 Task: Add an event with the title Second Team Building Event: Bowling Tournament, date ''2023/10/17'', time 8:30 AM to 10:30 AMand add a description: Analyzing the intended target audience and evaluating how well the campaign resonated with them. This includes assessing the campaign''s relevance, messaging, and communication channels used to reach the target audience.Select event color  Banana . Add location for the event as: Frankfurt, Germany, logged in from the account softage.8@softage.netand send the event invitation to softage.3@softage.net and softage.4@softage.net. Set a reminder for the event Doesn''t repeat
Action: Mouse moved to (54, 109)
Screenshot: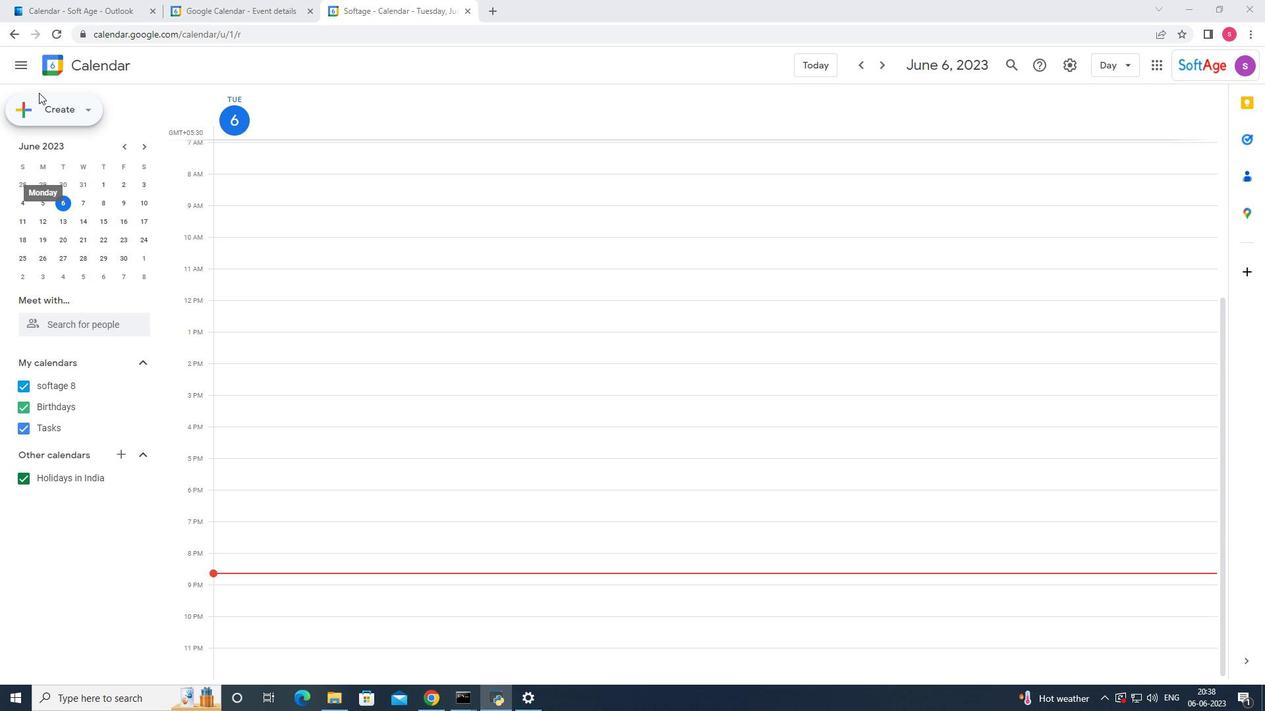 
Action: Mouse pressed left at (54, 109)
Screenshot: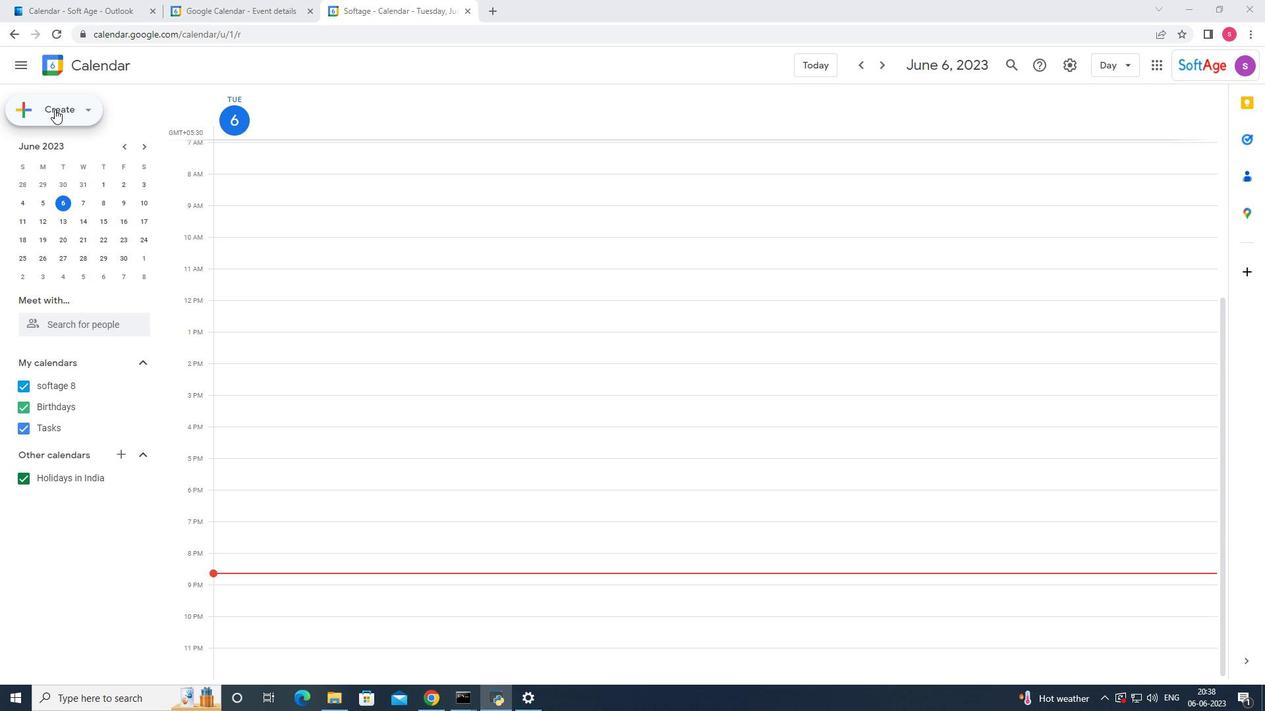 
Action: Mouse moved to (69, 142)
Screenshot: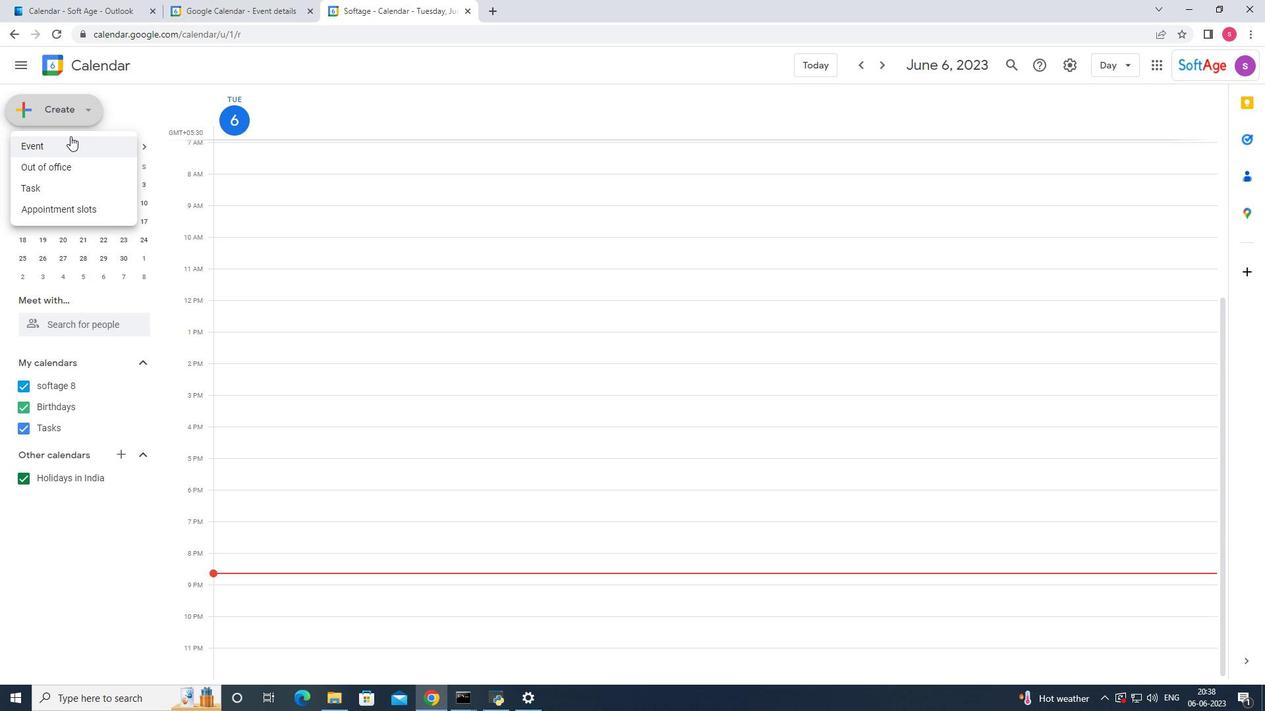
Action: Mouse pressed left at (69, 142)
Screenshot: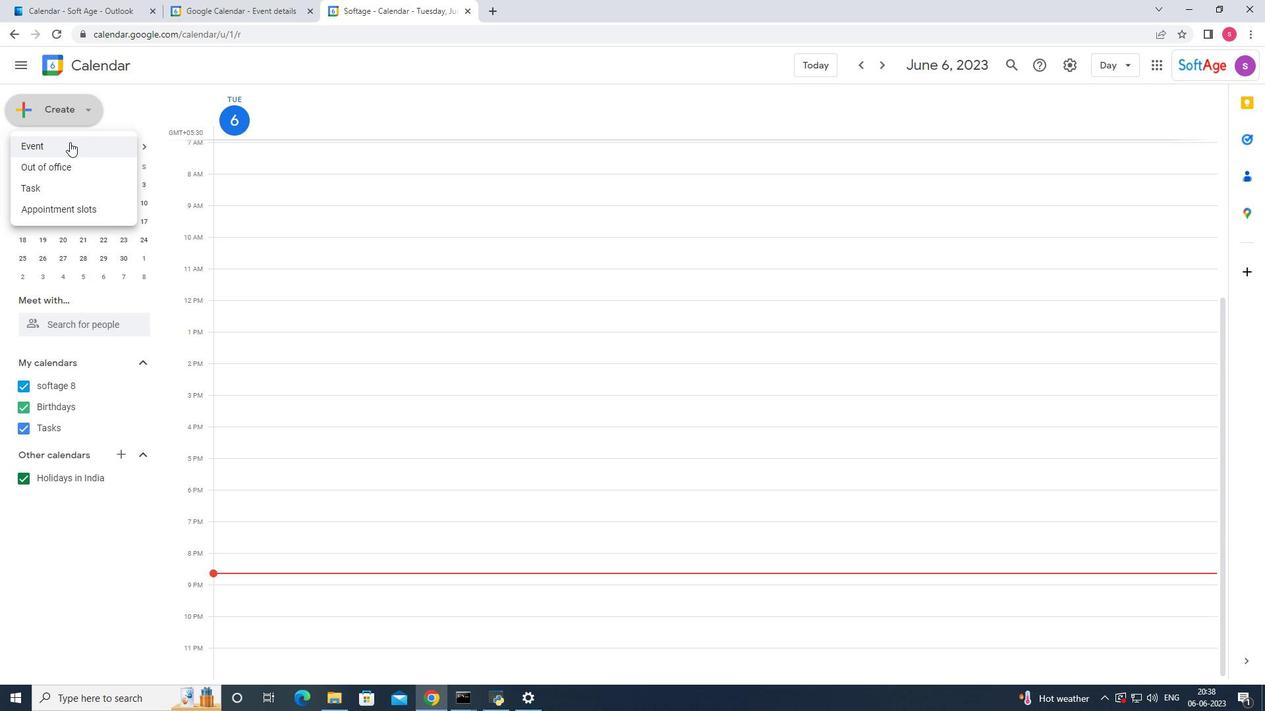 
Action: Mouse moved to (739, 566)
Screenshot: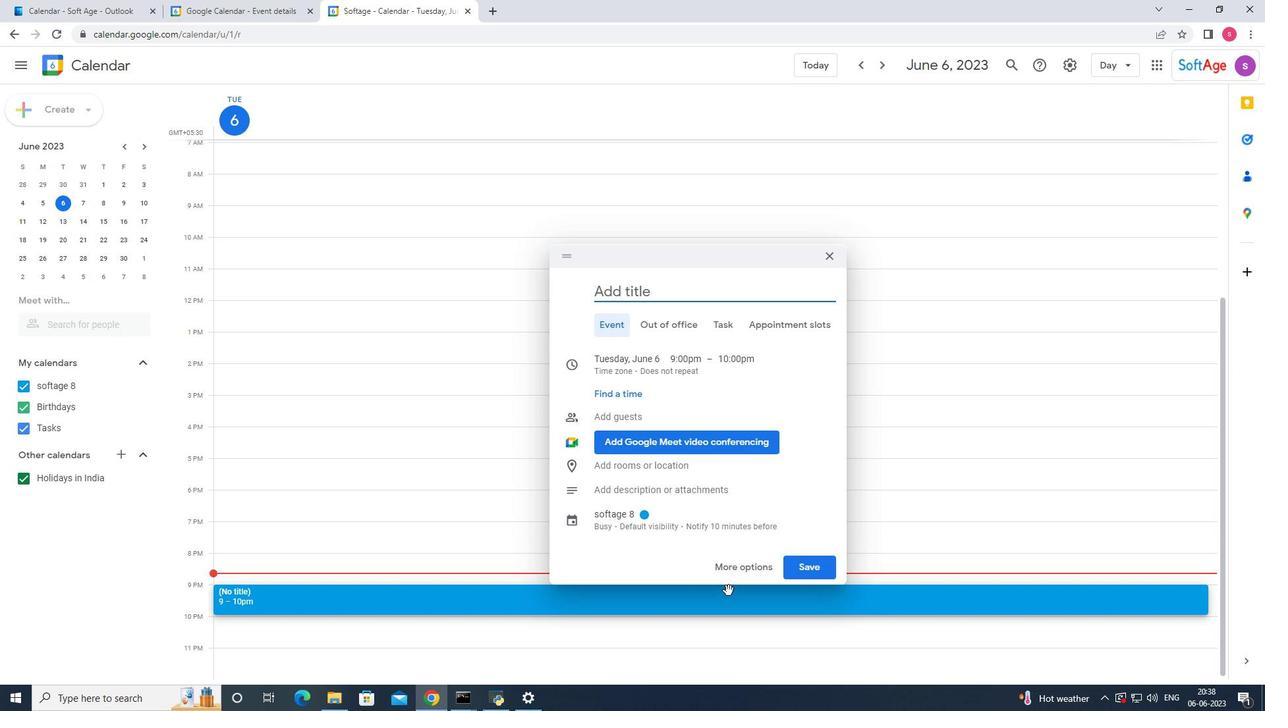 
Action: Mouse pressed left at (739, 566)
Screenshot: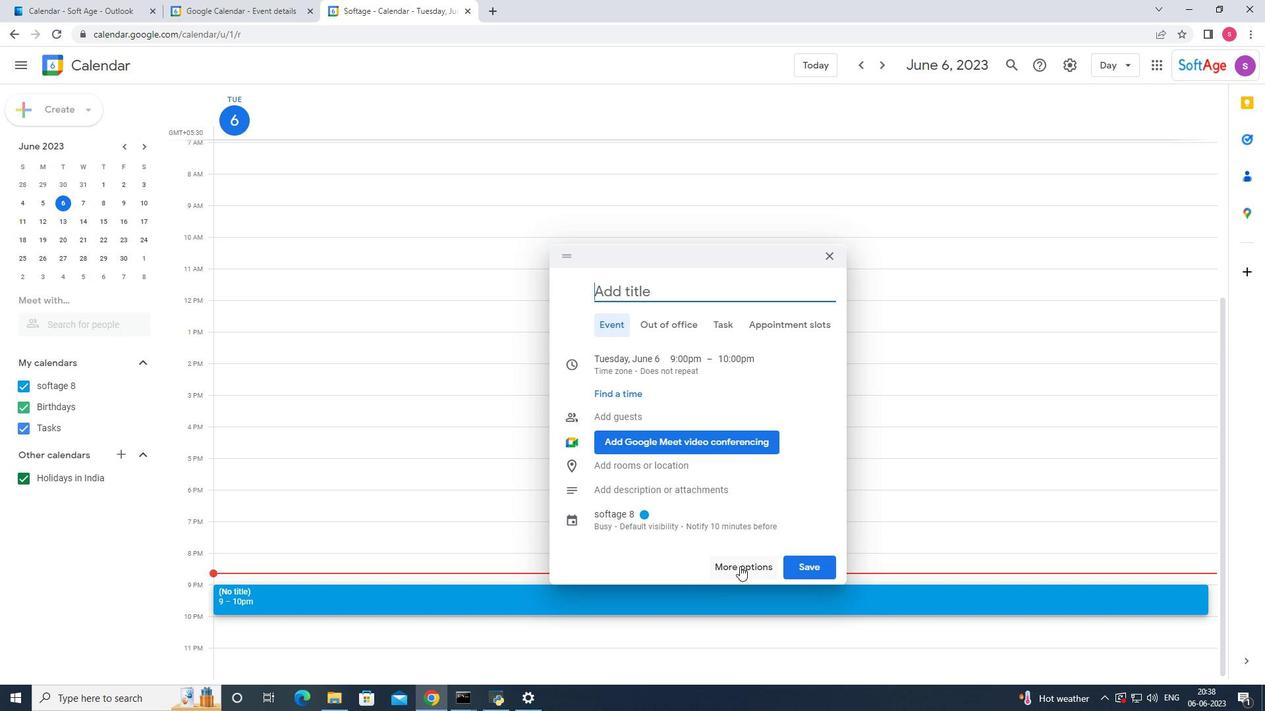 
Action: Mouse moved to (83, 75)
Screenshot: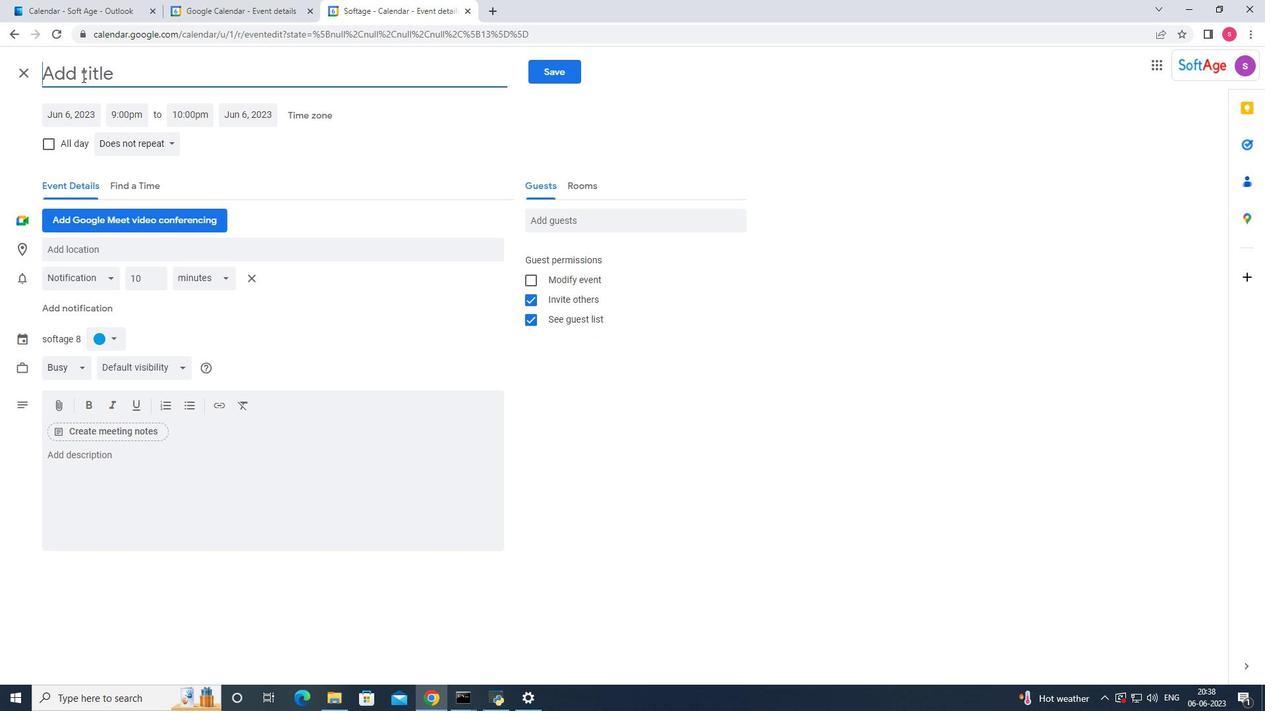 
Action: Mouse pressed left at (83, 75)
Screenshot: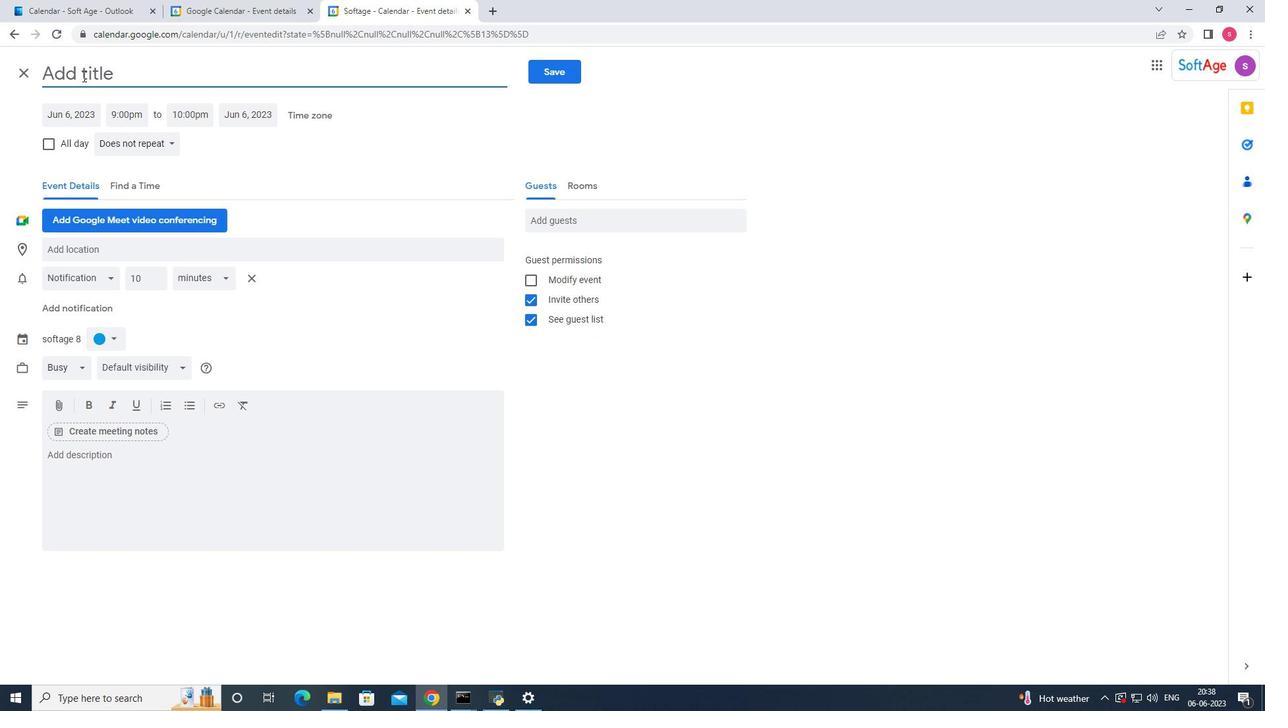 
Action: Key pressed <Key.shift_r>Second<Key.space><Key.shift_r>Team<Key.space><Key.shift>Building<Key.space><Key.shift_r>Eveng<Key.space><Key.backspace><Key.backspace>t<Key.space><Key.backspace><Key.shift>:<Key.space><Key.shift_r>Bowing<Key.space><Key.shift_r>T<Key.backspace><Key.backspace><Key.backspace><Key.backspace>l<Key.backspace><Key.backspace>ling<Key.space><Key.shift_r>Tournament<Key.space>
Screenshot: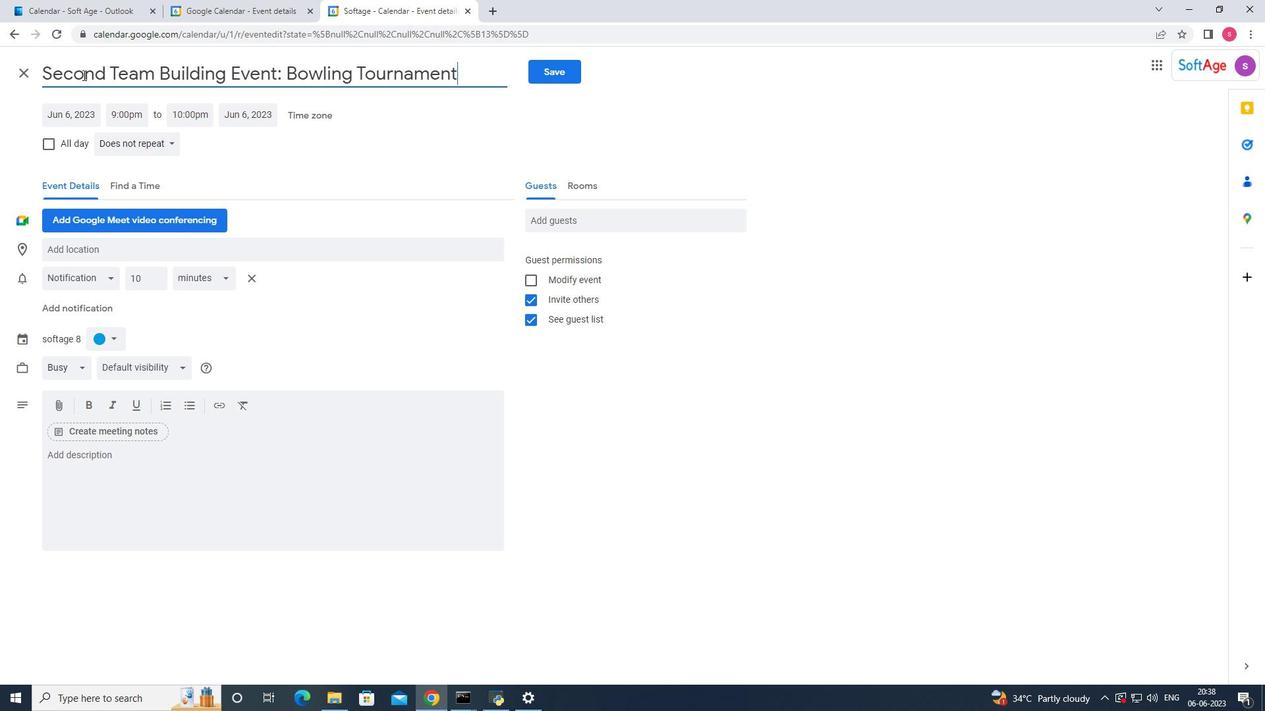 
Action: Mouse moved to (79, 115)
Screenshot: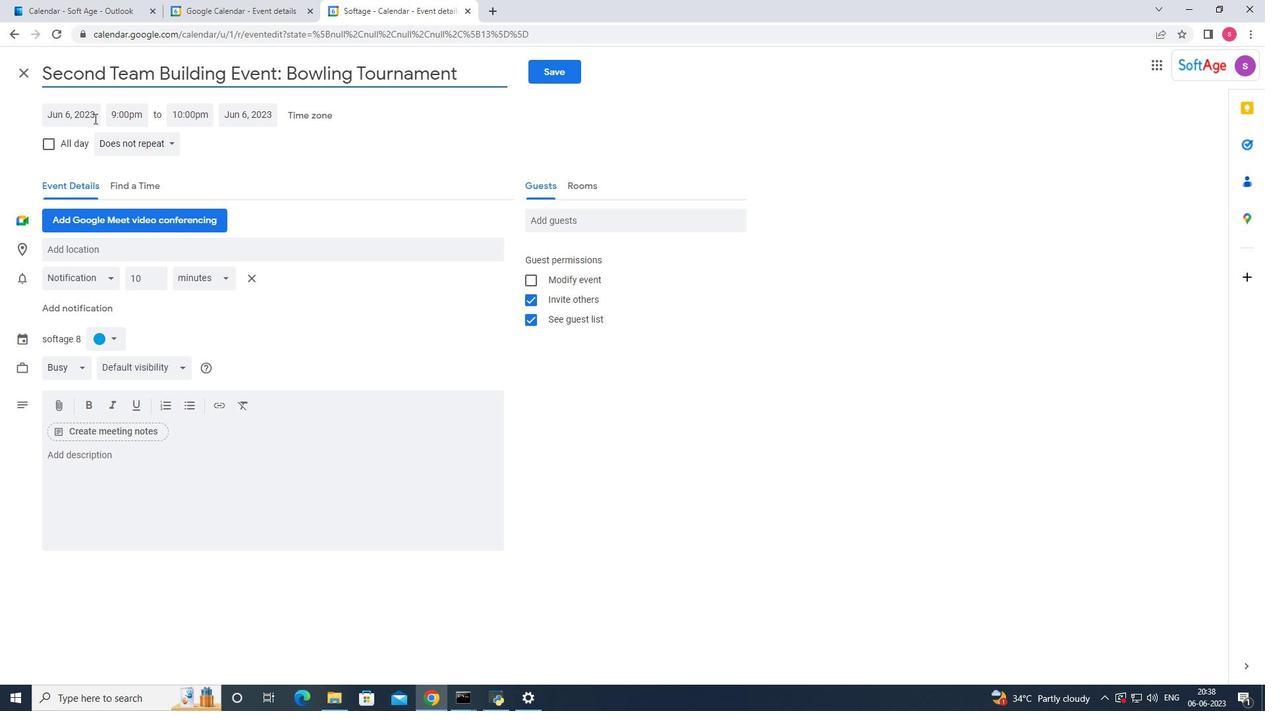 
Action: Mouse pressed left at (79, 115)
Screenshot: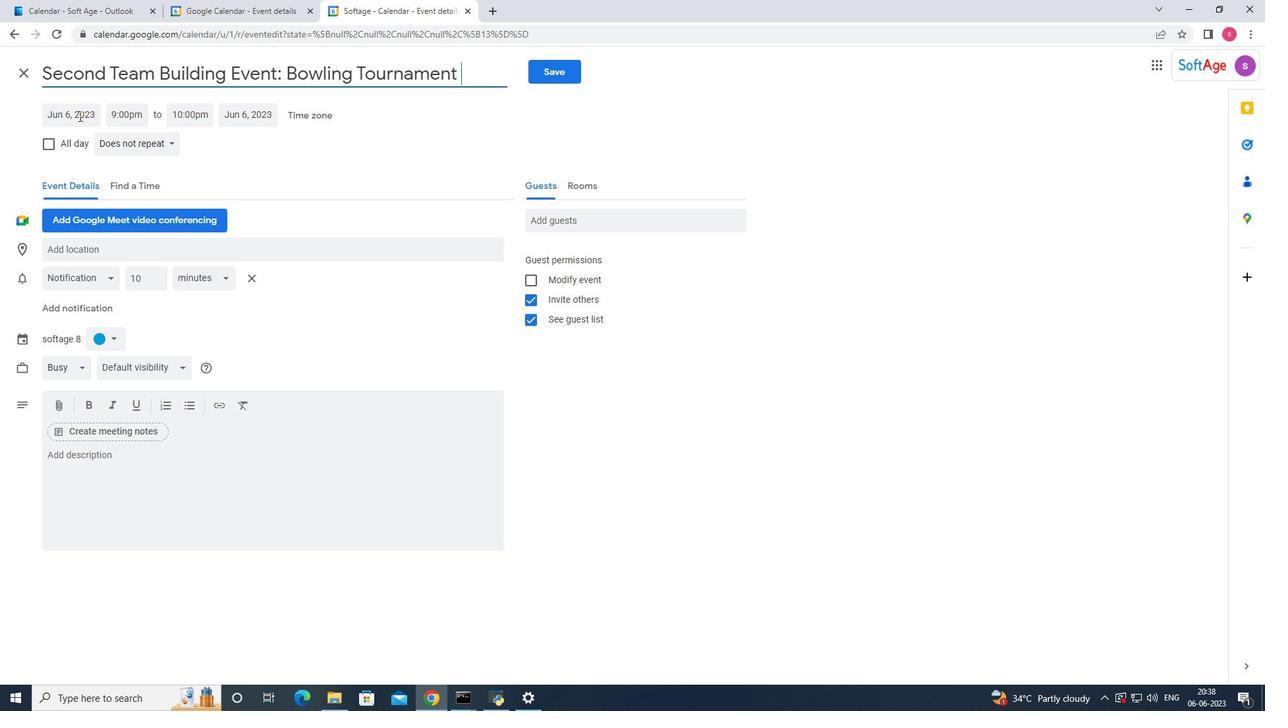 
Action: Mouse moved to (204, 146)
Screenshot: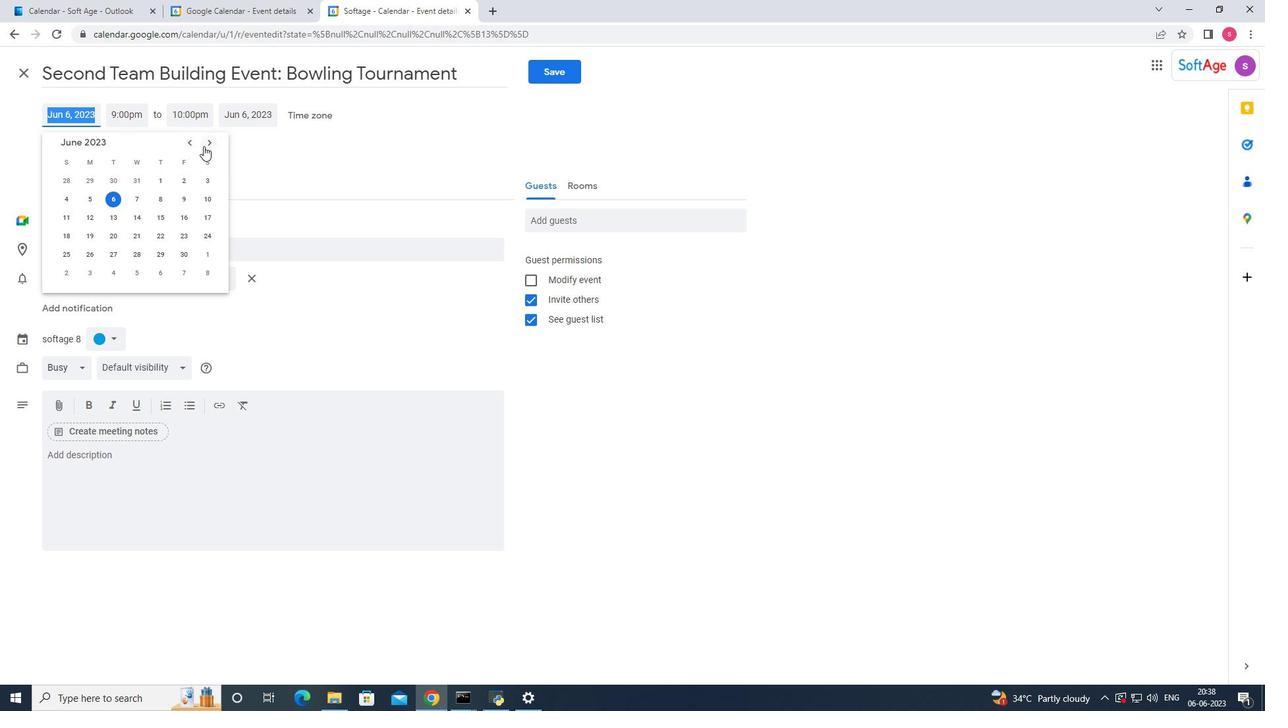 
Action: Mouse pressed left at (204, 146)
Screenshot: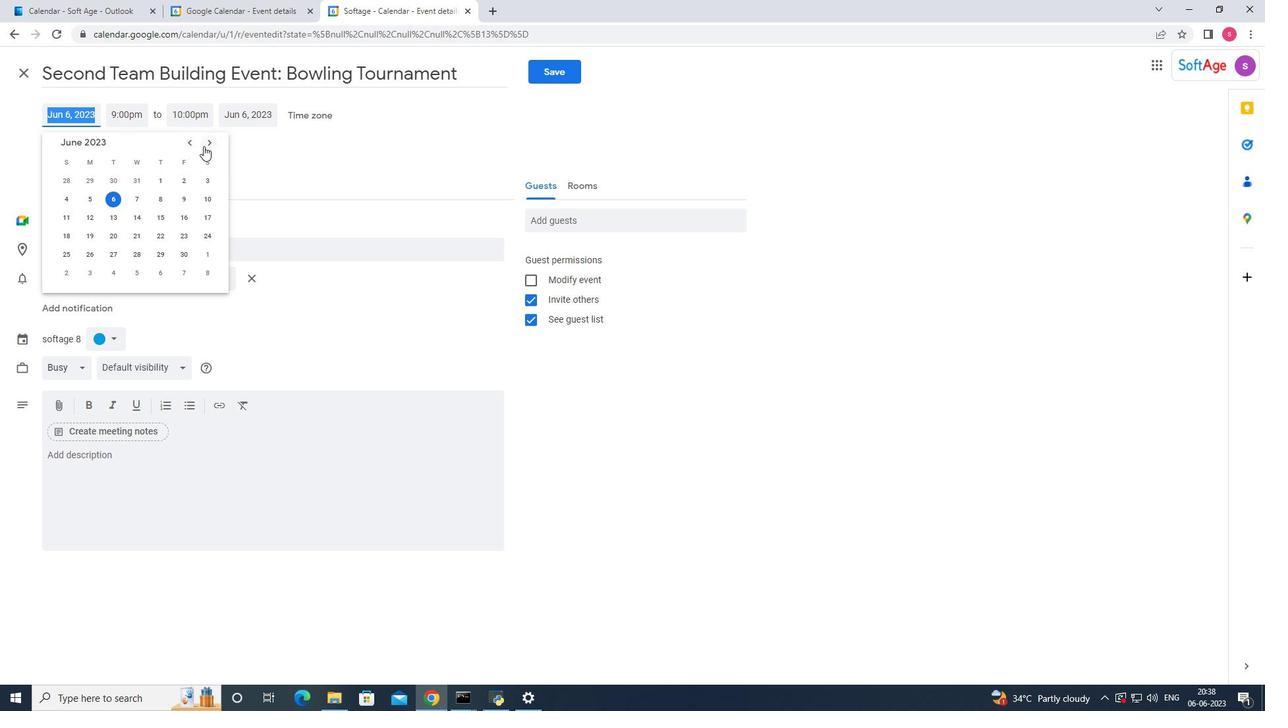 
Action: Mouse pressed left at (204, 146)
Screenshot: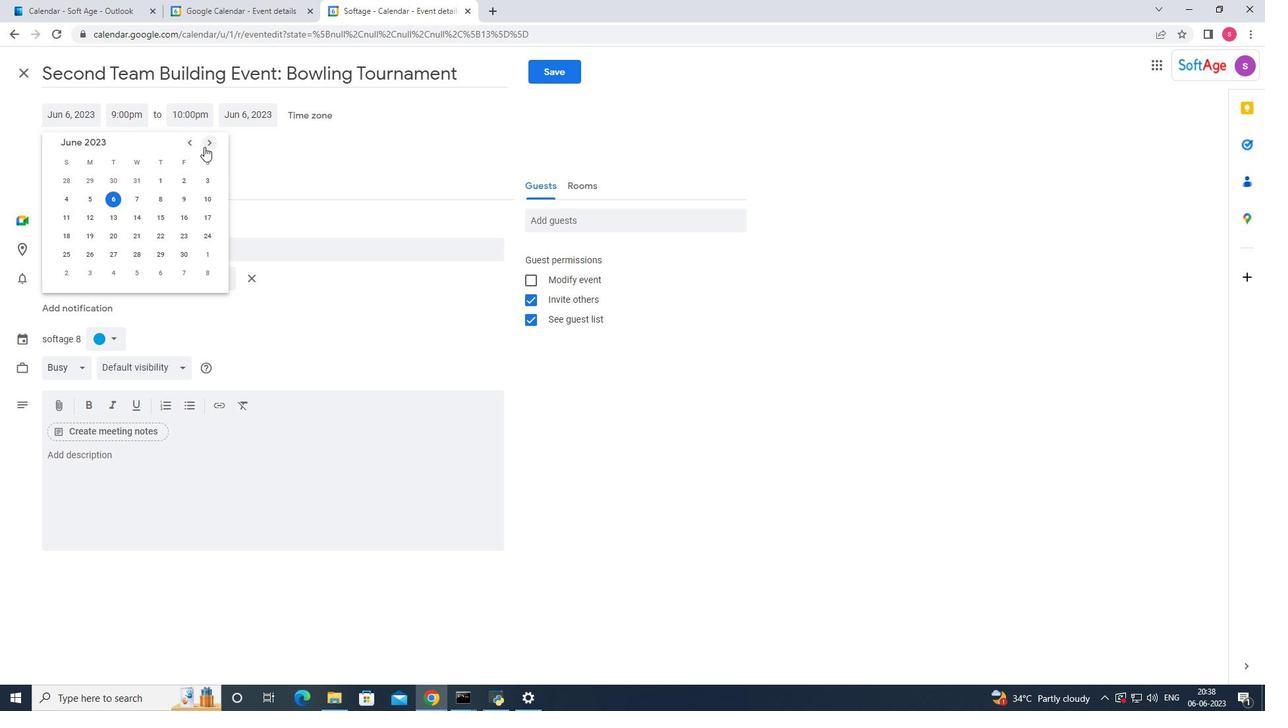 
Action: Mouse pressed left at (204, 146)
Screenshot: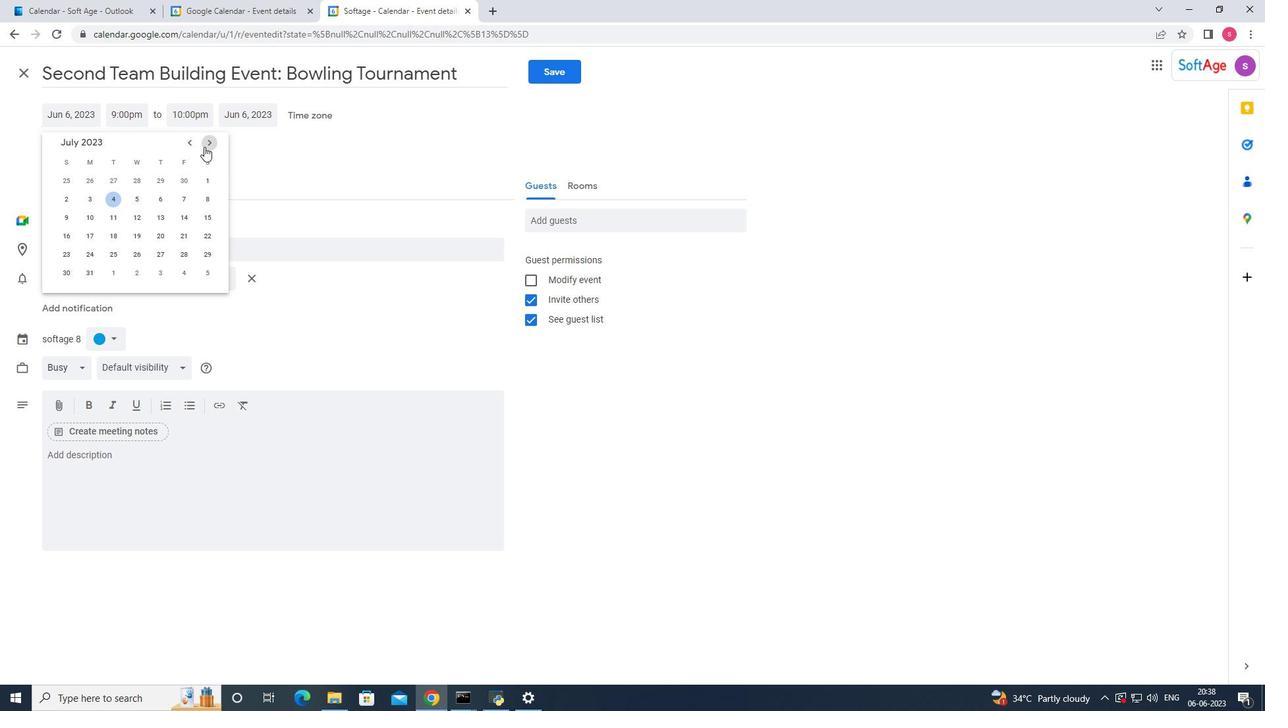 
Action: Mouse pressed left at (204, 146)
Screenshot: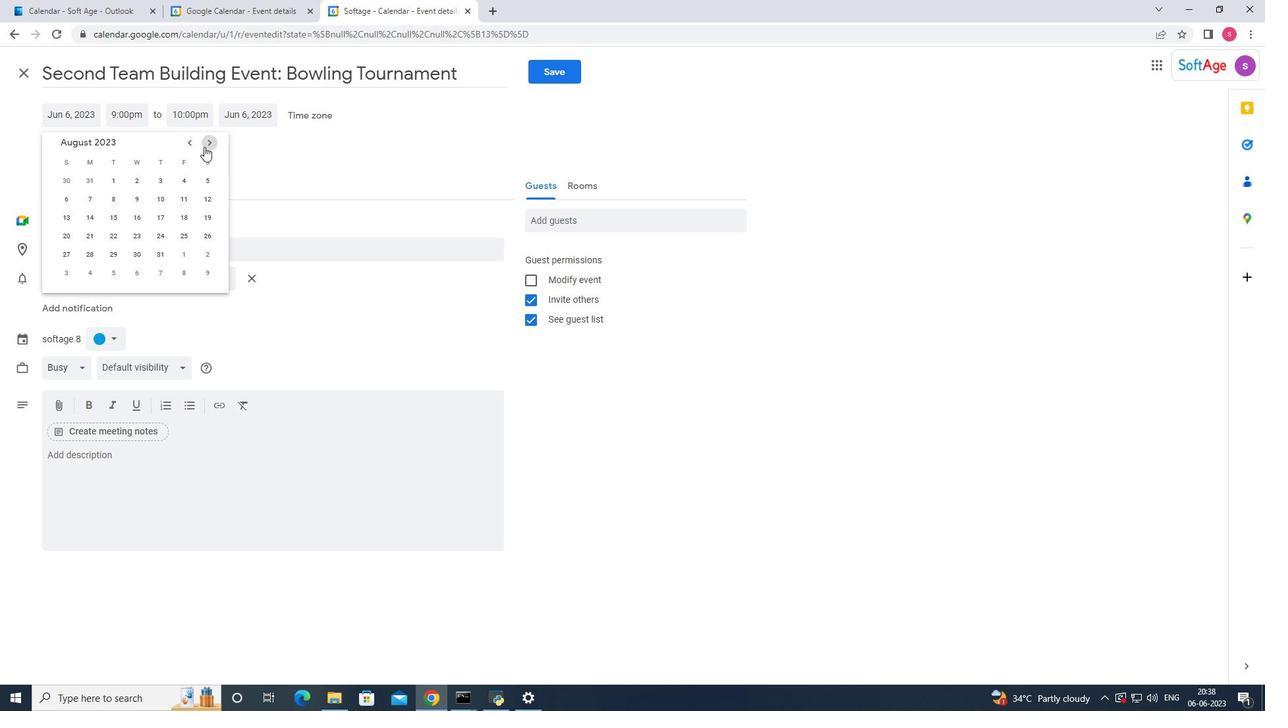 
Action: Mouse pressed left at (204, 146)
Screenshot: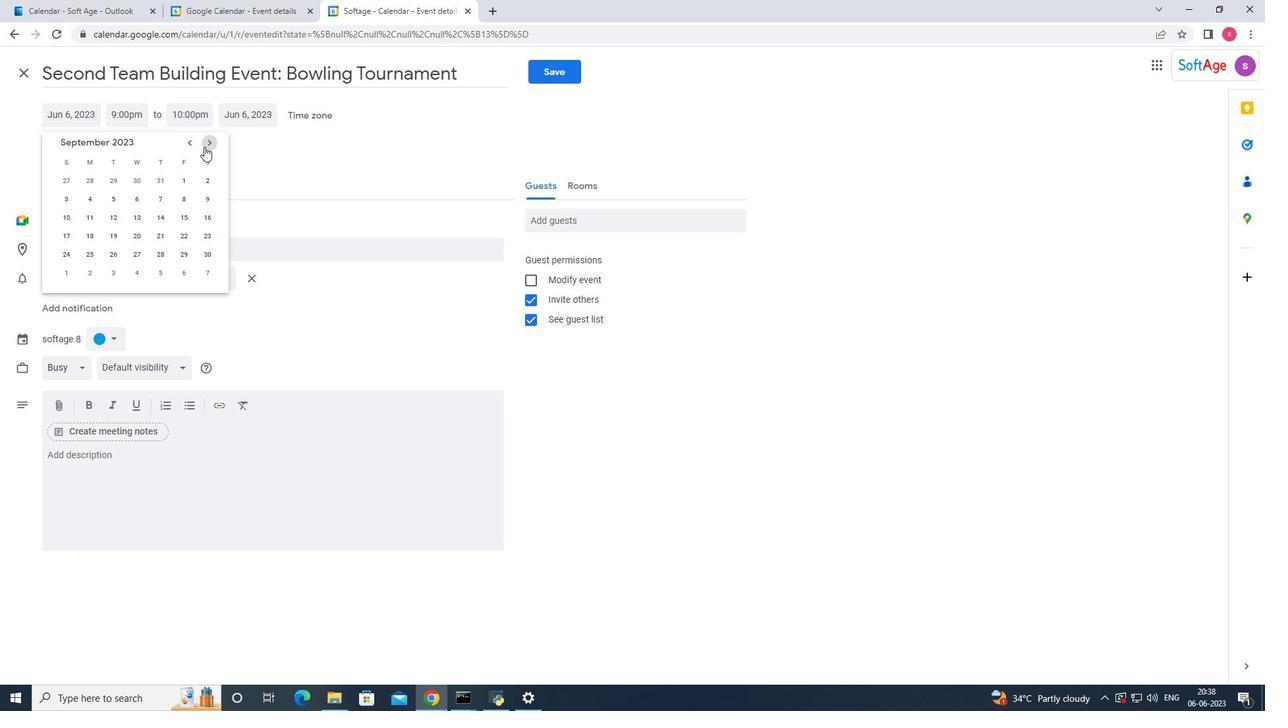 
Action: Mouse moved to (187, 146)
Screenshot: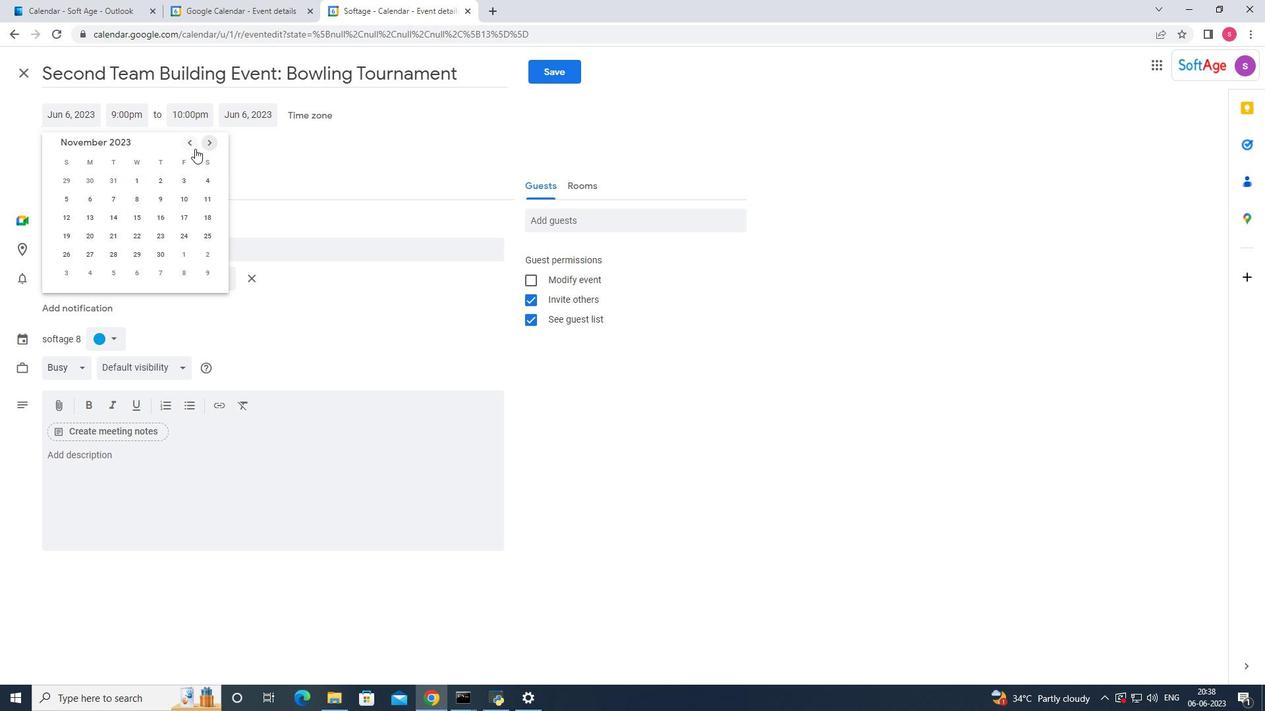 
Action: Mouse pressed left at (187, 146)
Screenshot: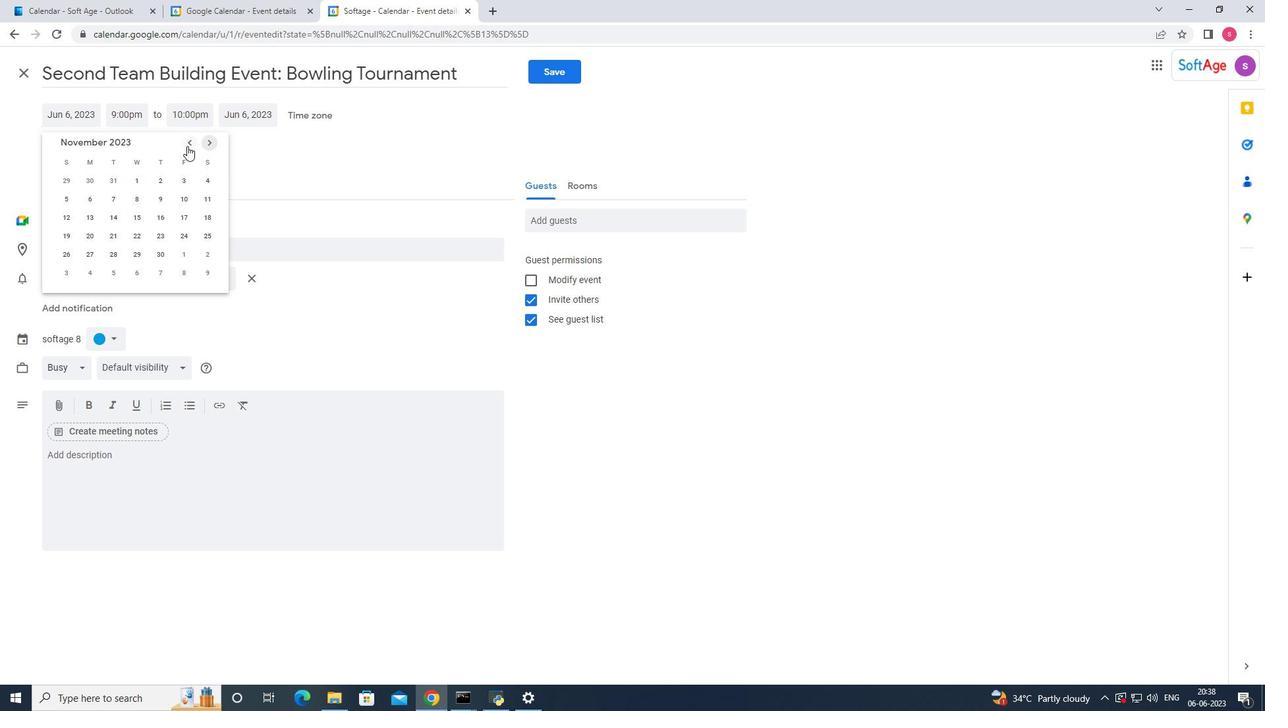 
Action: Mouse moved to (110, 214)
Screenshot: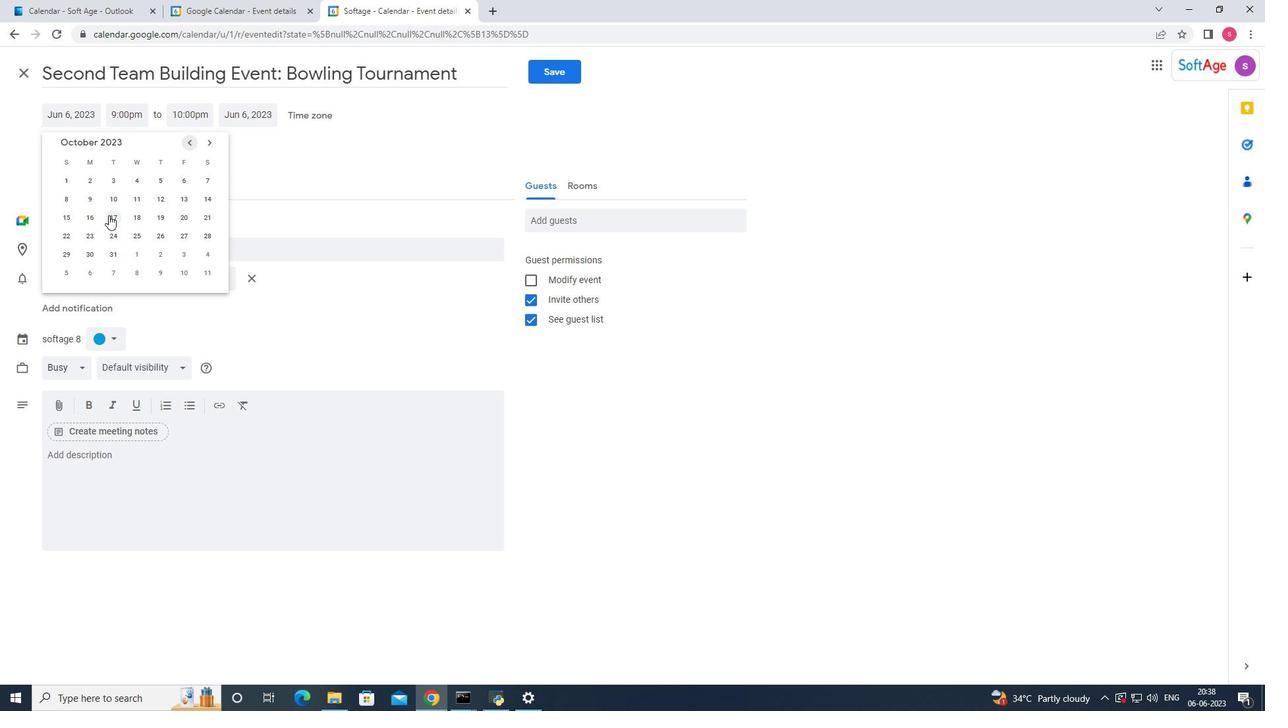 
Action: Mouse pressed left at (110, 214)
Screenshot: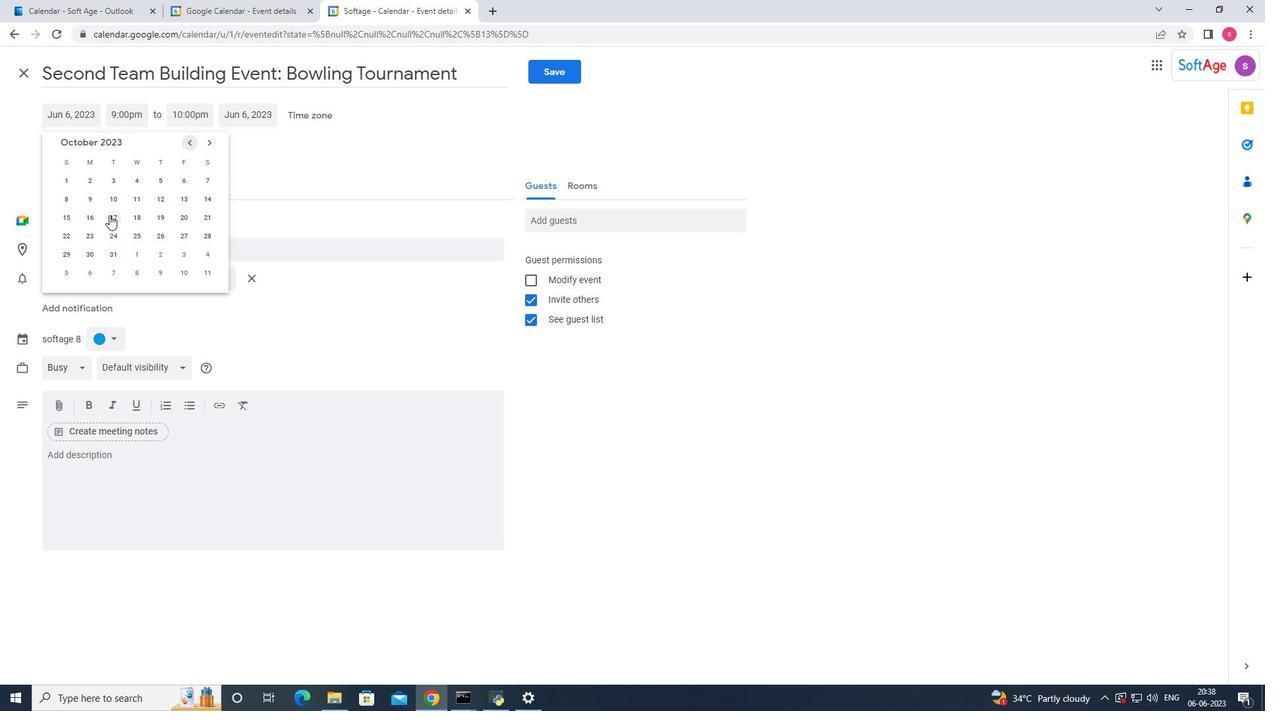 
Action: Mouse moved to (126, 117)
Screenshot: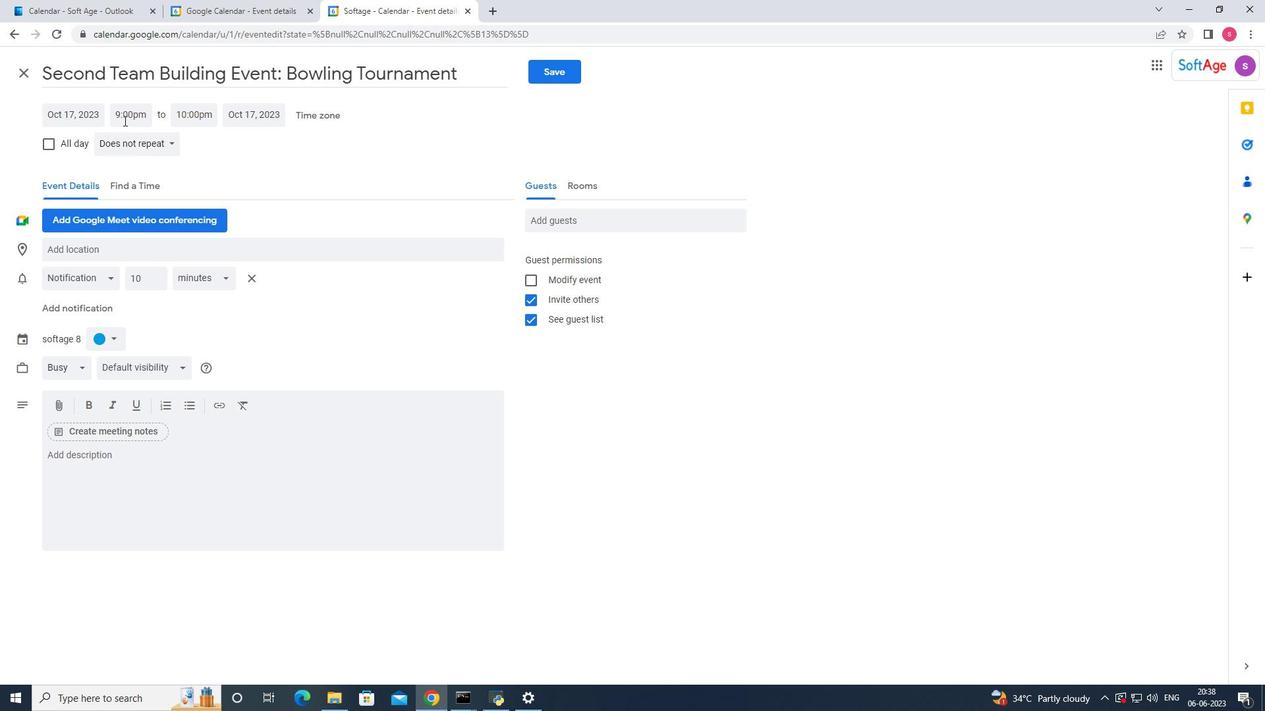 
Action: Mouse pressed left at (126, 117)
Screenshot: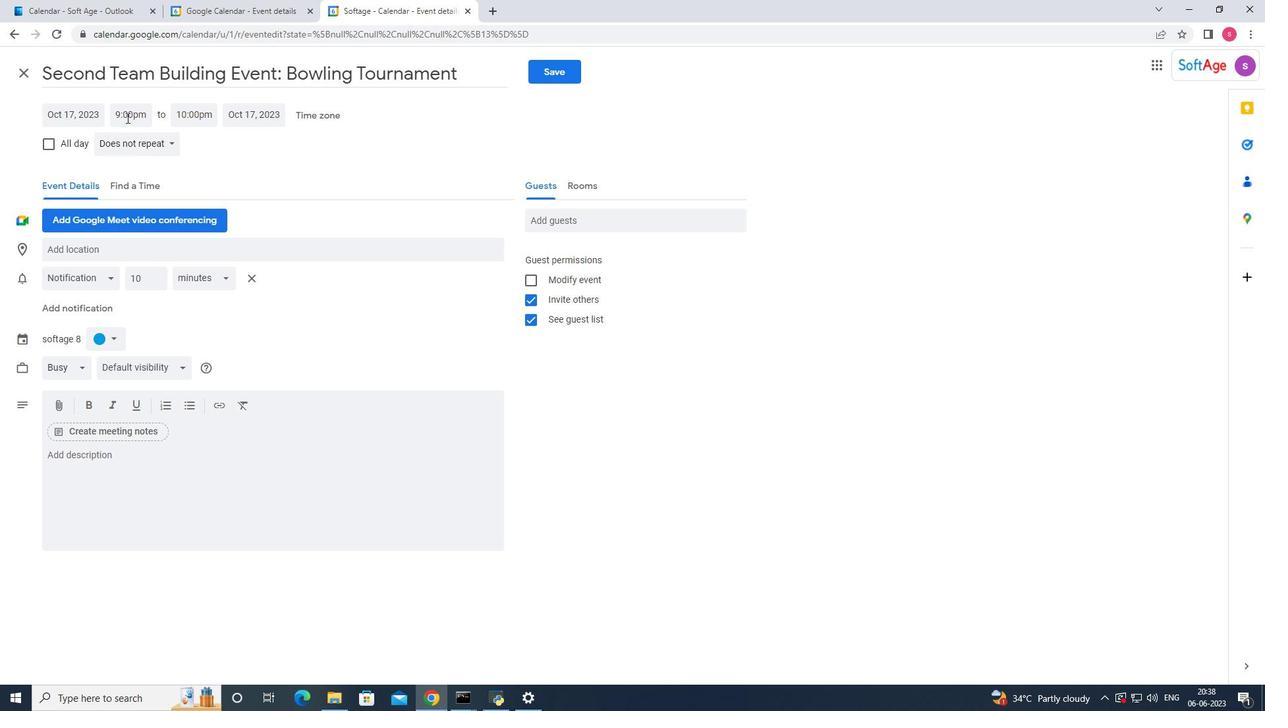 
Action: Mouse moved to (130, 210)
Screenshot: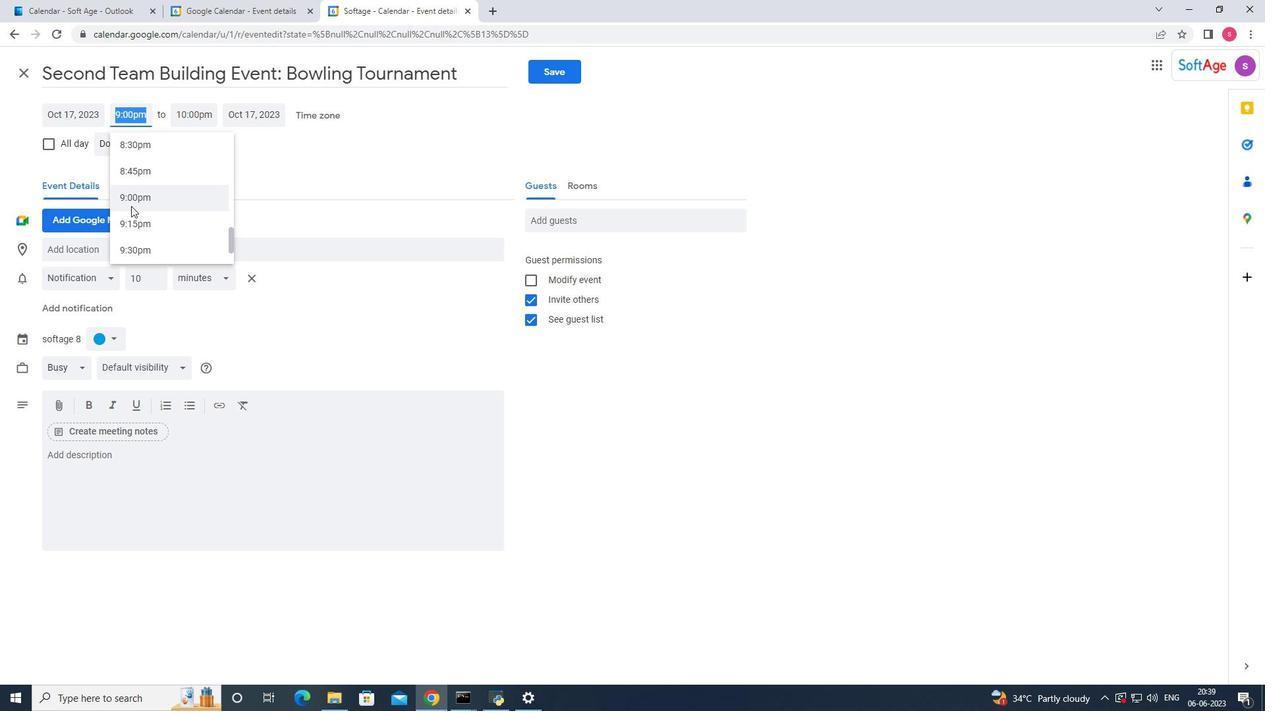 
Action: Mouse scrolled (130, 210) with delta (0, 0)
Screenshot: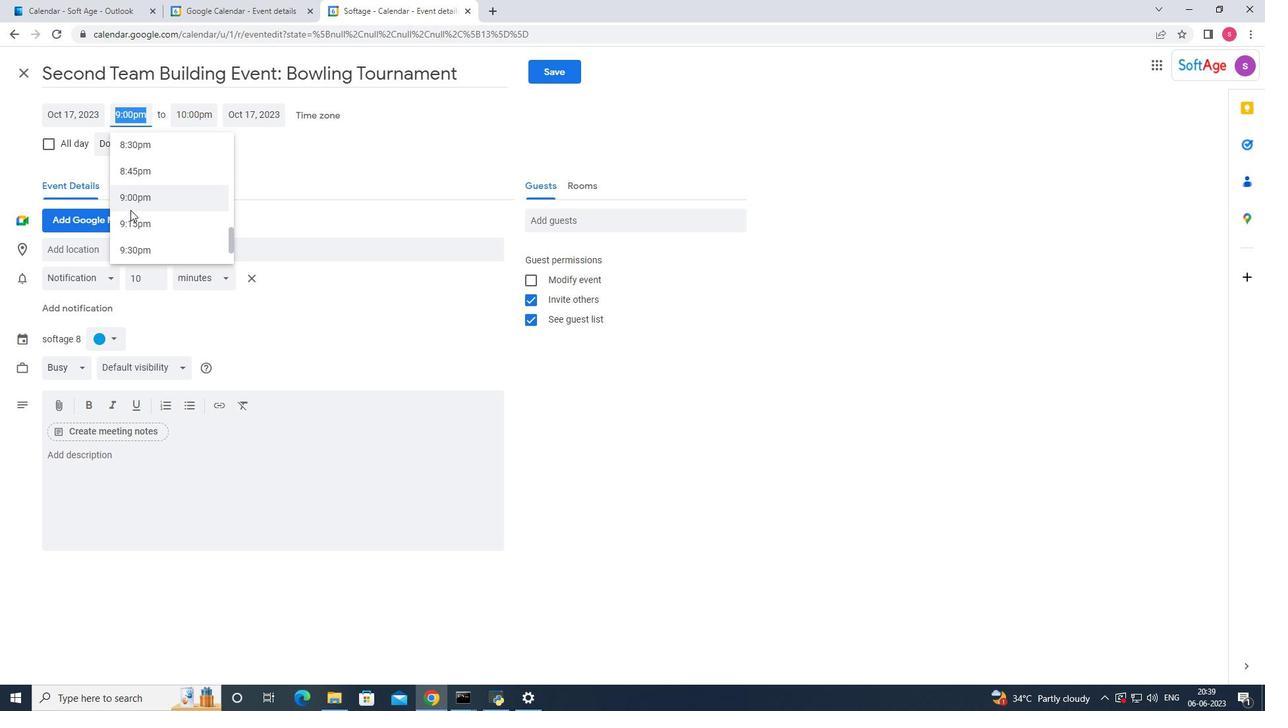 
Action: Mouse scrolled (130, 210) with delta (0, 0)
Screenshot: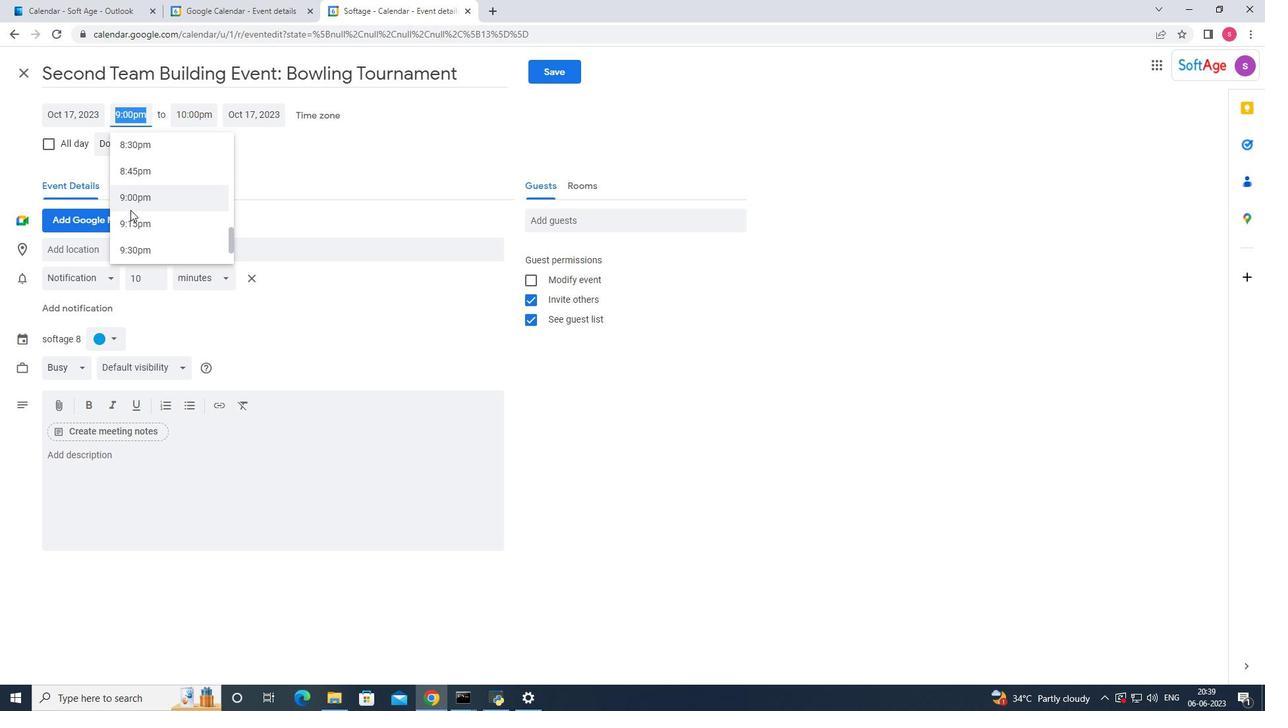 
Action: Mouse scrolled (130, 210) with delta (0, 0)
Screenshot: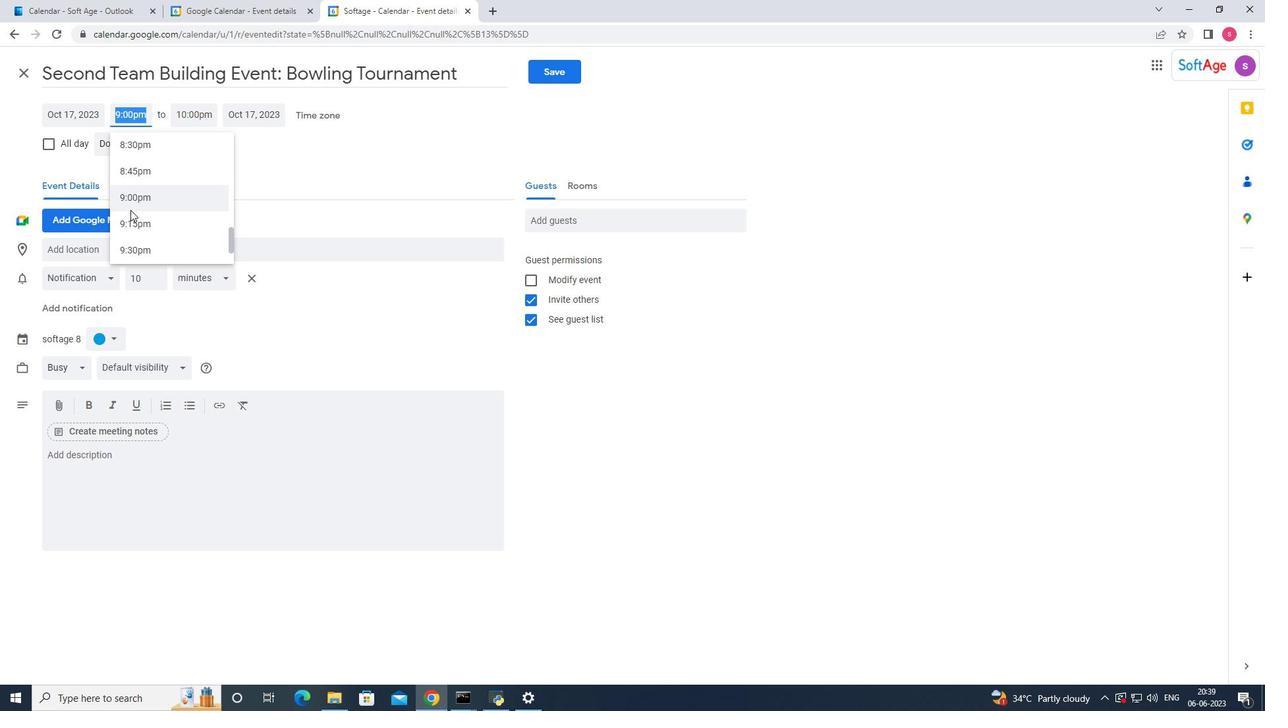 
Action: Mouse scrolled (130, 210) with delta (0, 0)
Screenshot: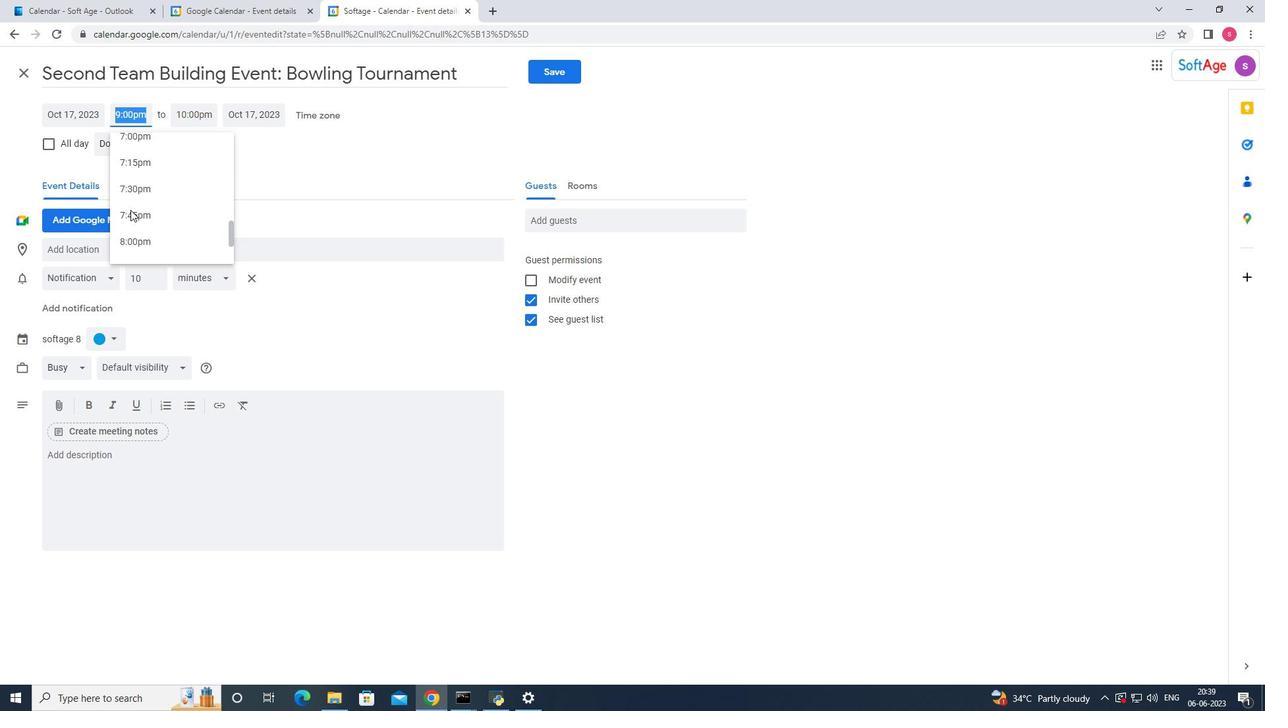 
Action: Mouse scrolled (130, 210) with delta (0, 0)
Screenshot: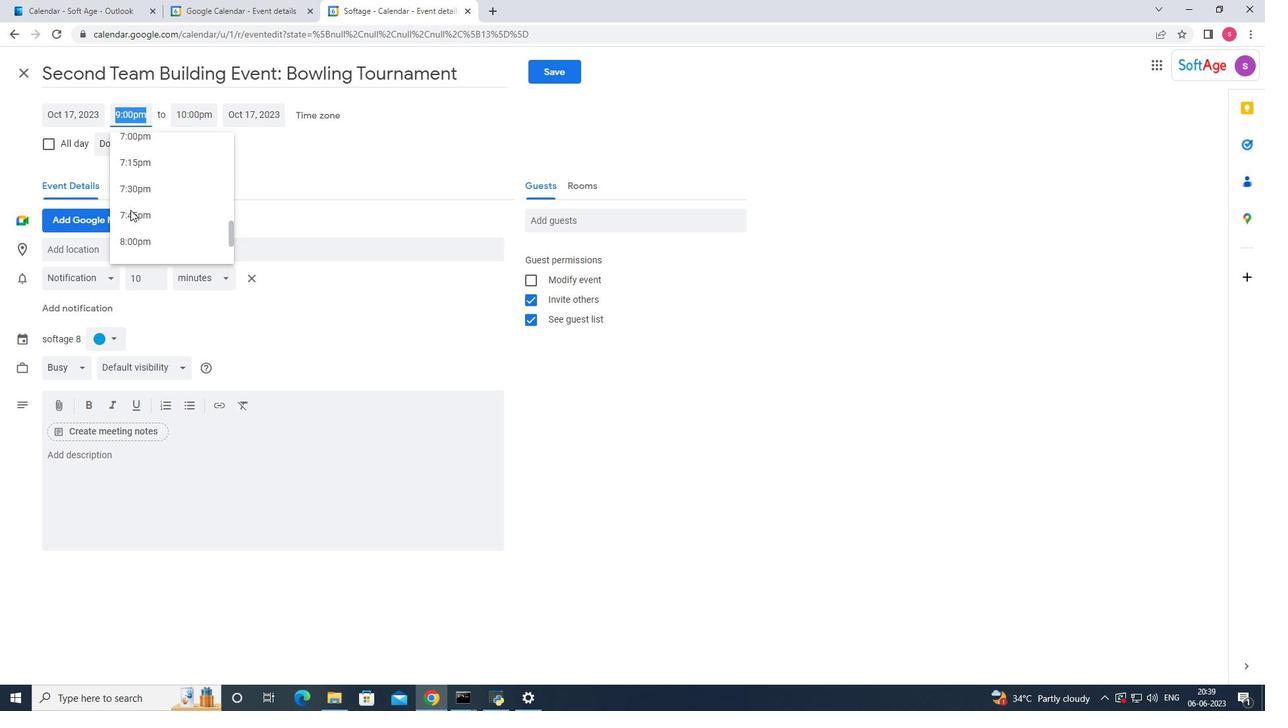 
Action: Mouse scrolled (130, 210) with delta (0, 0)
Screenshot: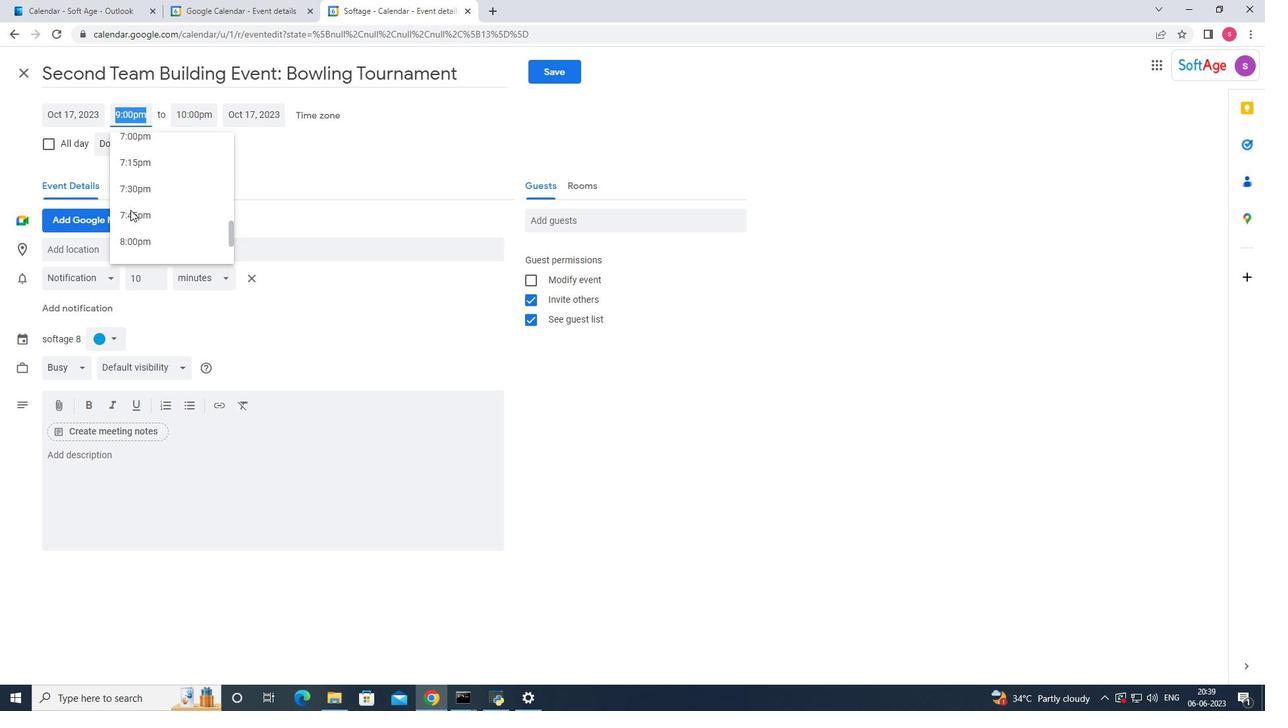 
Action: Mouse scrolled (130, 210) with delta (0, 0)
Screenshot: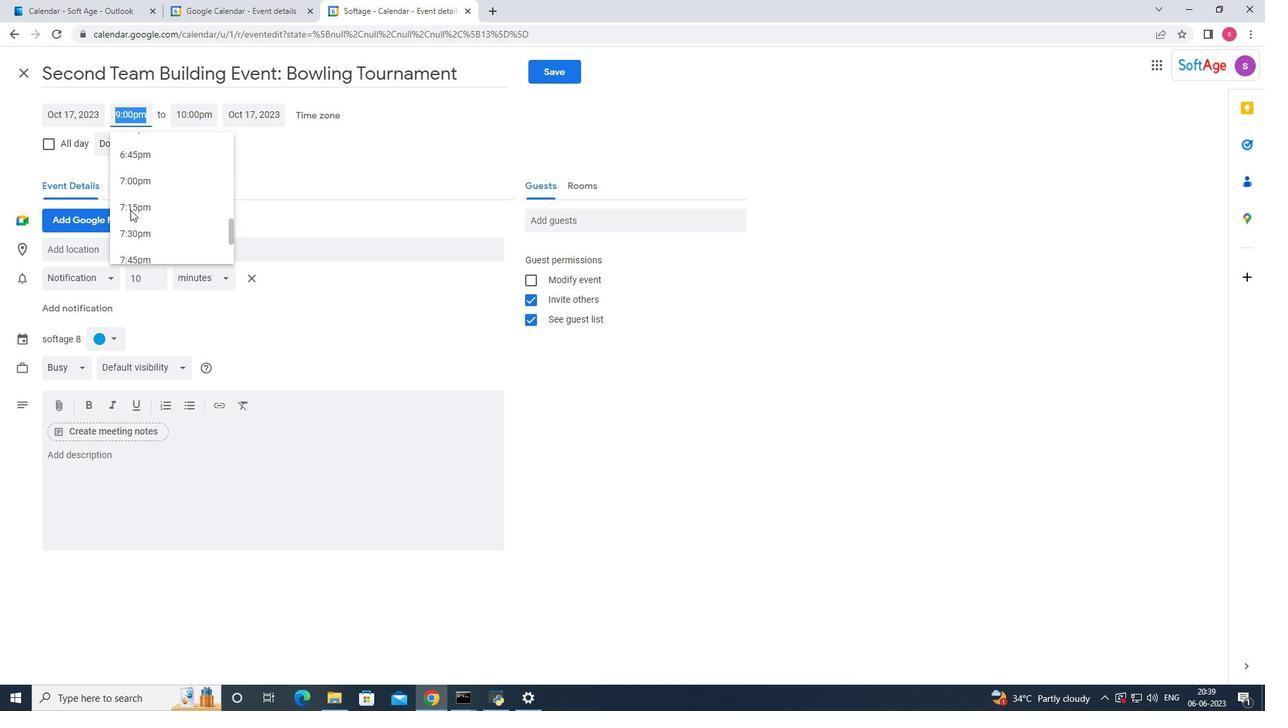 
Action: Mouse scrolled (130, 210) with delta (0, 0)
Screenshot: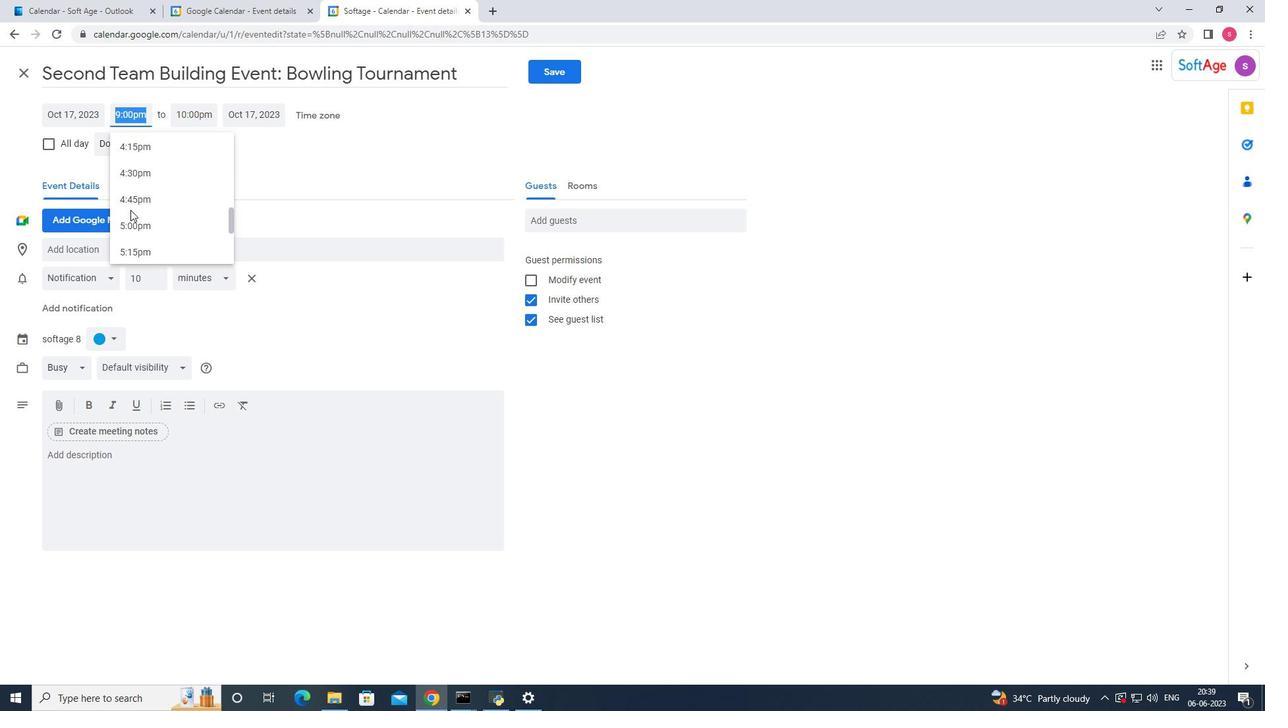 
Action: Mouse scrolled (130, 210) with delta (0, 0)
Screenshot: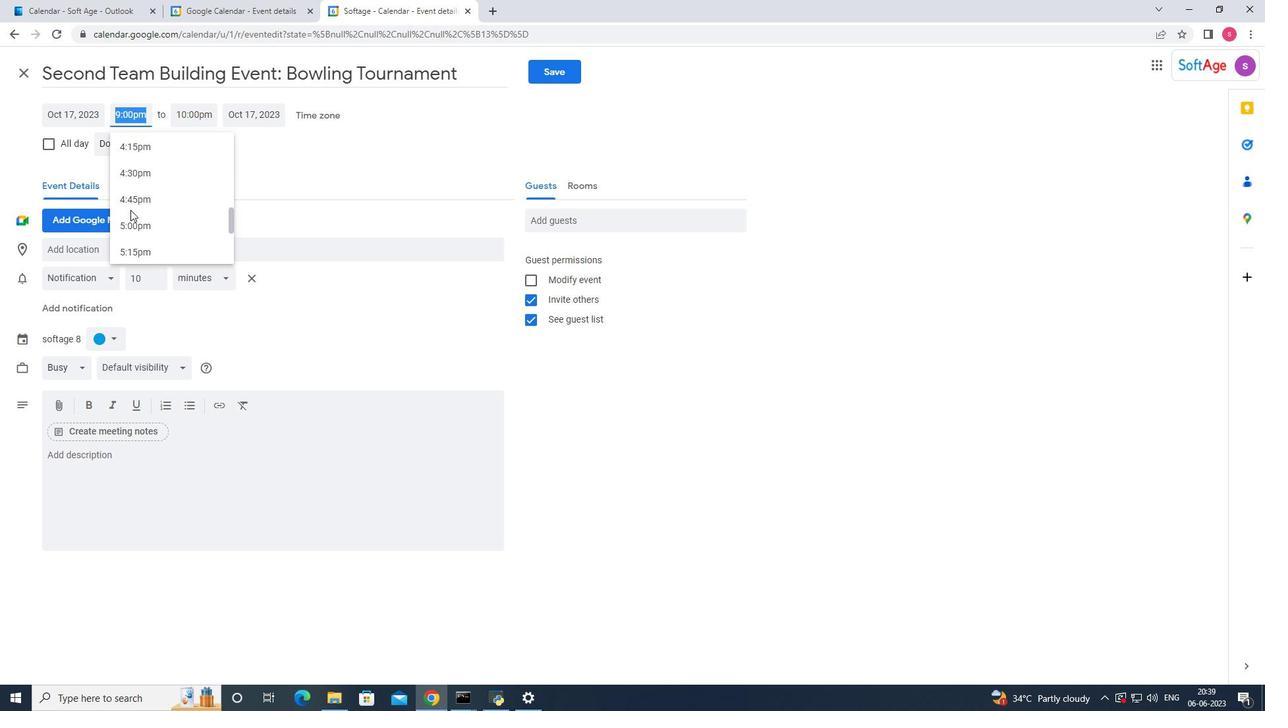 
Action: Mouse scrolled (130, 210) with delta (0, 0)
Screenshot: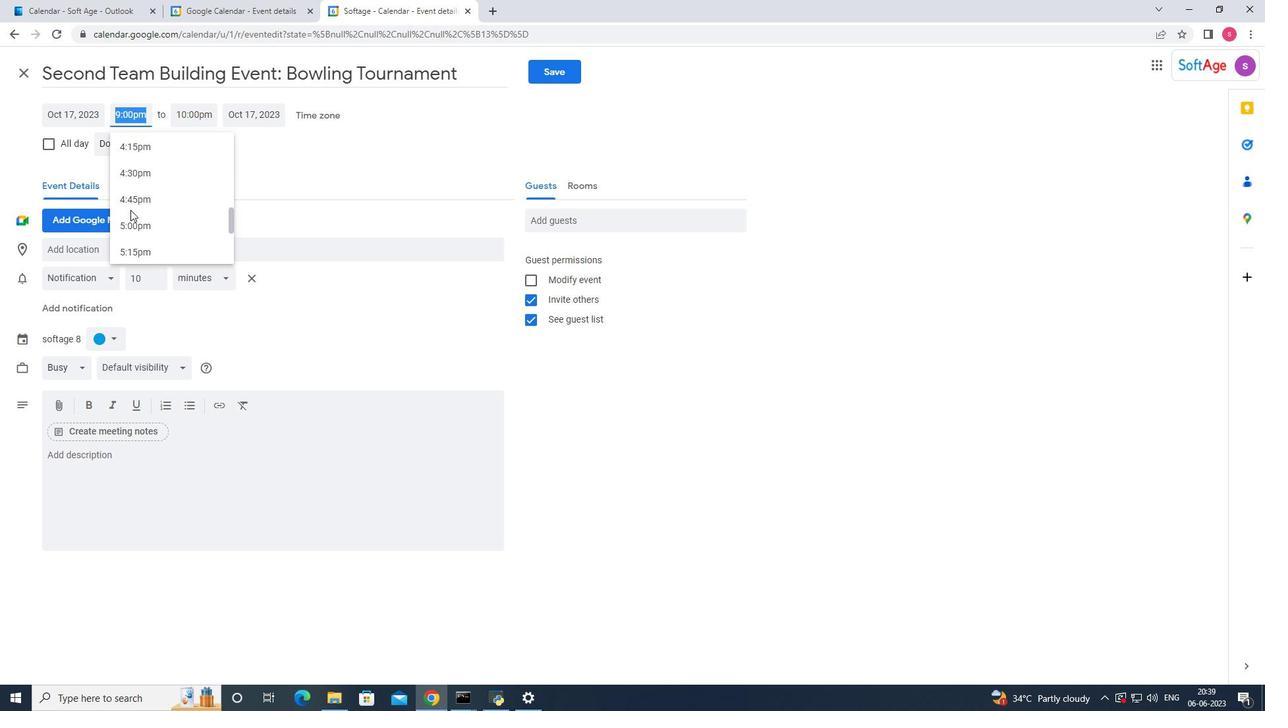 
Action: Mouse scrolled (130, 210) with delta (0, 0)
Screenshot: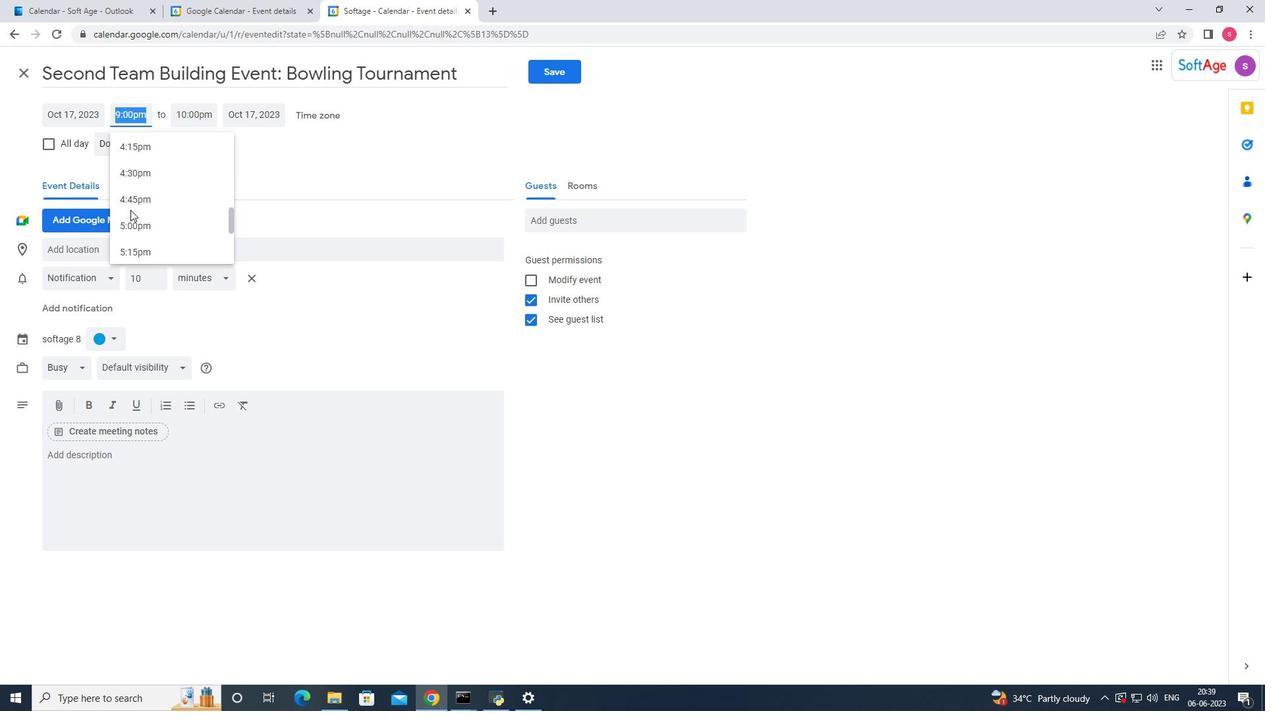
Action: Mouse scrolled (130, 210) with delta (0, 0)
Screenshot: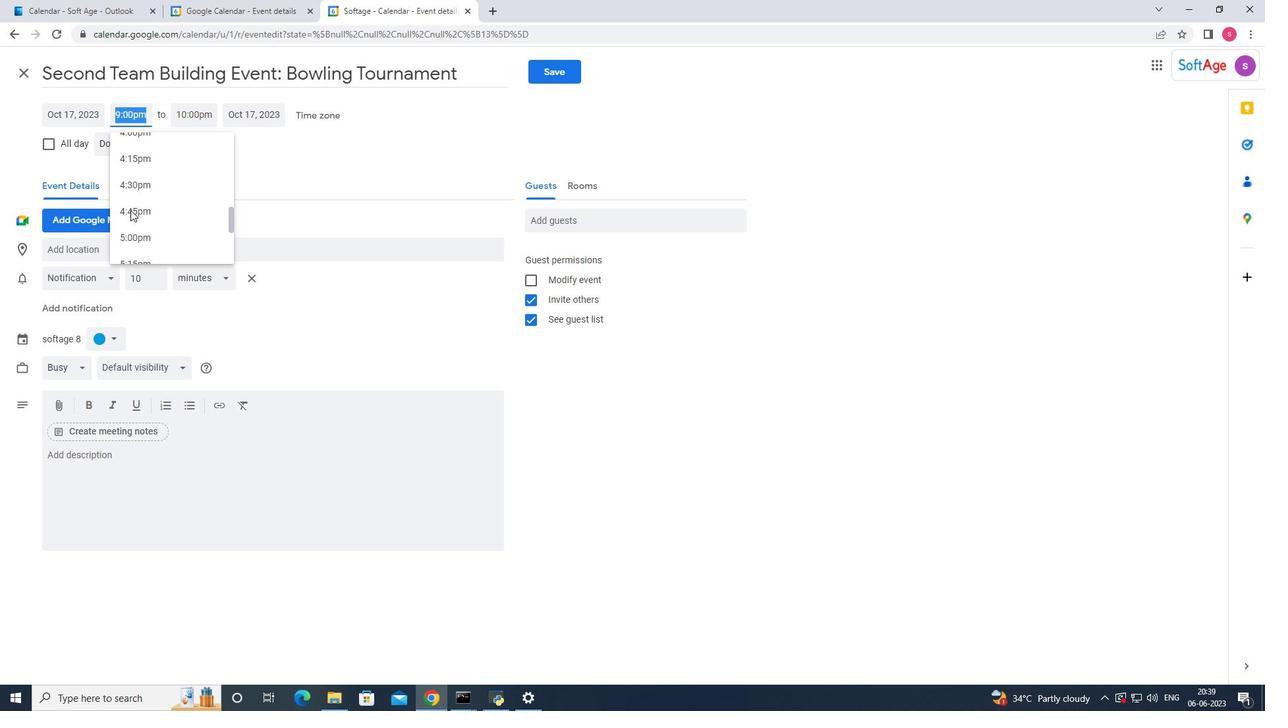 
Action: Mouse scrolled (130, 210) with delta (0, 0)
Screenshot: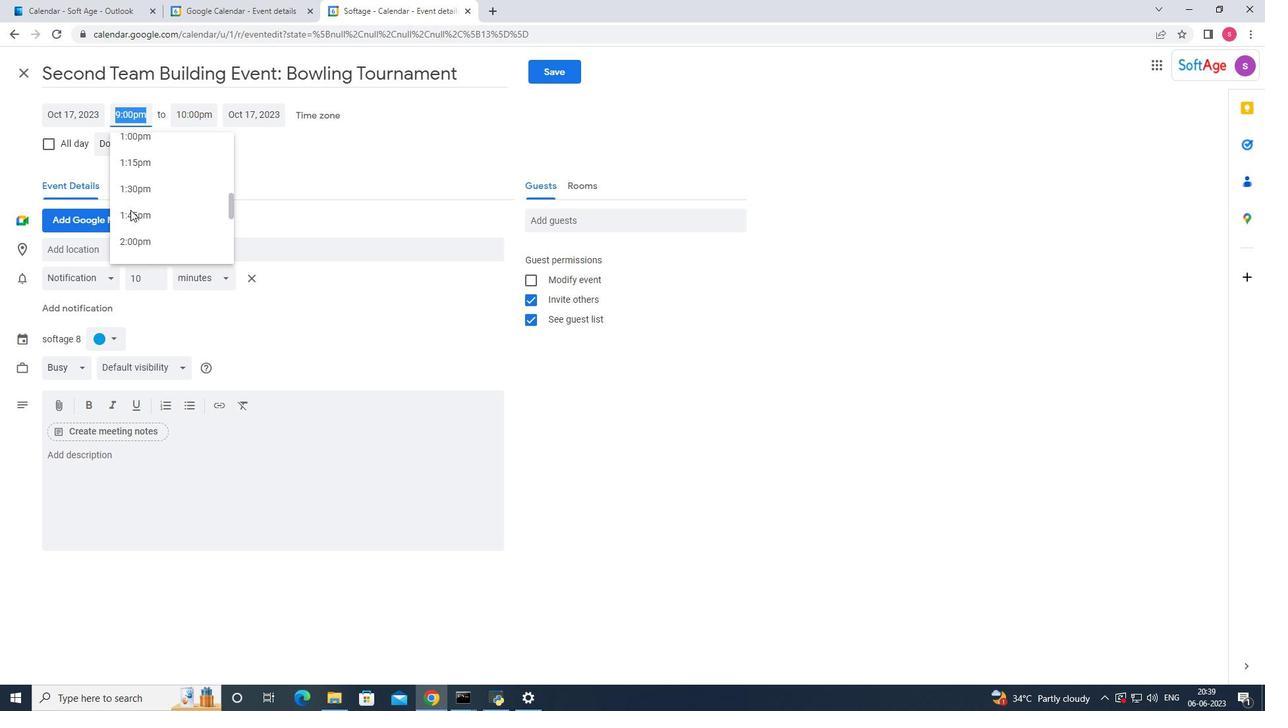 
Action: Mouse scrolled (130, 210) with delta (0, 0)
Screenshot: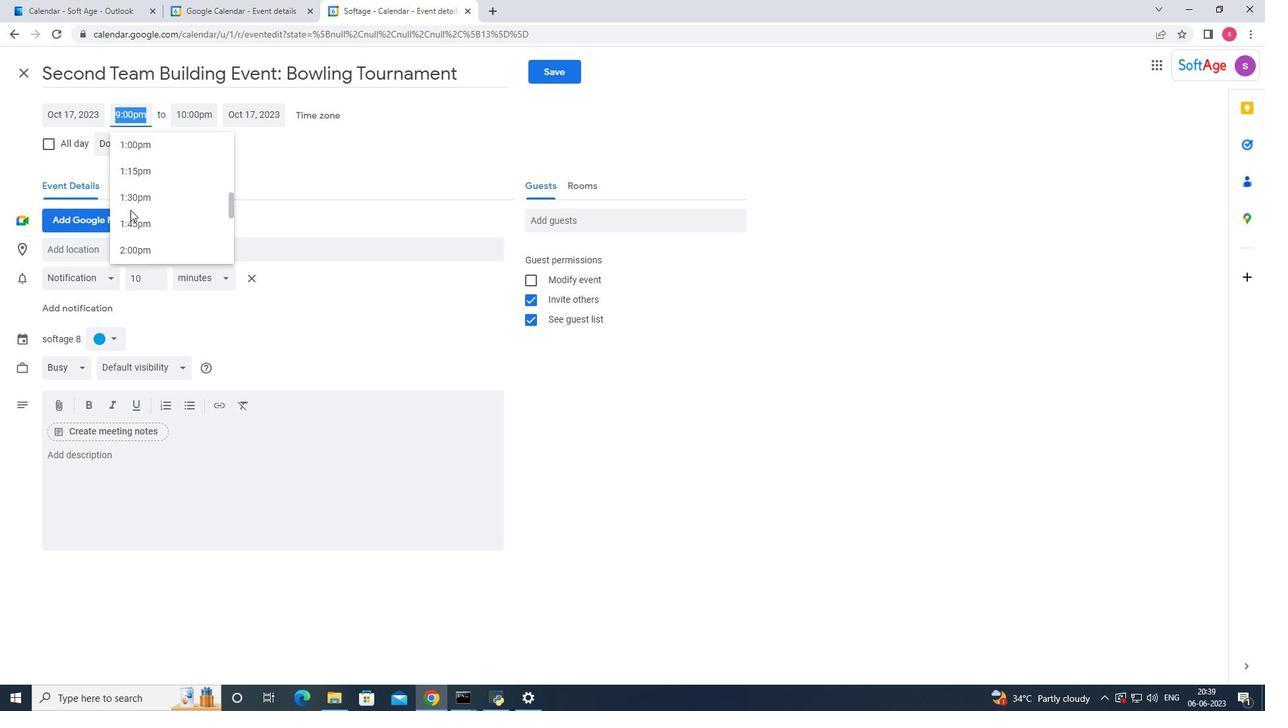 
Action: Mouse moved to (132, 209)
Screenshot: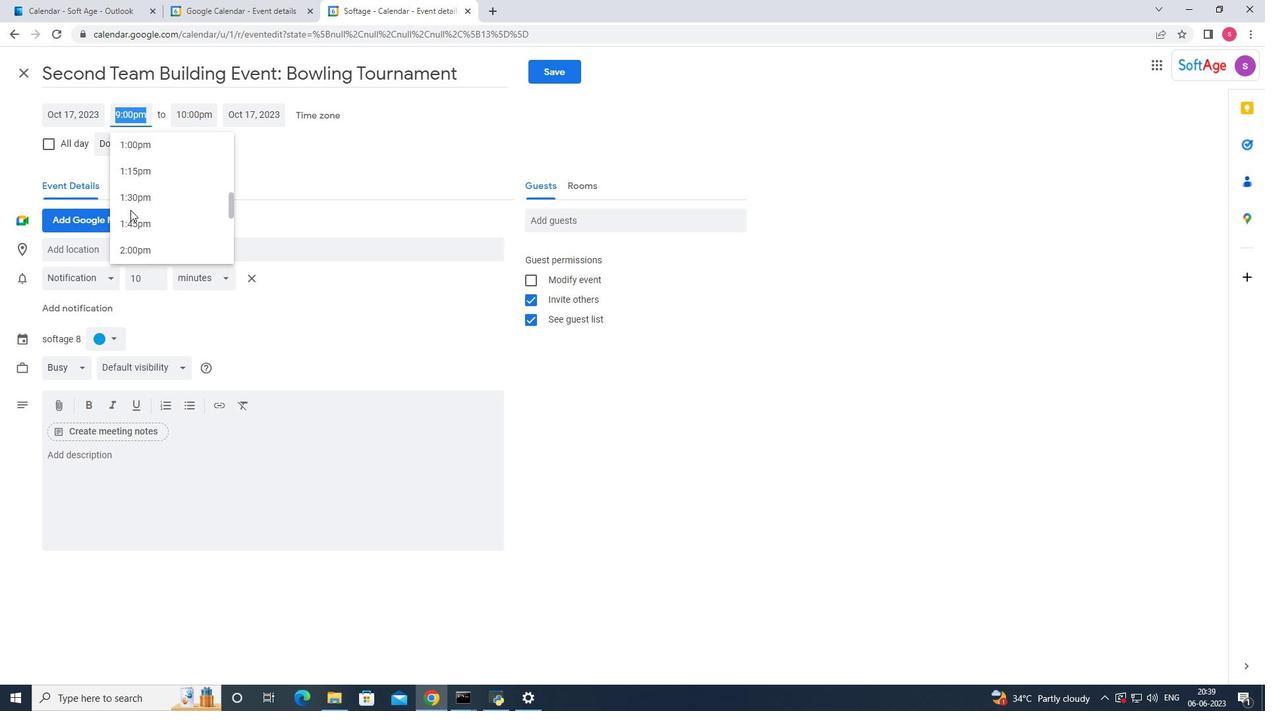 
Action: Mouse scrolled (132, 210) with delta (0, 0)
Screenshot: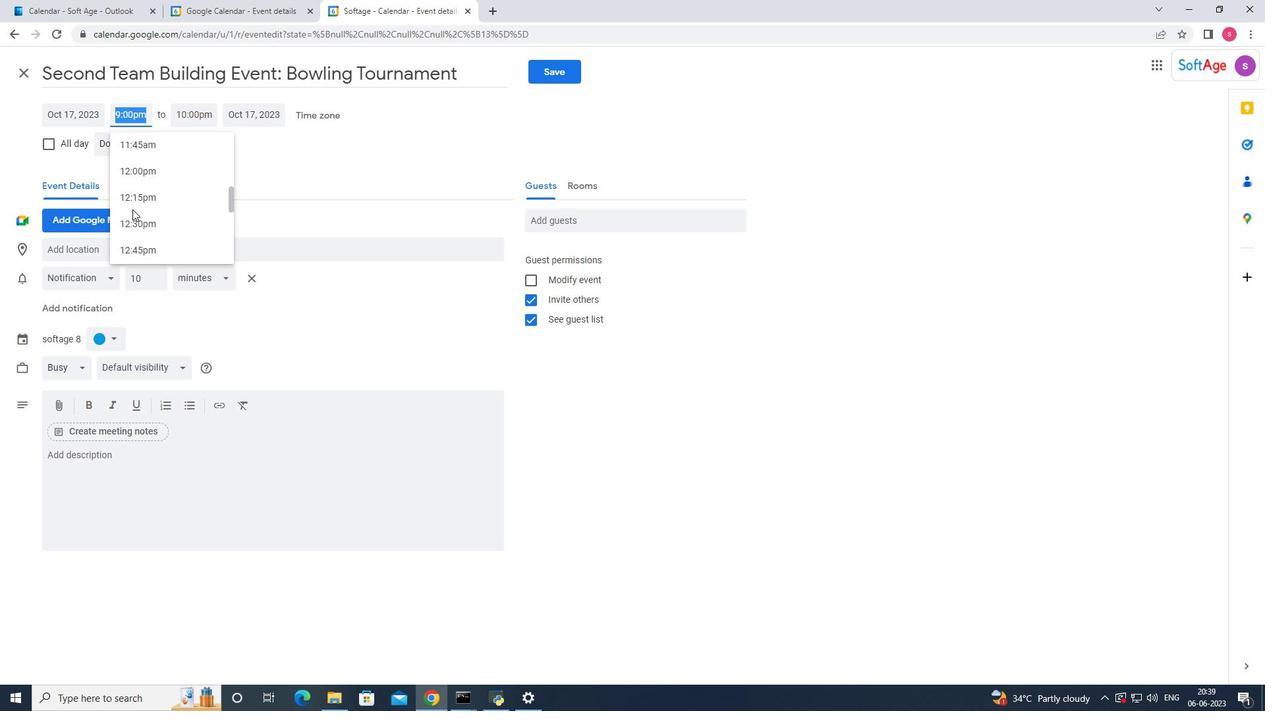 
Action: Mouse scrolled (132, 210) with delta (0, 0)
Screenshot: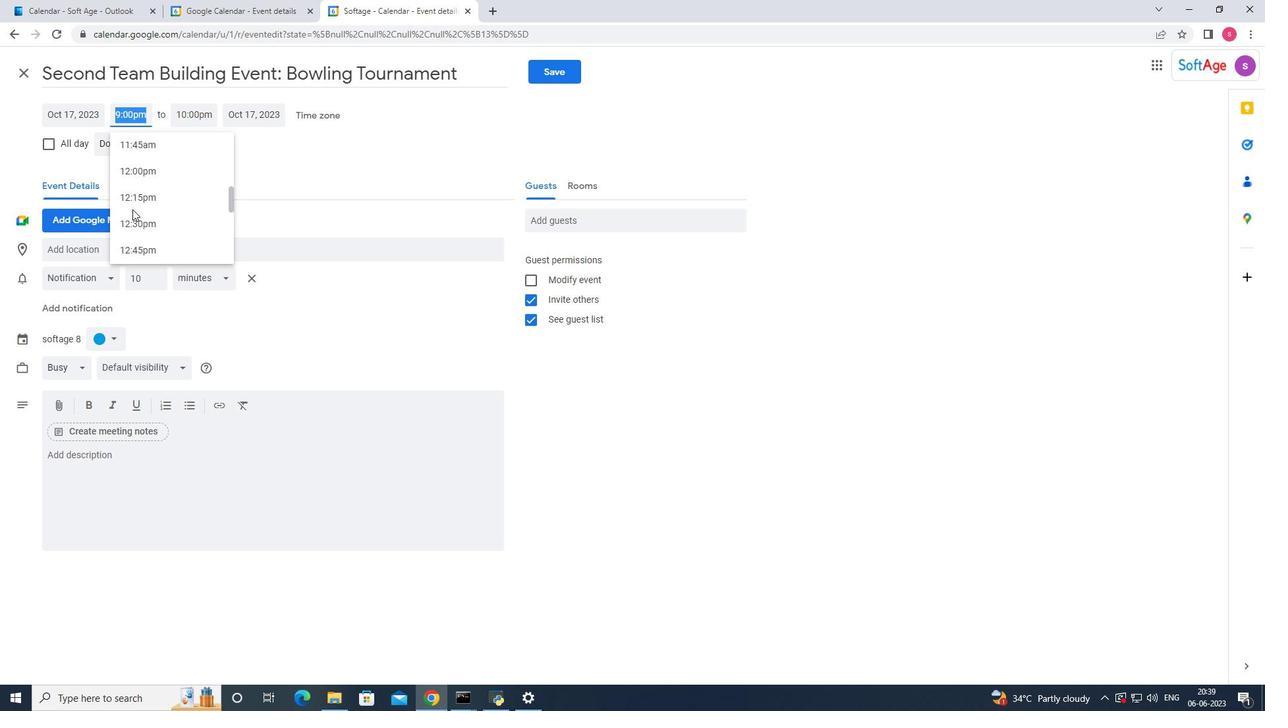 
Action: Mouse scrolled (132, 210) with delta (0, 0)
Screenshot: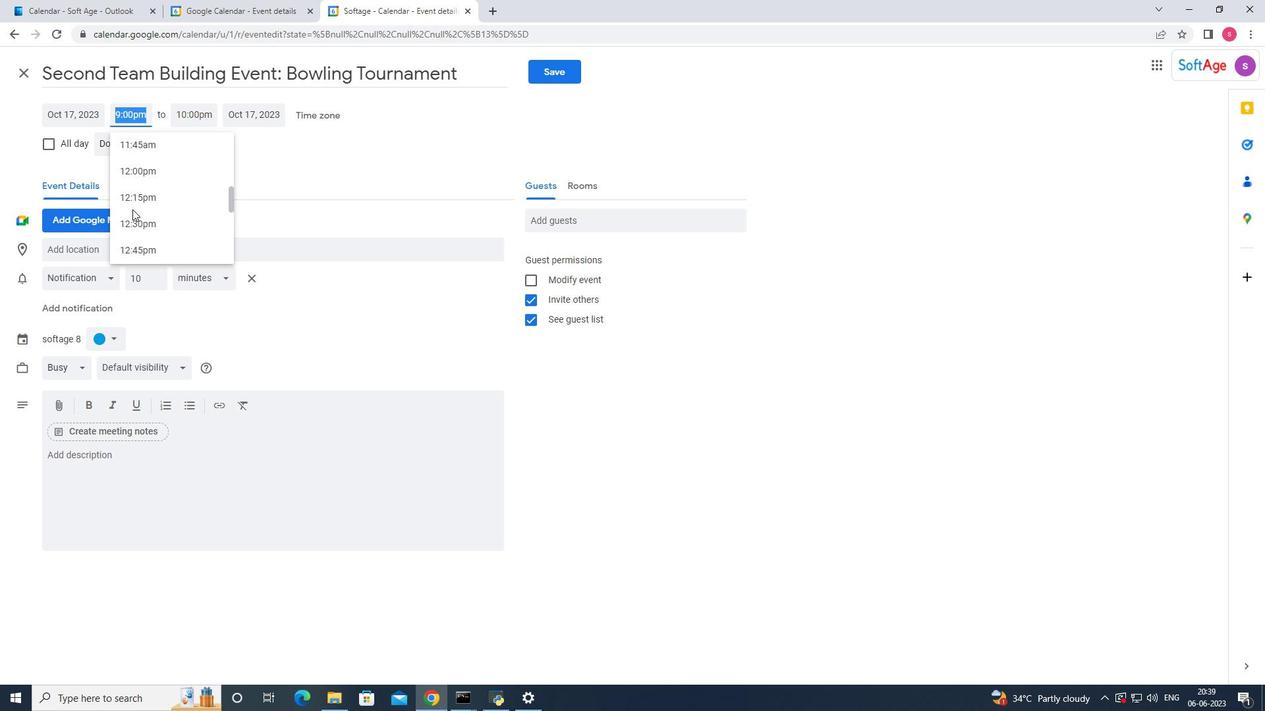 
Action: Mouse scrolled (132, 210) with delta (0, 0)
Screenshot: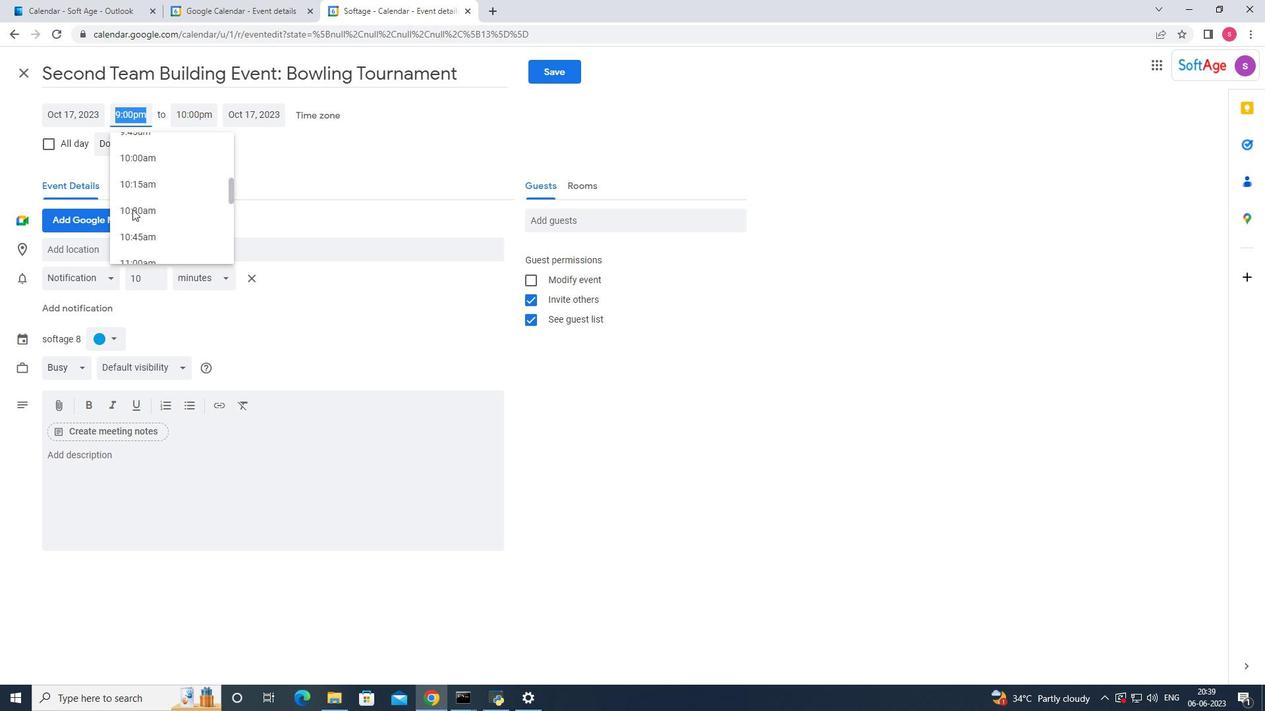 
Action: Mouse scrolled (132, 210) with delta (0, 0)
Screenshot: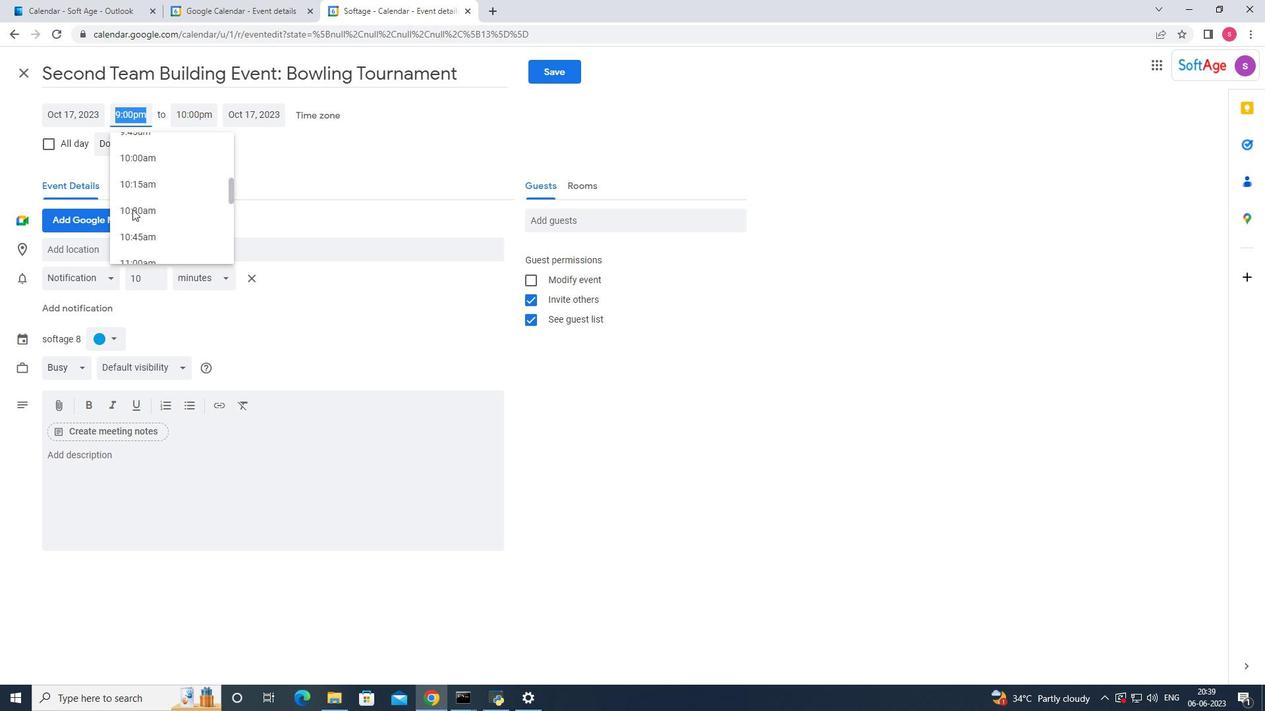 
Action: Mouse scrolled (132, 210) with delta (0, 0)
Screenshot: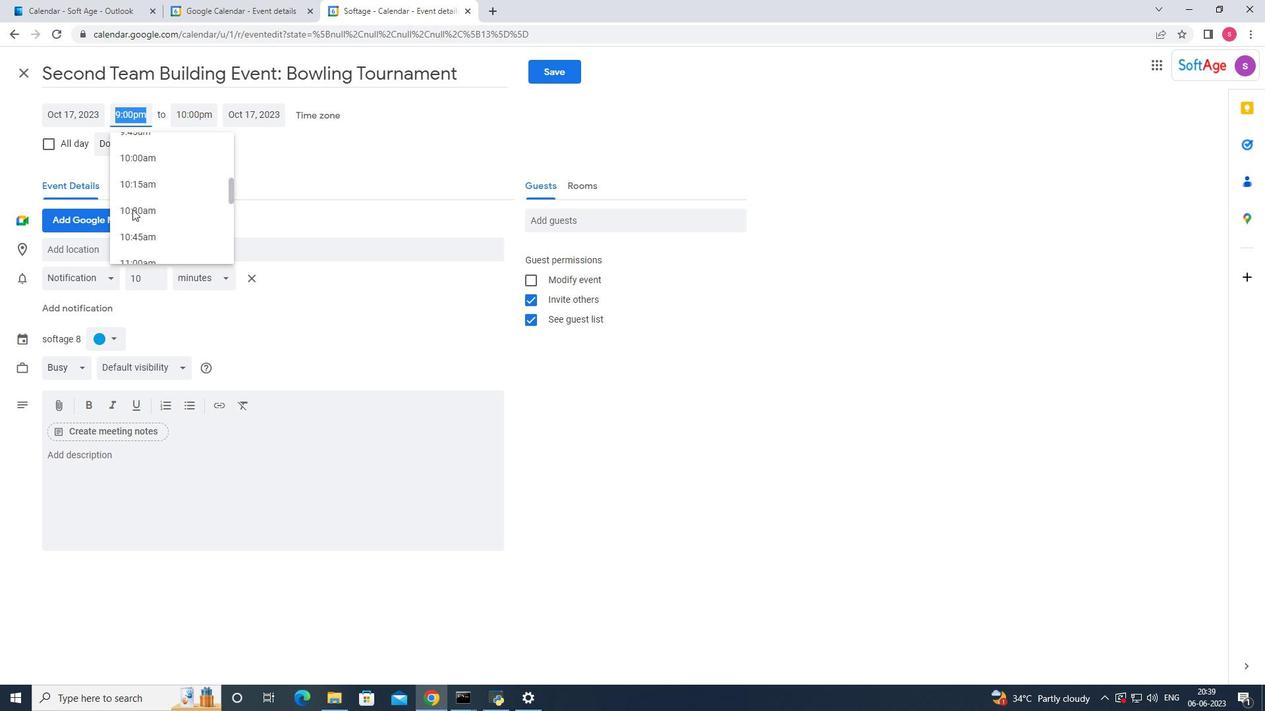
Action: Mouse scrolled (132, 210) with delta (0, 0)
Screenshot: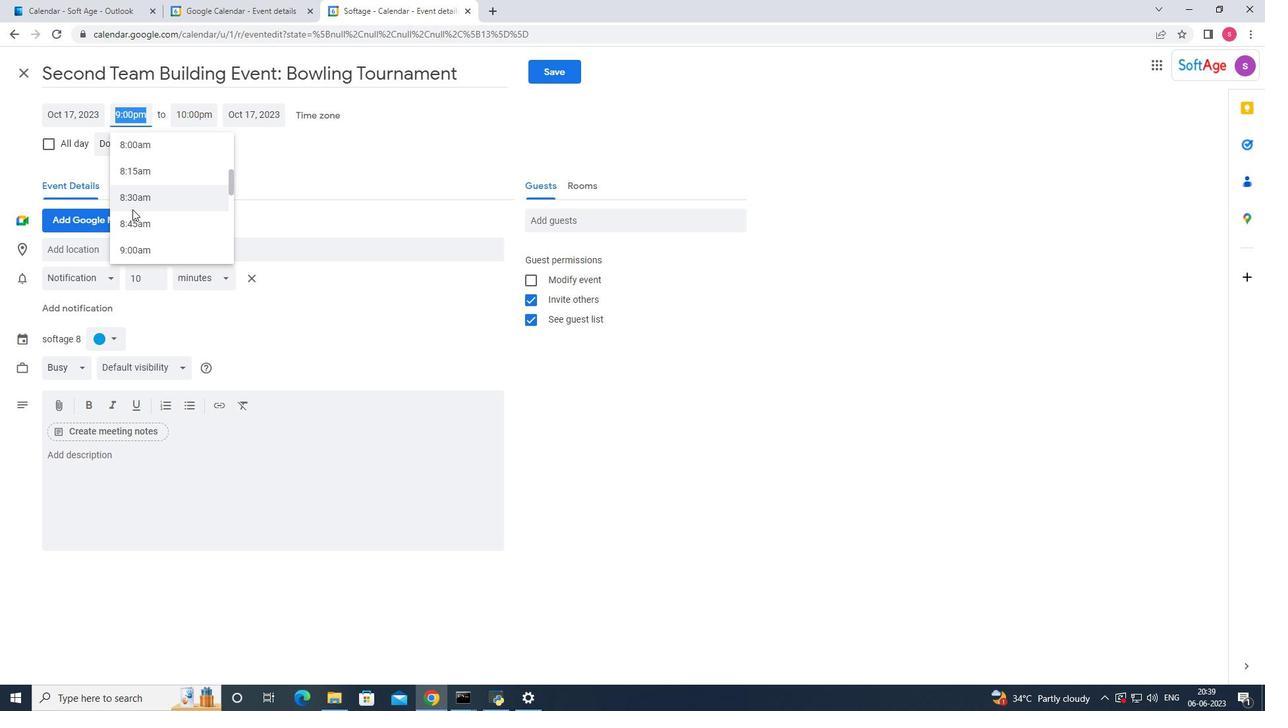 
Action: Mouse scrolled (132, 210) with delta (0, 0)
Screenshot: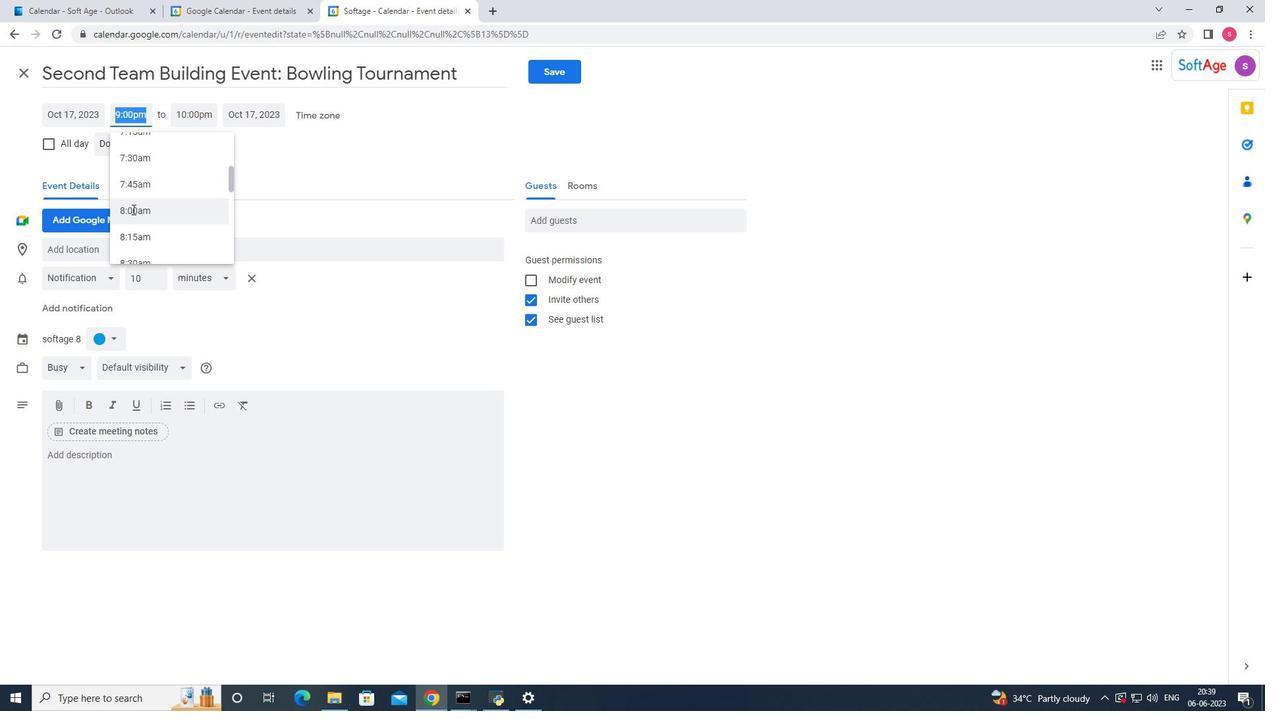 
Action: Mouse scrolled (132, 210) with delta (0, 0)
Screenshot: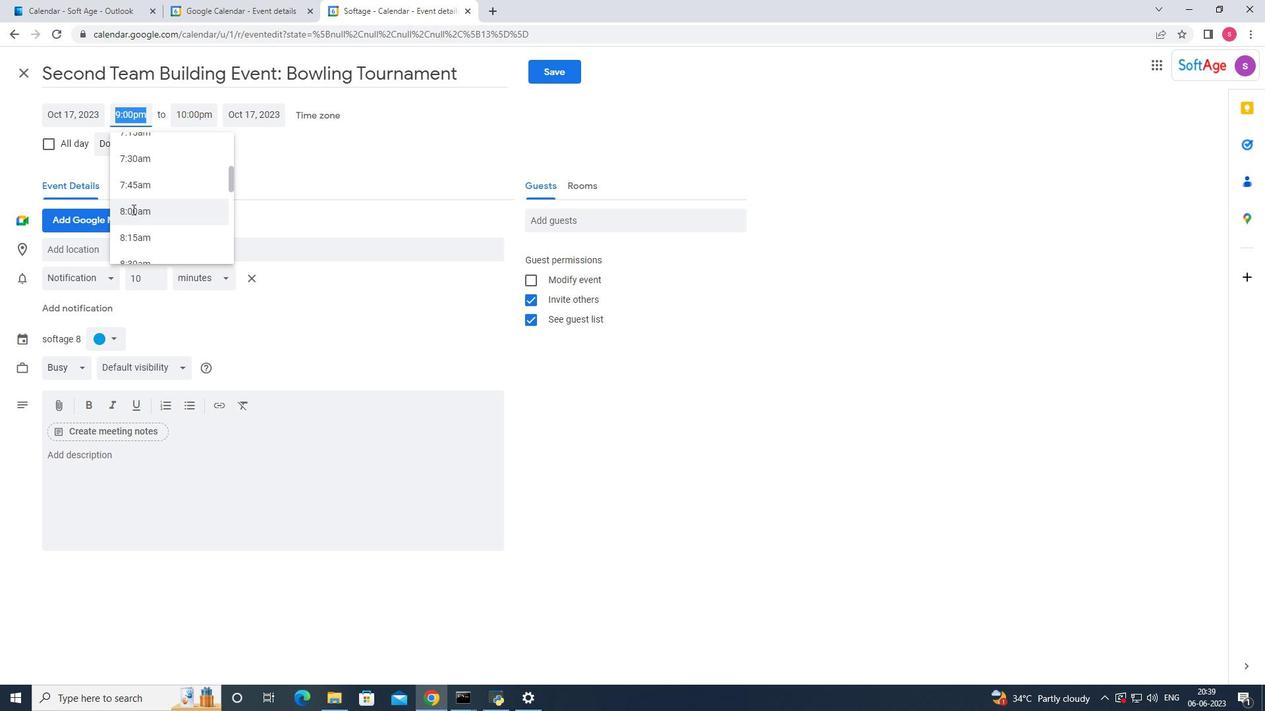 
Action: Mouse scrolled (132, 208) with delta (0, 0)
Screenshot: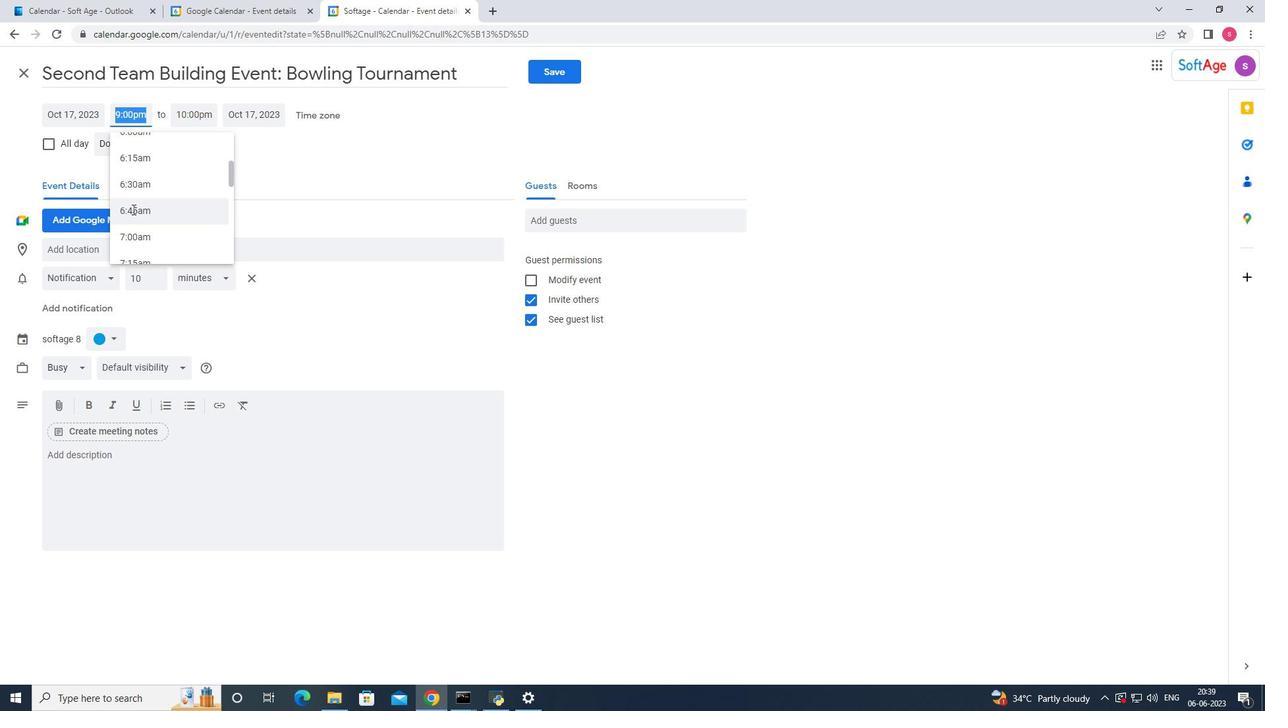
Action: Mouse scrolled (132, 208) with delta (0, 0)
Screenshot: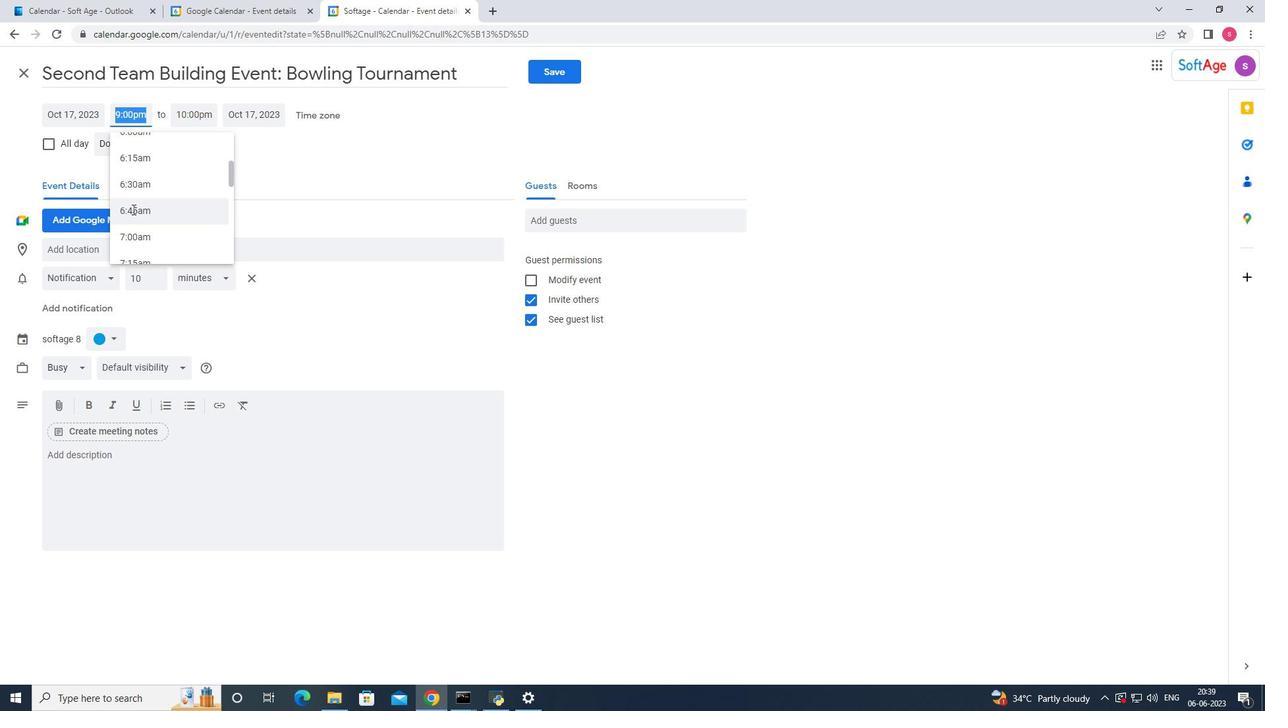 
Action: Mouse scrolled (132, 208) with delta (0, 0)
Screenshot: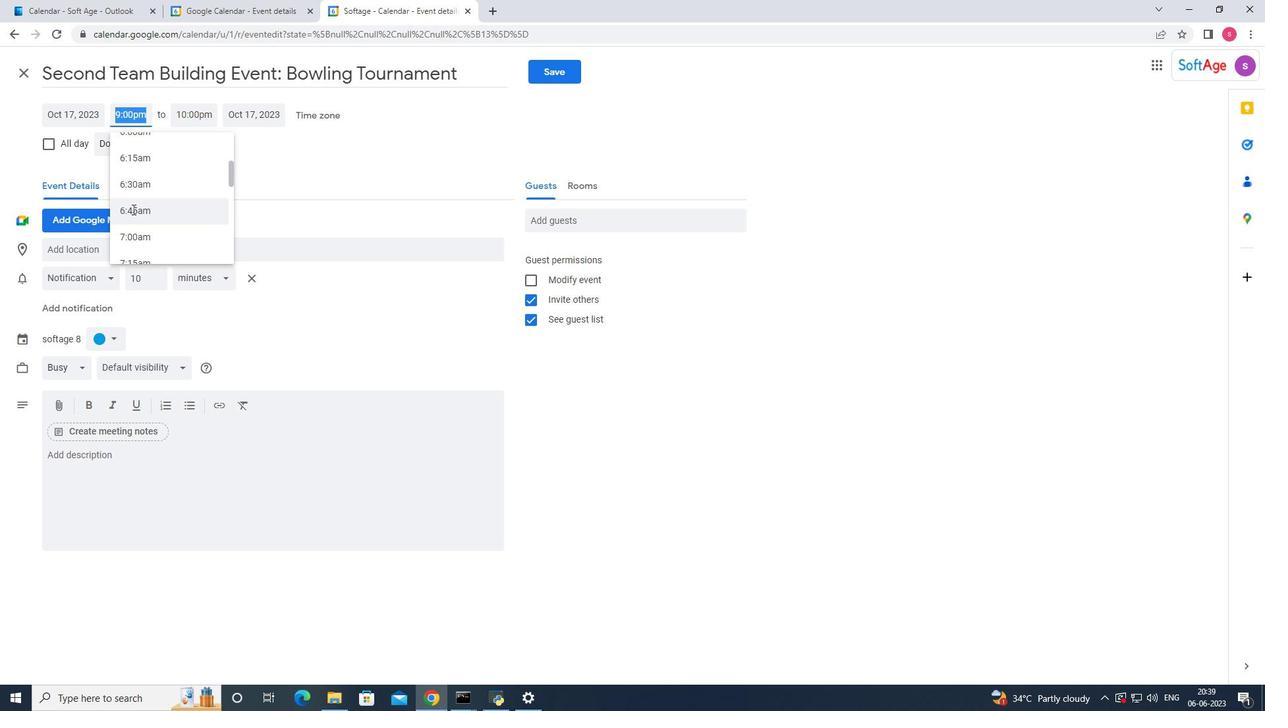 
Action: Mouse scrolled (132, 208) with delta (0, 0)
Screenshot: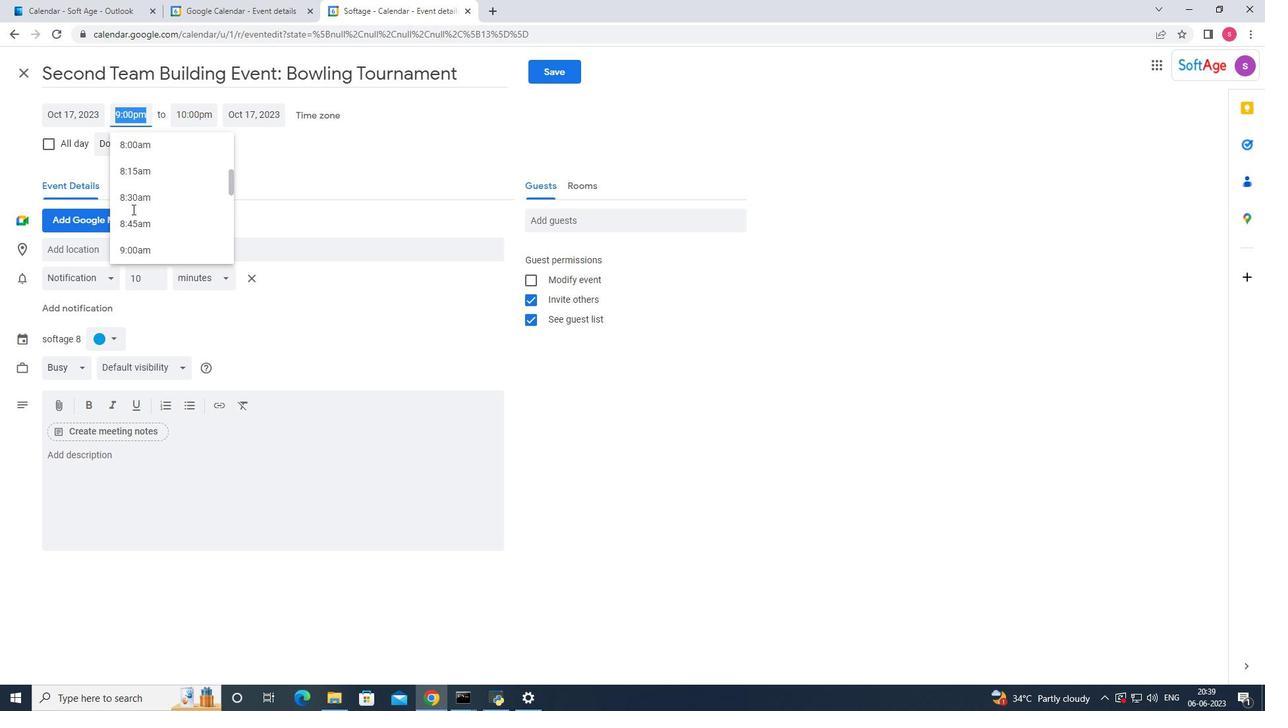 
Action: Mouse scrolled (132, 210) with delta (0, 0)
Screenshot: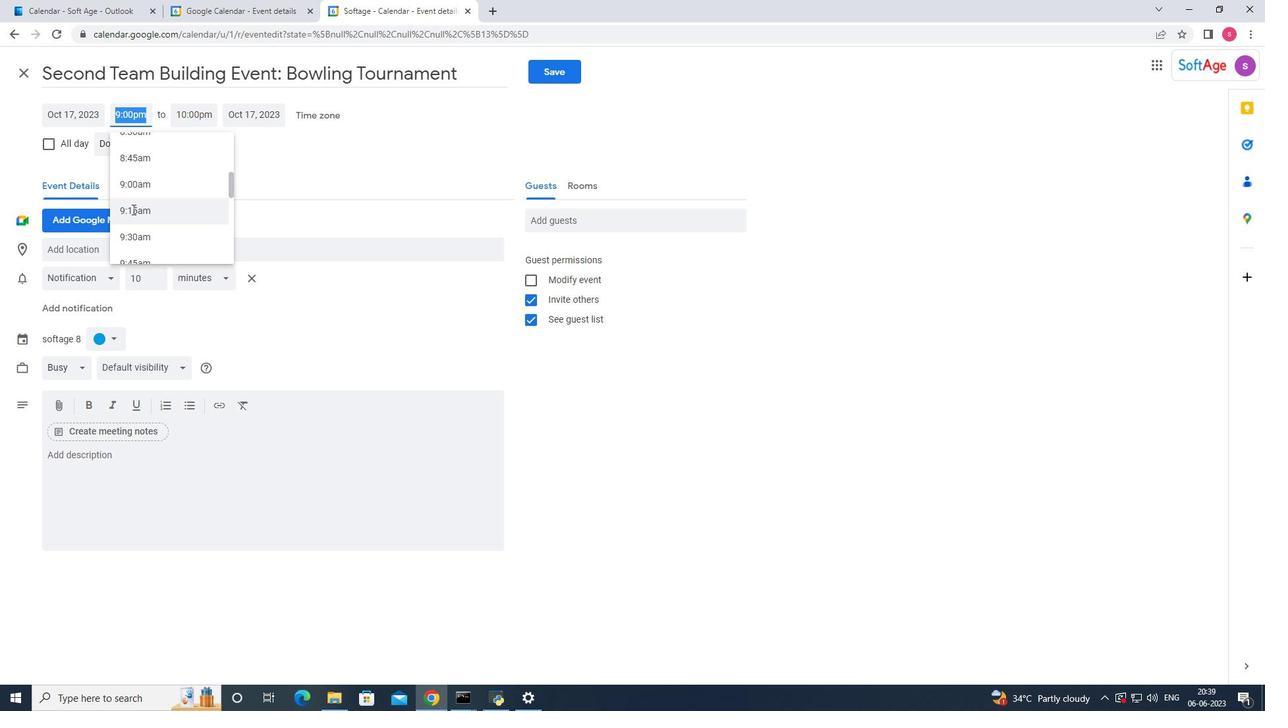 
Action: Mouse scrolled (132, 210) with delta (0, 0)
Screenshot: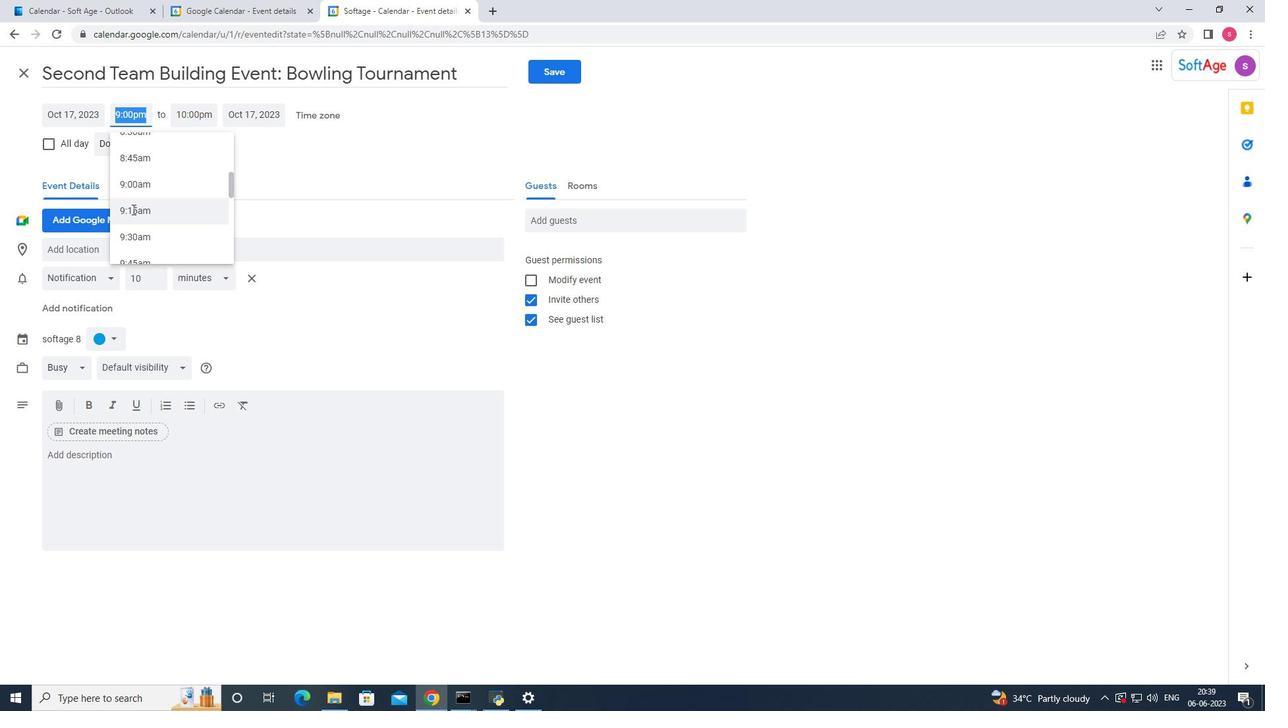 
Action: Mouse scrolled (132, 208) with delta (0, 0)
Screenshot: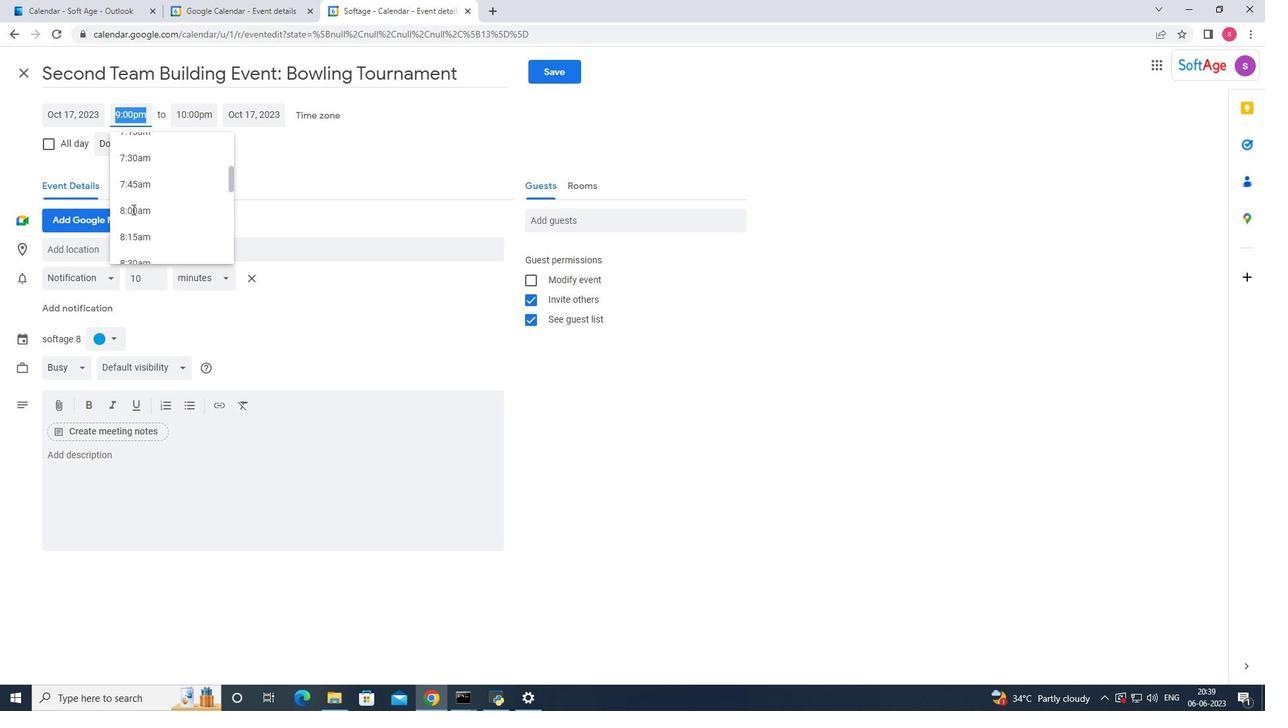 
Action: Mouse moved to (147, 198)
Screenshot: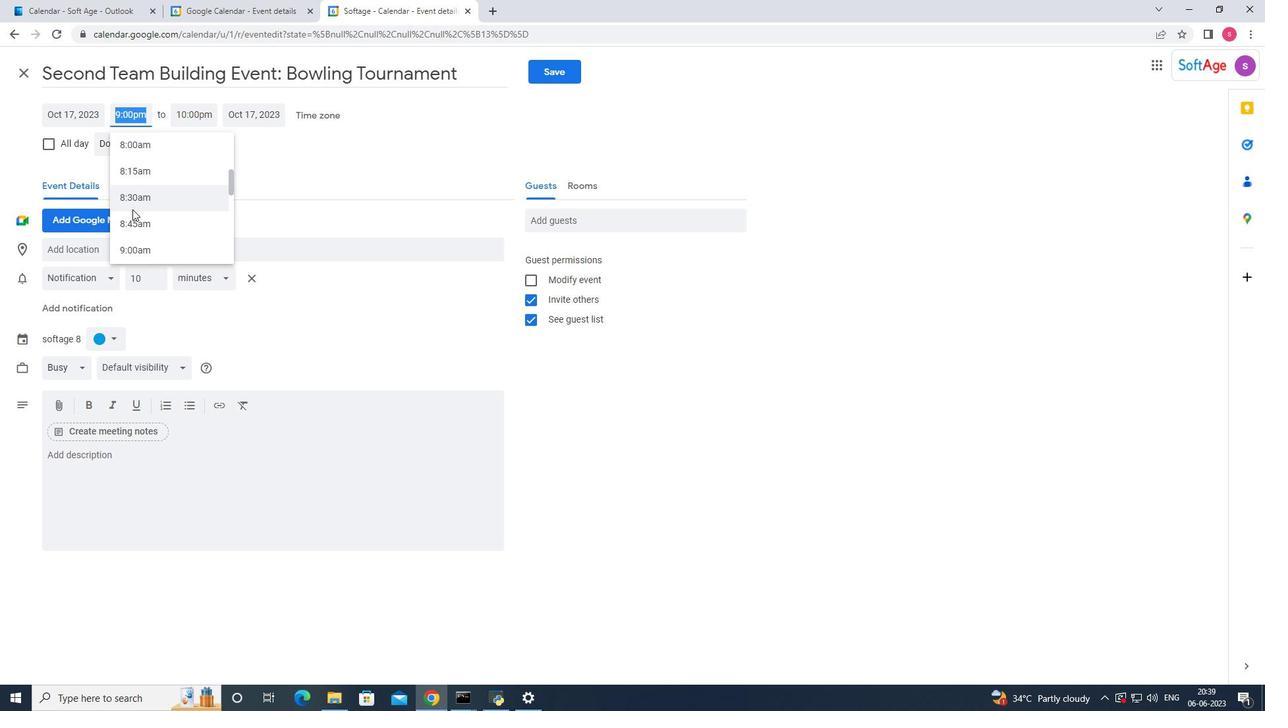 
Action: Mouse pressed left at (147, 198)
Screenshot: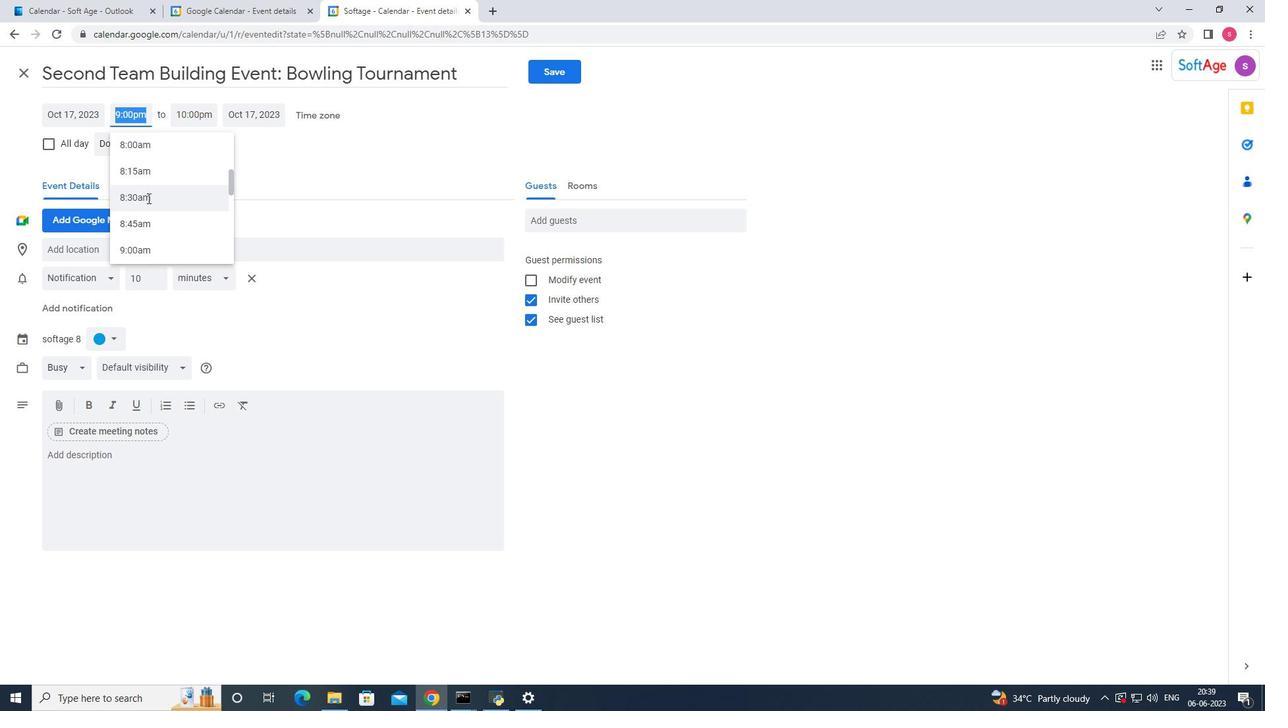 
Action: Mouse moved to (198, 119)
Screenshot: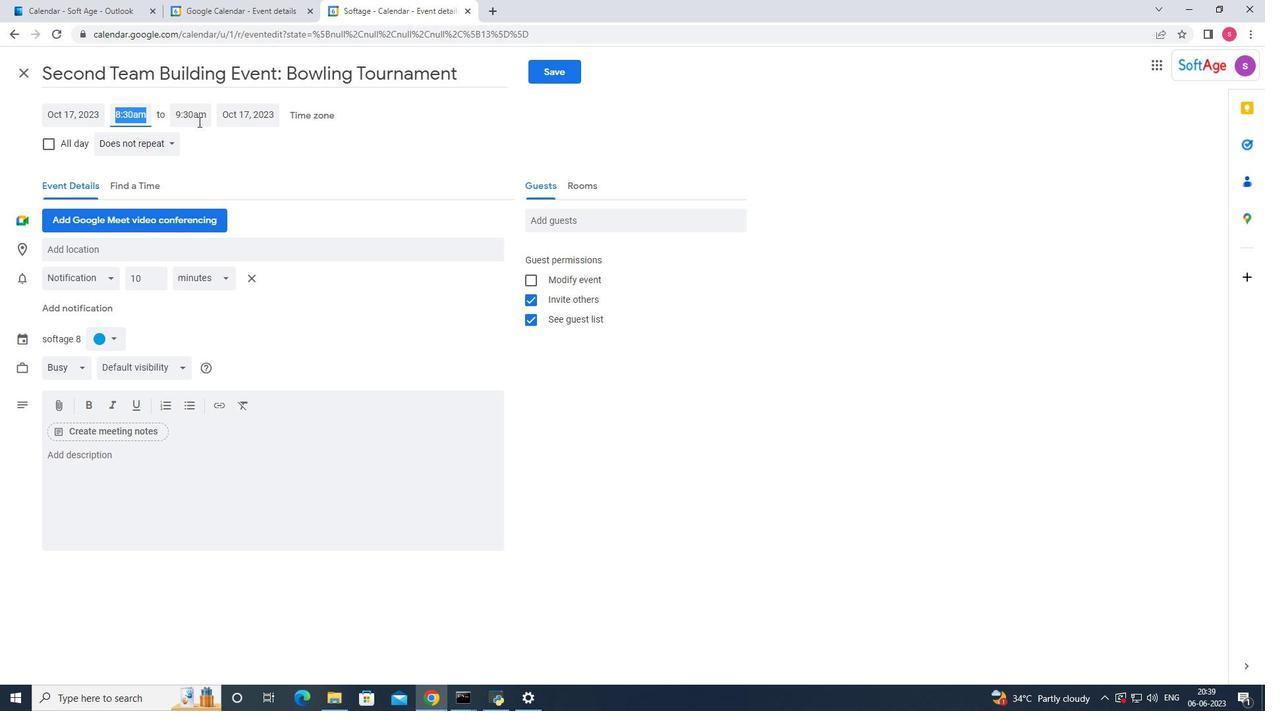 
Action: Mouse pressed left at (198, 119)
Screenshot: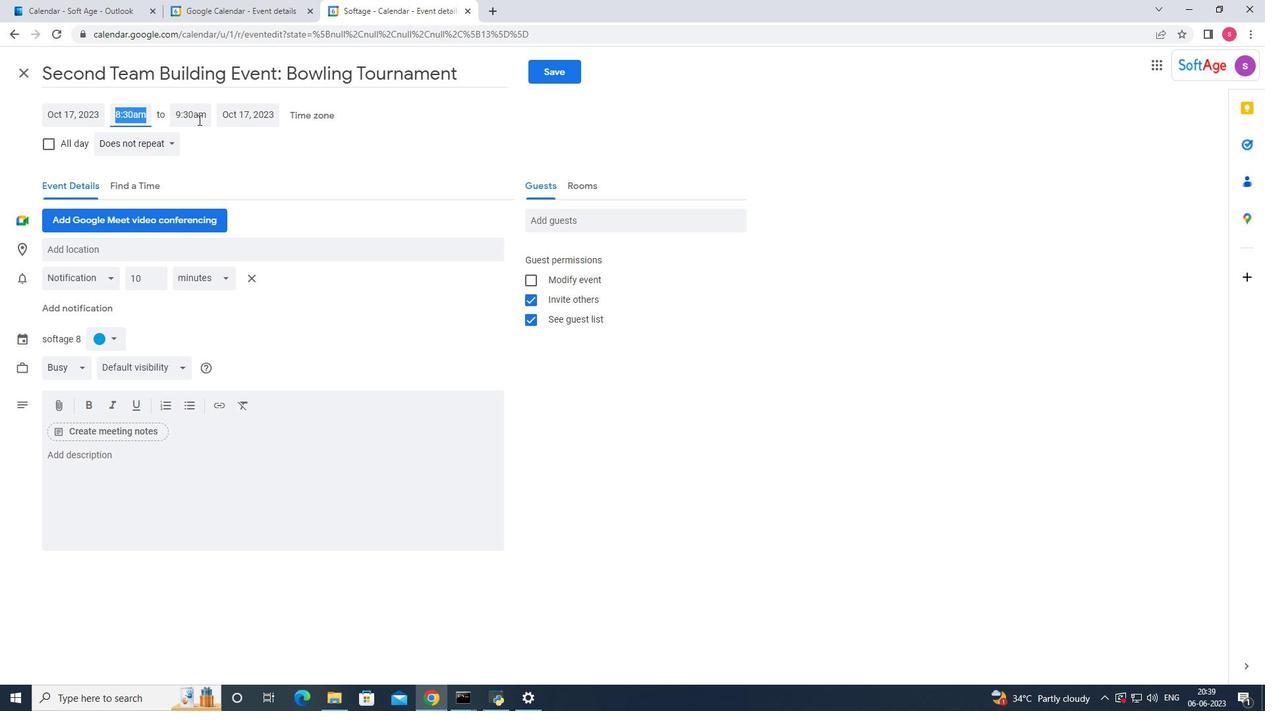 
Action: Mouse moved to (199, 258)
Screenshot: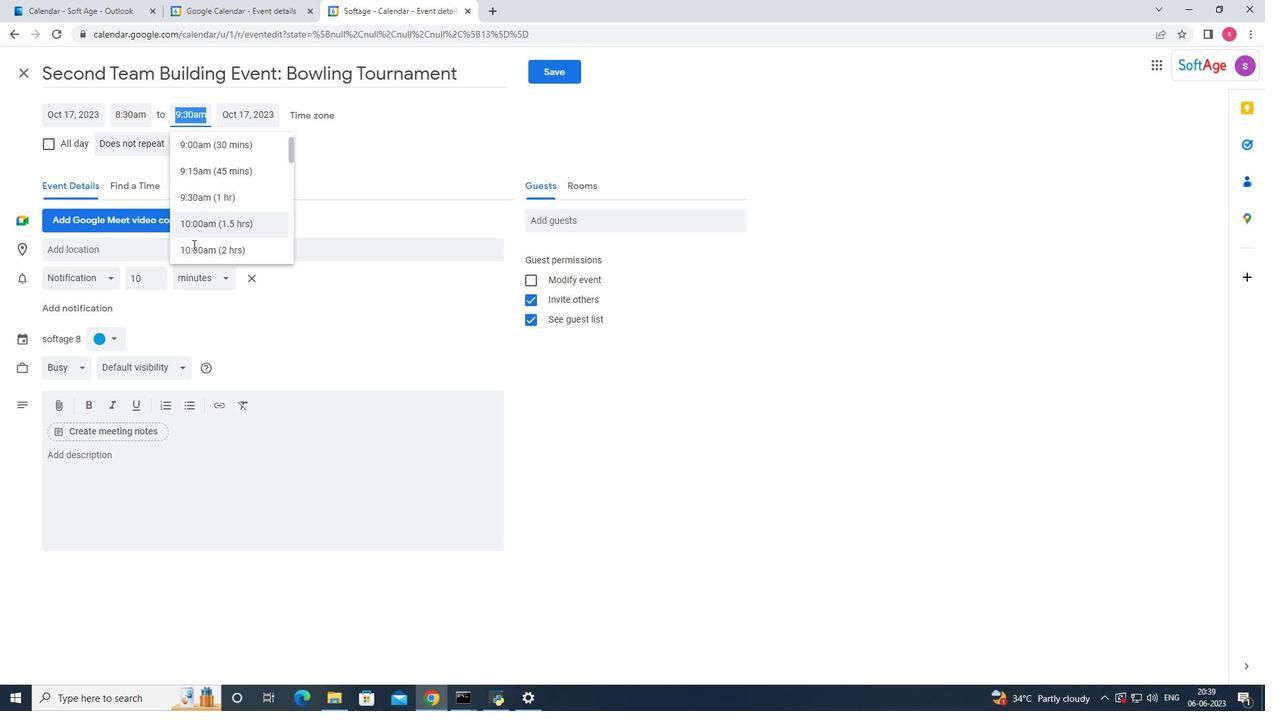 
Action: Mouse pressed left at (199, 258)
Screenshot: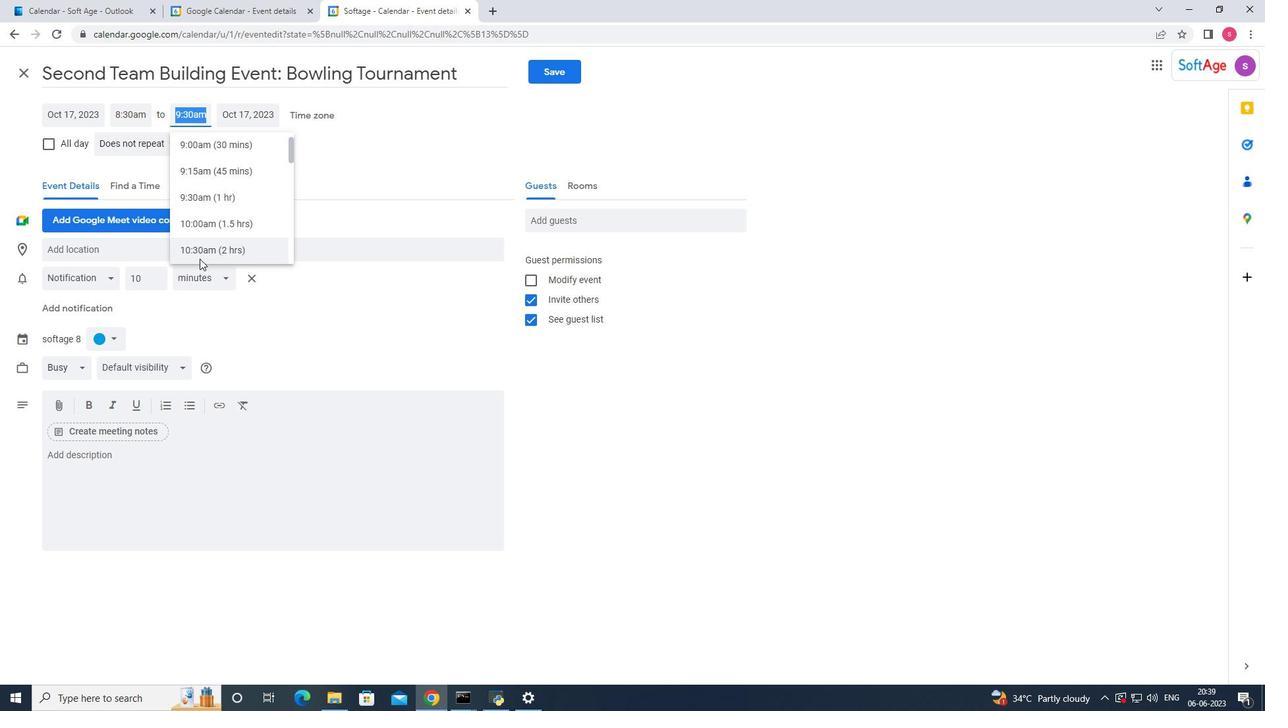 
Action: Mouse moved to (154, 465)
Screenshot: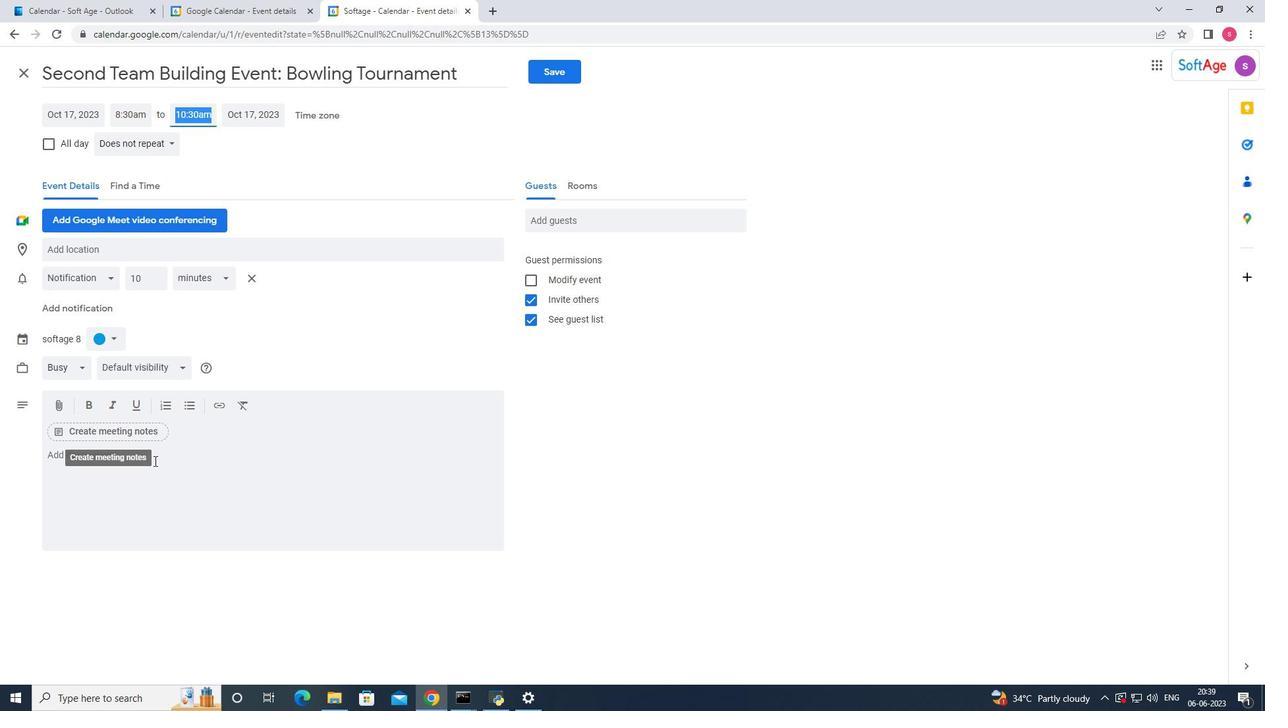 
Action: Mouse pressed left at (154, 465)
Screenshot: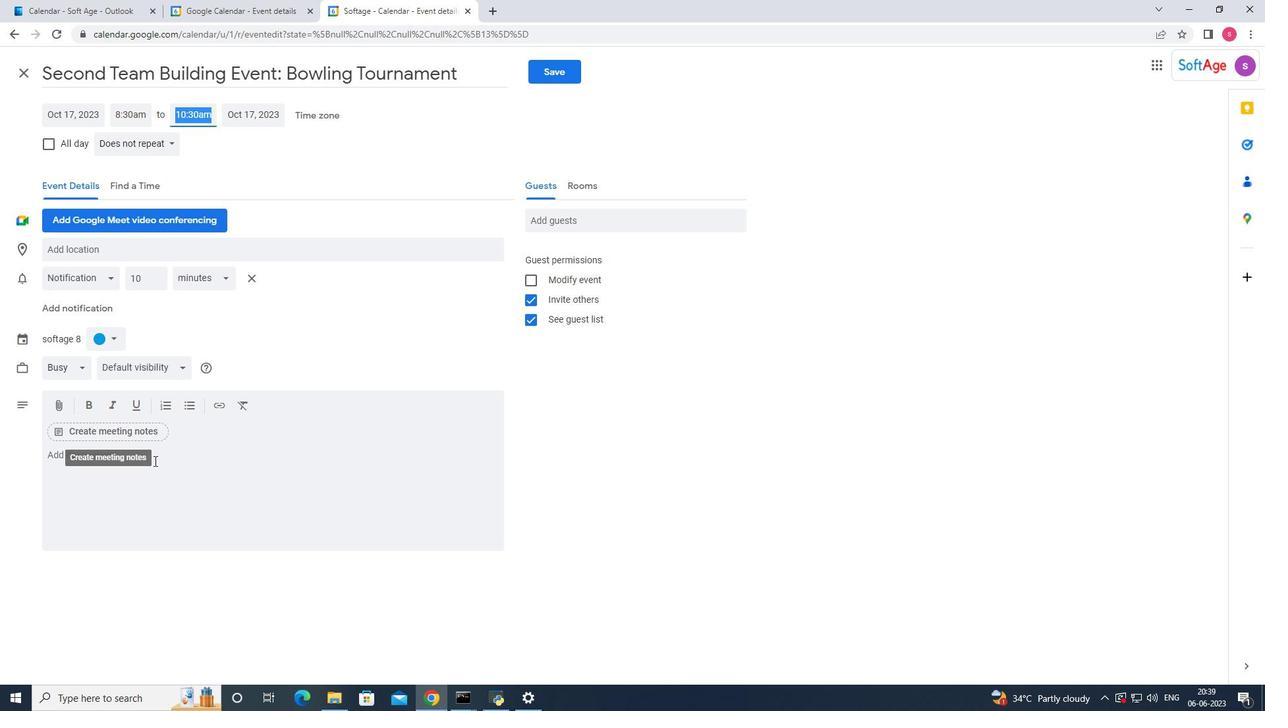 
Action: Mouse moved to (155, 465)
Screenshot: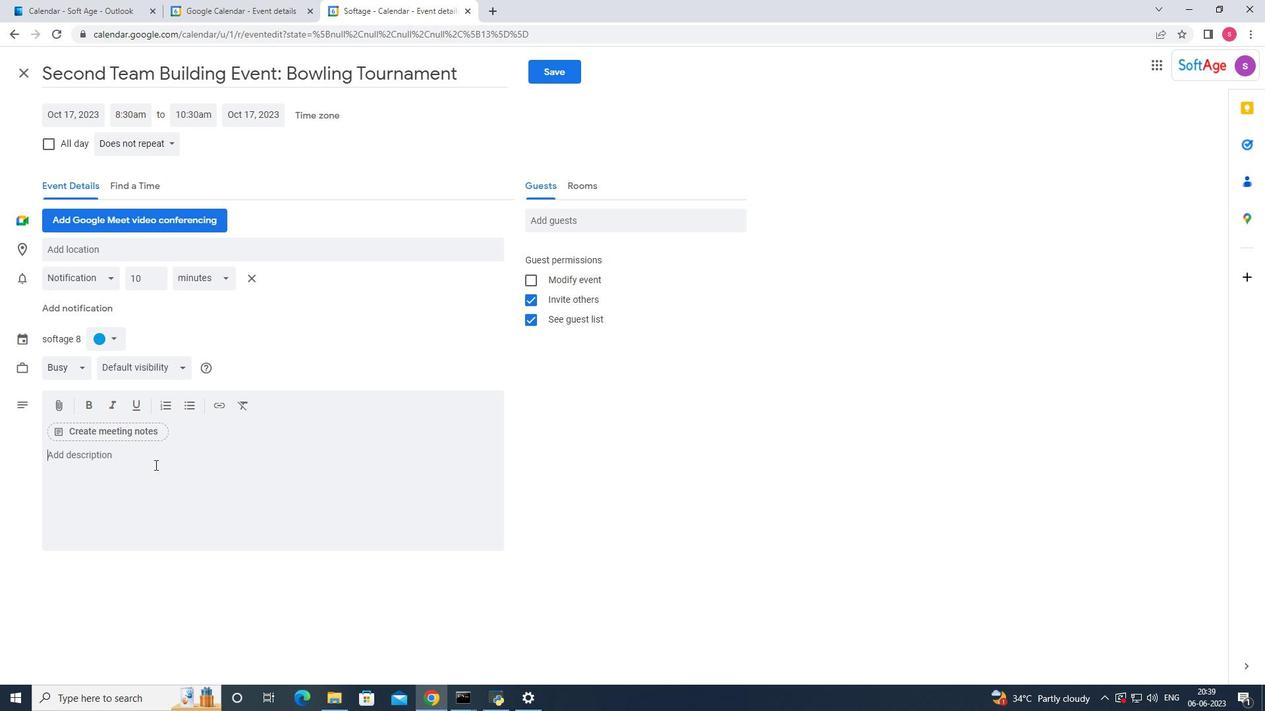 
Action: Key pressed <Key.shift_r>Analyzing<Key.space>the<Key.space>intended<Key.space>target<Key.space>audience<Key.space>and<Key.space>evaluating<Key.space>how<Key.space>wek<Key.backspace>ll<Key.space>the<Key.space>campaign<Key.space>resonated<Key.space>with<Key.space>them.<Key.space><Key.shift_r>This<Key.space>includes<Key.space>assur<Key.backspace>s<Key.backspace><Key.backspace>essing<Key.space>the<Key.space>campaogn<Key.shift><Key.shift><Key.shift><Key.shift><Key.shift><Key.shift><Key.shift>:<Key.backspace><Key.backspace><Key.shift><Key.shift><Key.shift><Key.shift><Key.shift><Key.shift><Key.shift><Key.shift><Key.shift><Key.shift><Key.shift><Key.shift><Key.shift><Key.shift><Key.shift><Key.shift><Key.shift><Key.shift><Key.shift><Key.shift><Key.shift><Key.shift><Key.shift><Key.shift><Key.shift><Key.shift><Key.shift><Key.shift><Key.shift><Key.shift><Key.shift><Key.shift><Key.shift><Key.shift><Key.shift><Key.shift><Key.shift><Key.shift><Key.shift><Key.shift>N<Key.backspace>m<Key.backspace>n<Key.shift>:<Key.backspace><Key.shift><Key.shift><Key.shift>"a<Key.space><Key.backspace><Key.backspace>s
Screenshot: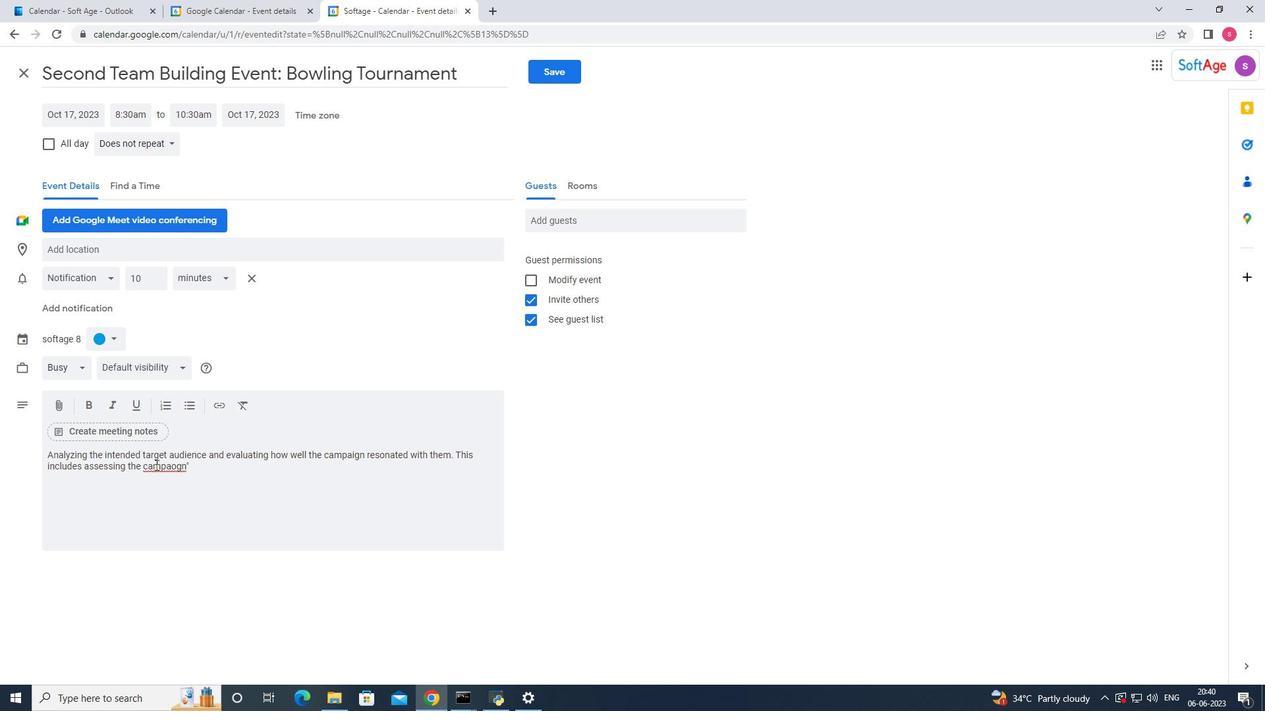 
Action: Mouse moved to (177, 469)
Screenshot: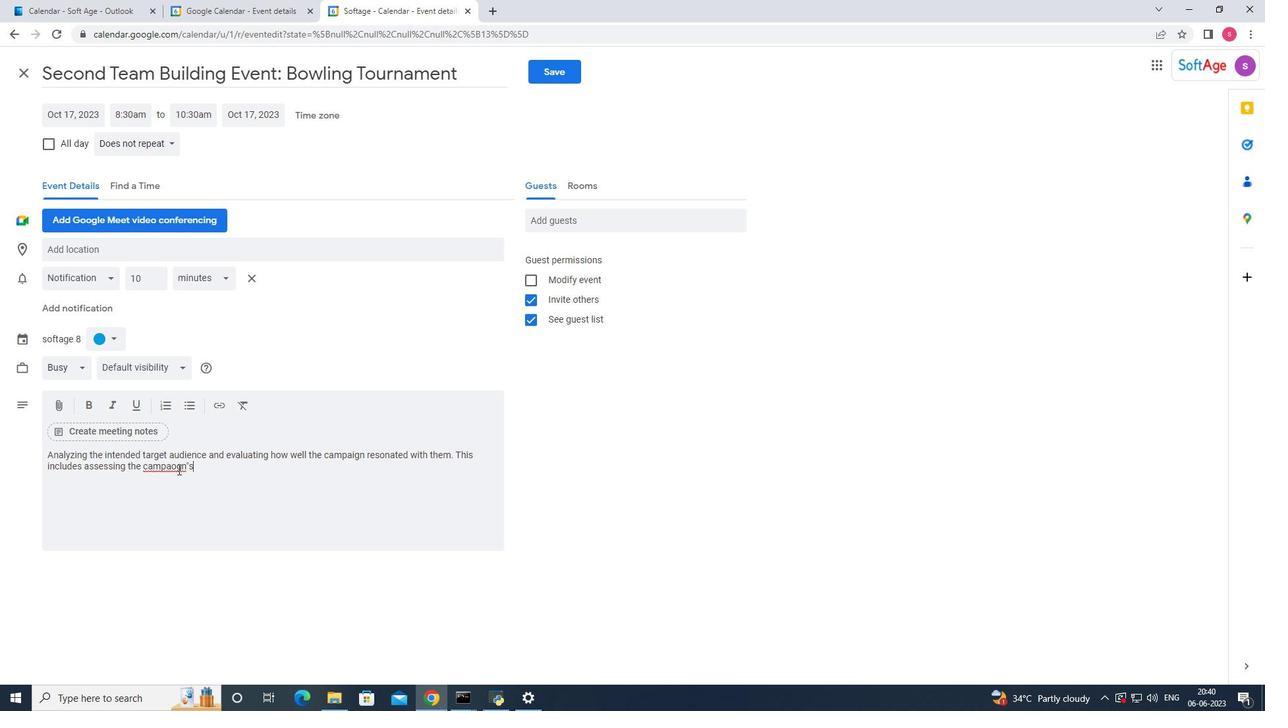 
Action: Mouse pressed left at (177, 469)
Screenshot: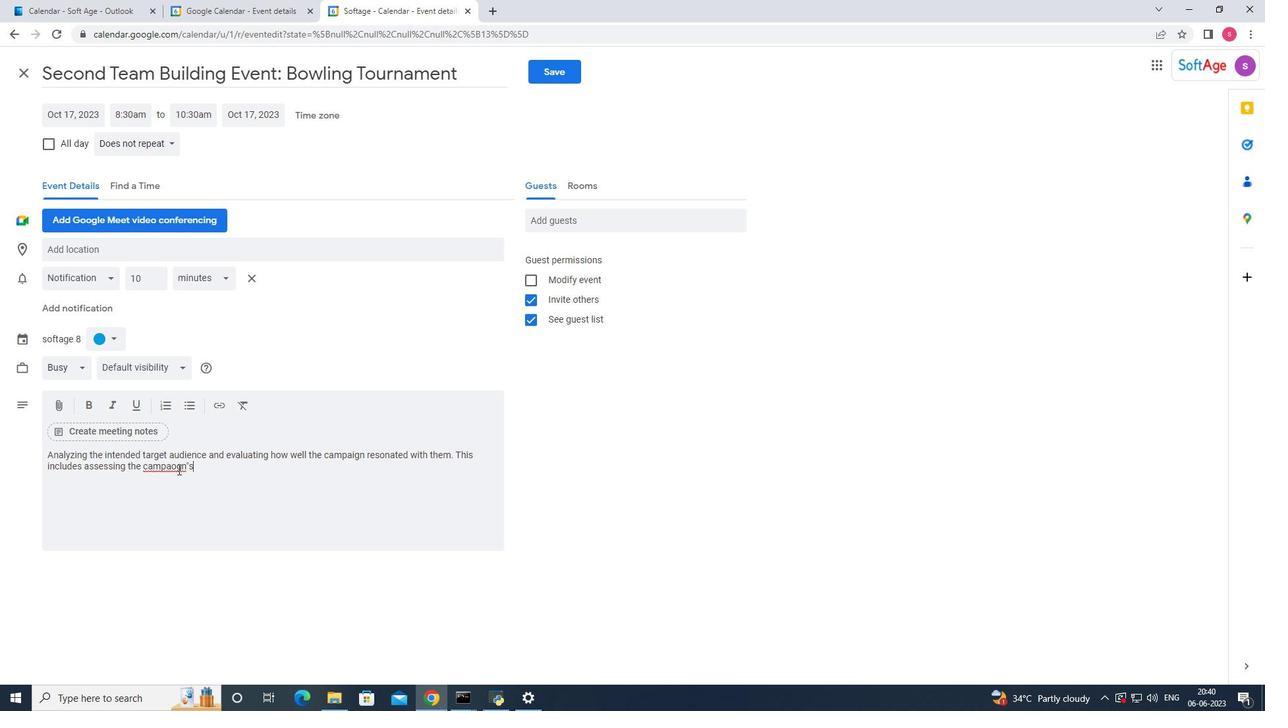
Action: Mouse moved to (195, 470)
Screenshot: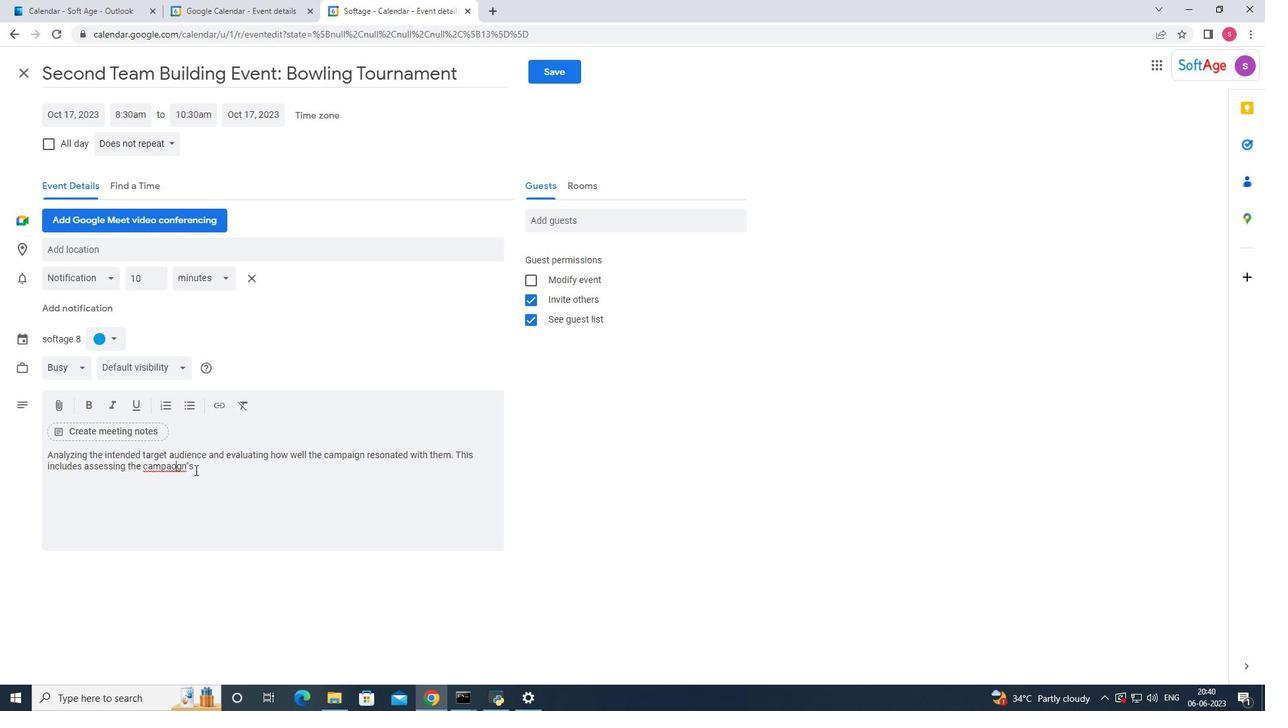 
Action: Key pressed <Key.backspace>
Screenshot: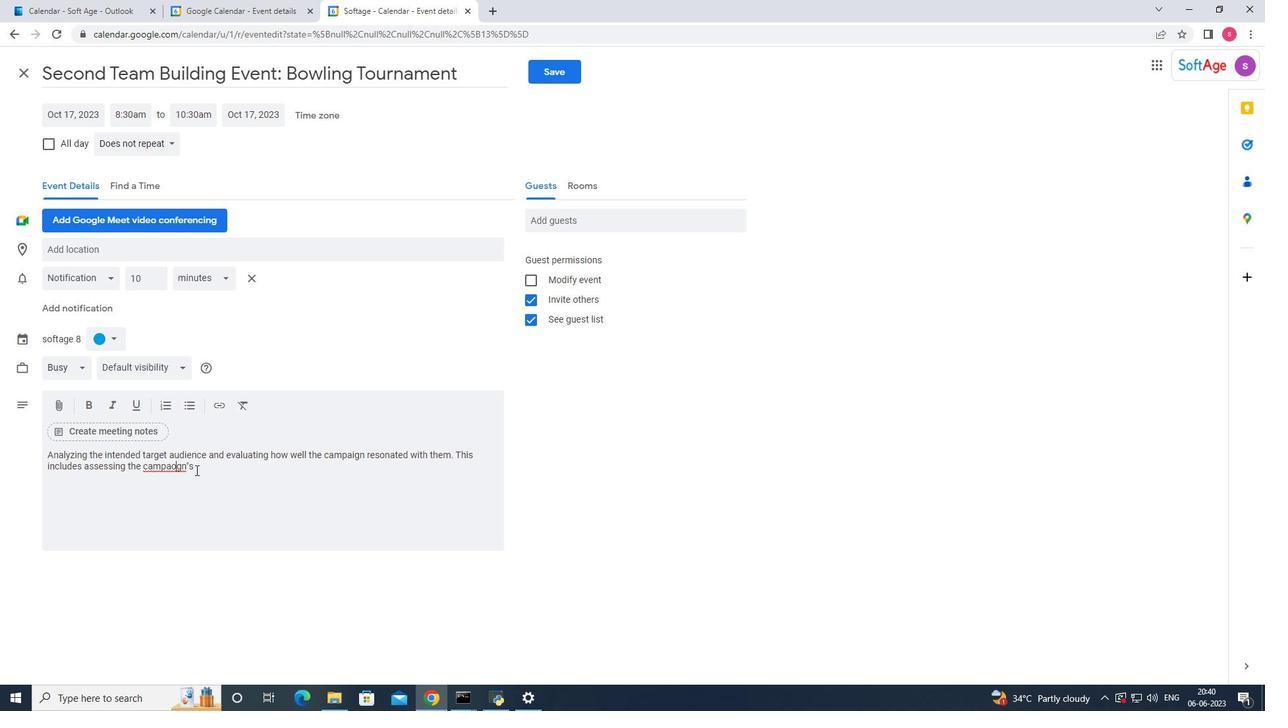 
Action: Mouse moved to (207, 473)
Screenshot: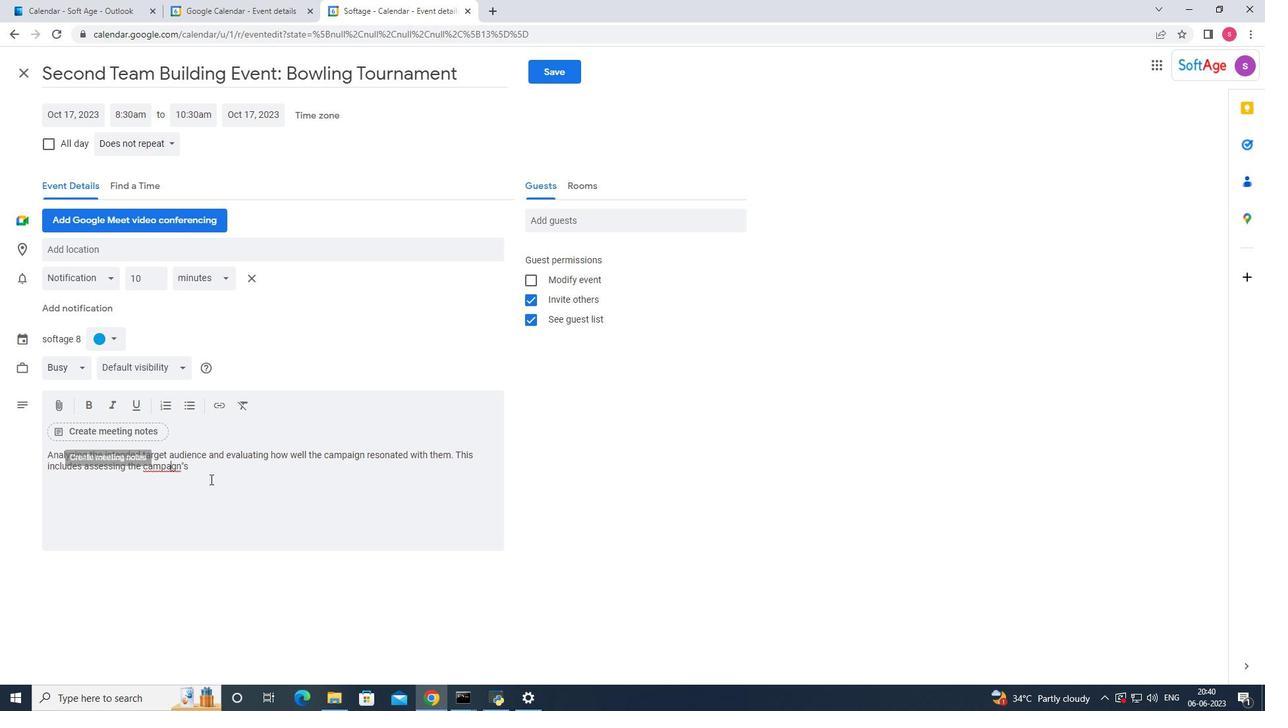 
Action: Mouse pressed left at (207, 473)
Screenshot: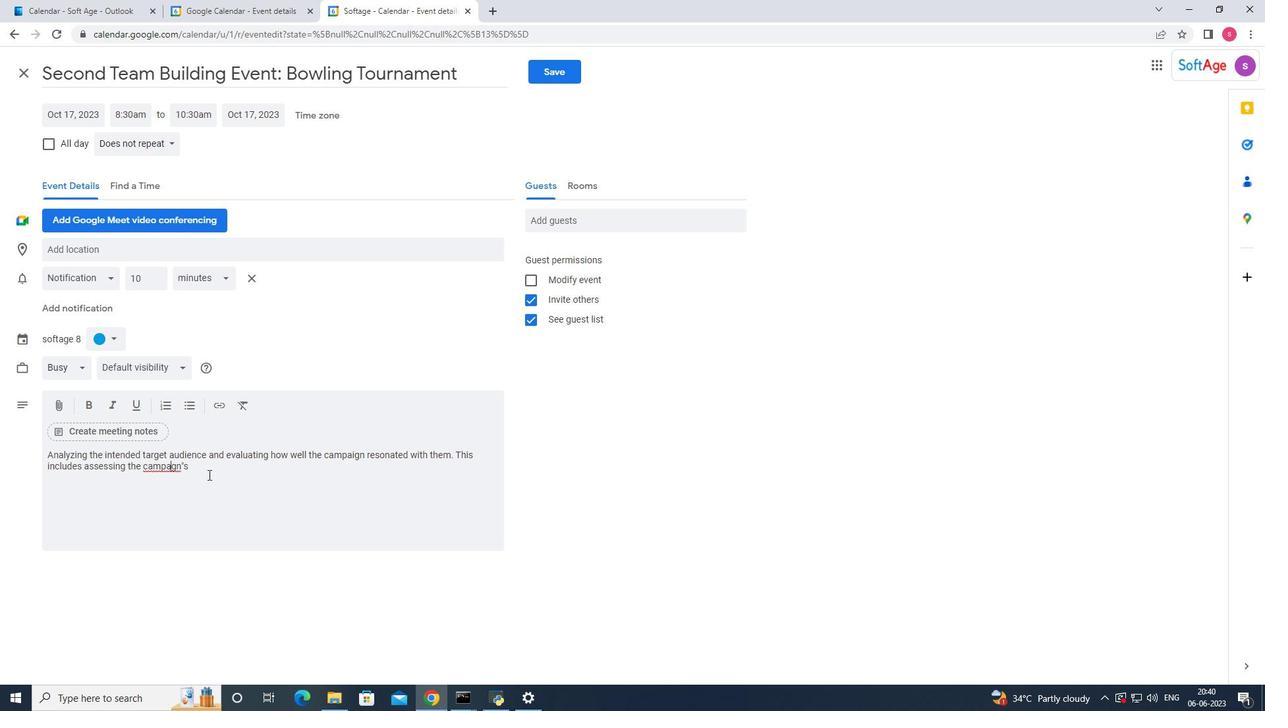 
Action: Key pressed <Key.space>releve<Key.backspace>ance<Key.space><Key.backspace>,<Key.space>messaging<Key.space><Key.backspace>,<Key.space>and<Key.space>communication<Key.space>channels<Key.space>used<Key.space>to<Key.space>reach<Key.space>the<Key.space>ra<Key.backspace><Key.backspace>targert<Key.space><Key.backspace><Key.backspace><Key.backspace>t<Key.space>a<Key.backspace><Key.backspace><Key.backspace><Key.backspace><Key.backspace><Key.backspace><Key.backspace>argetr<Key.backspace><Key.backspace>t<Key.space>audience.
Screenshot: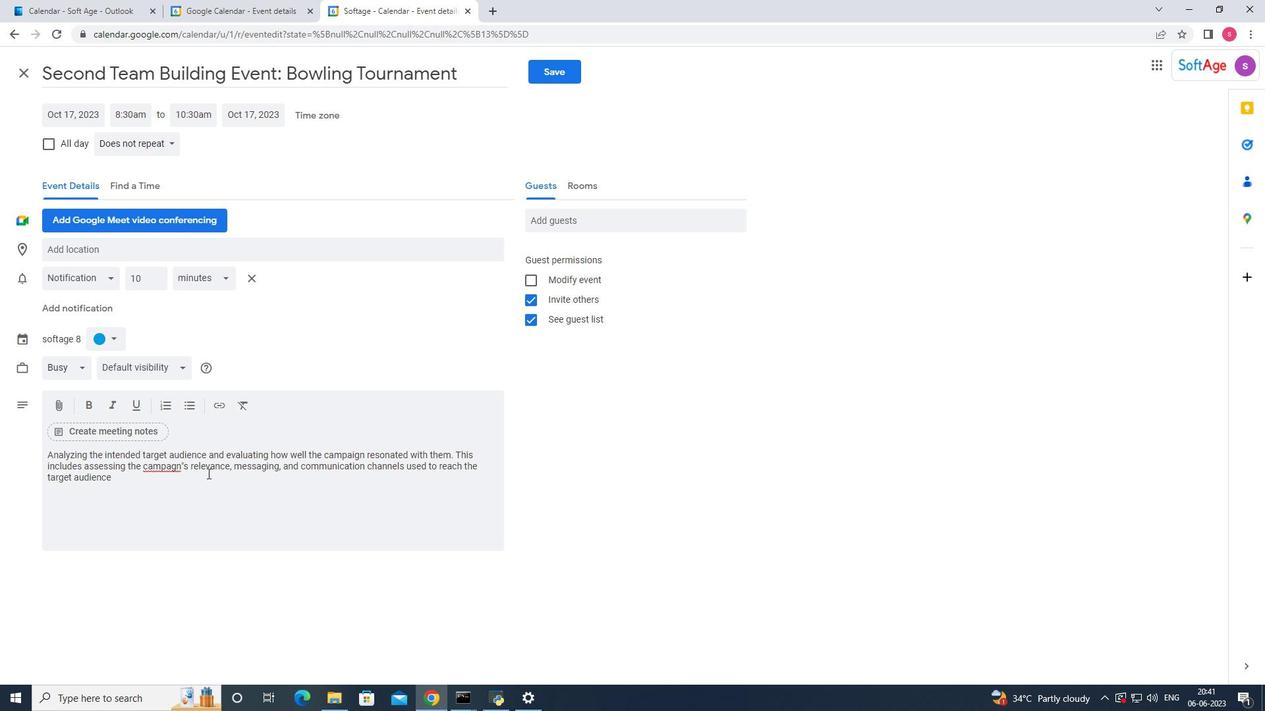 
Action: Mouse moved to (104, 331)
Screenshot: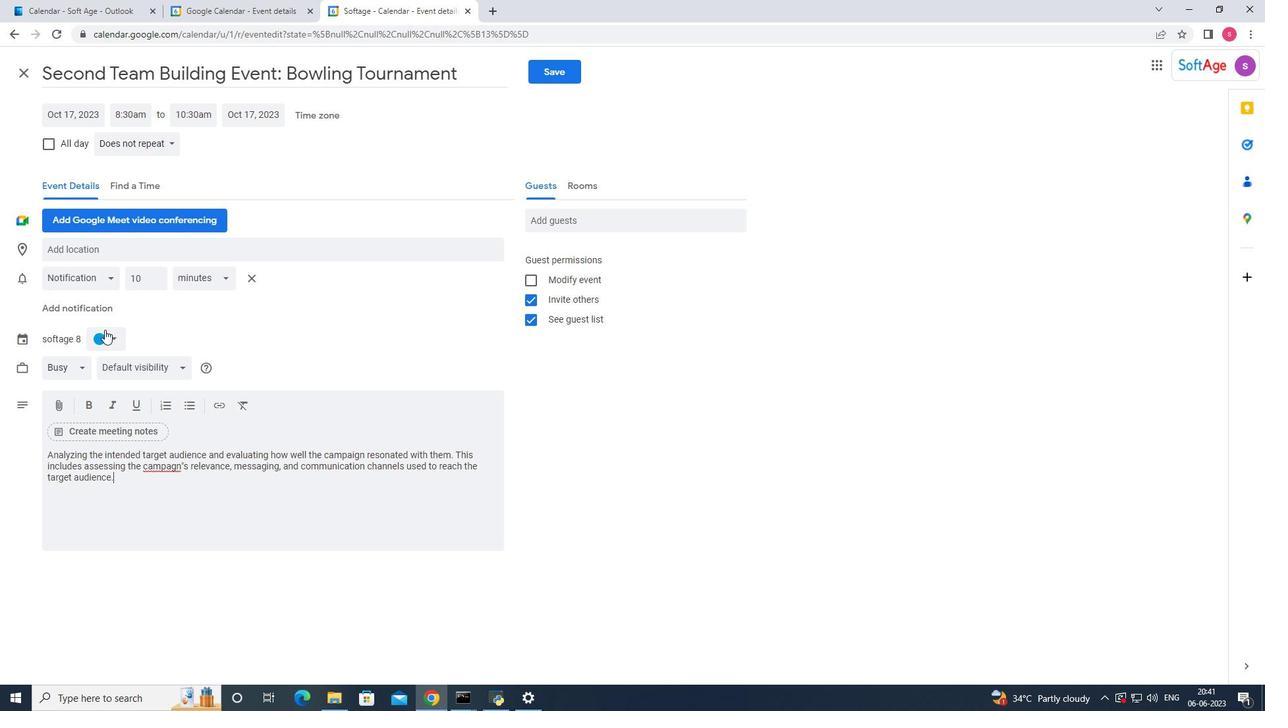 
Action: Mouse pressed left at (104, 331)
Screenshot: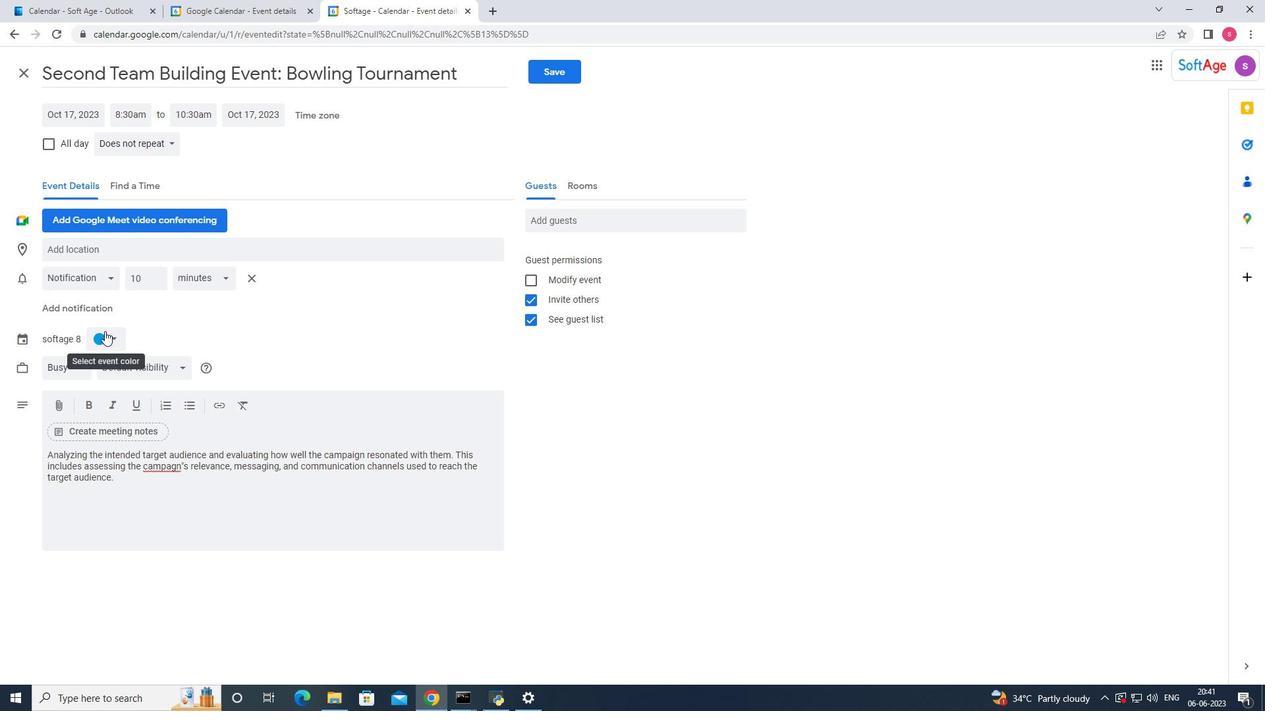 
Action: Mouse moved to (110, 353)
Screenshot: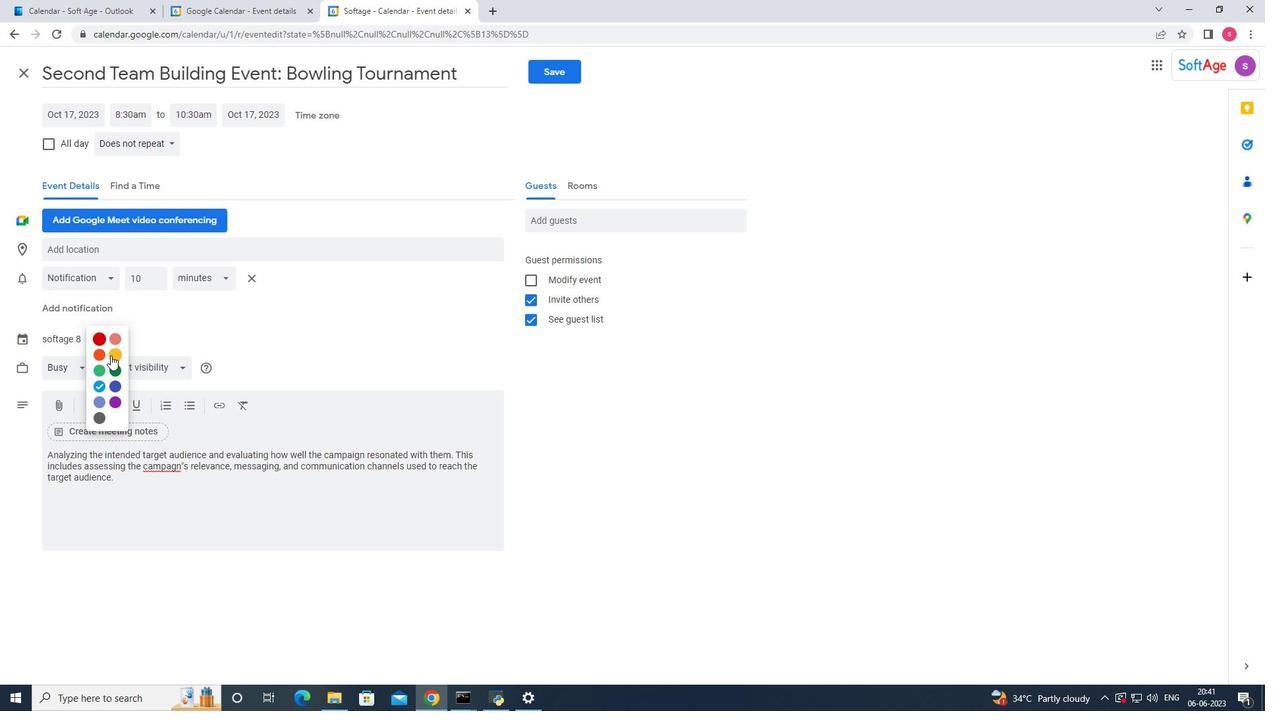 
Action: Mouse pressed left at (110, 353)
Screenshot: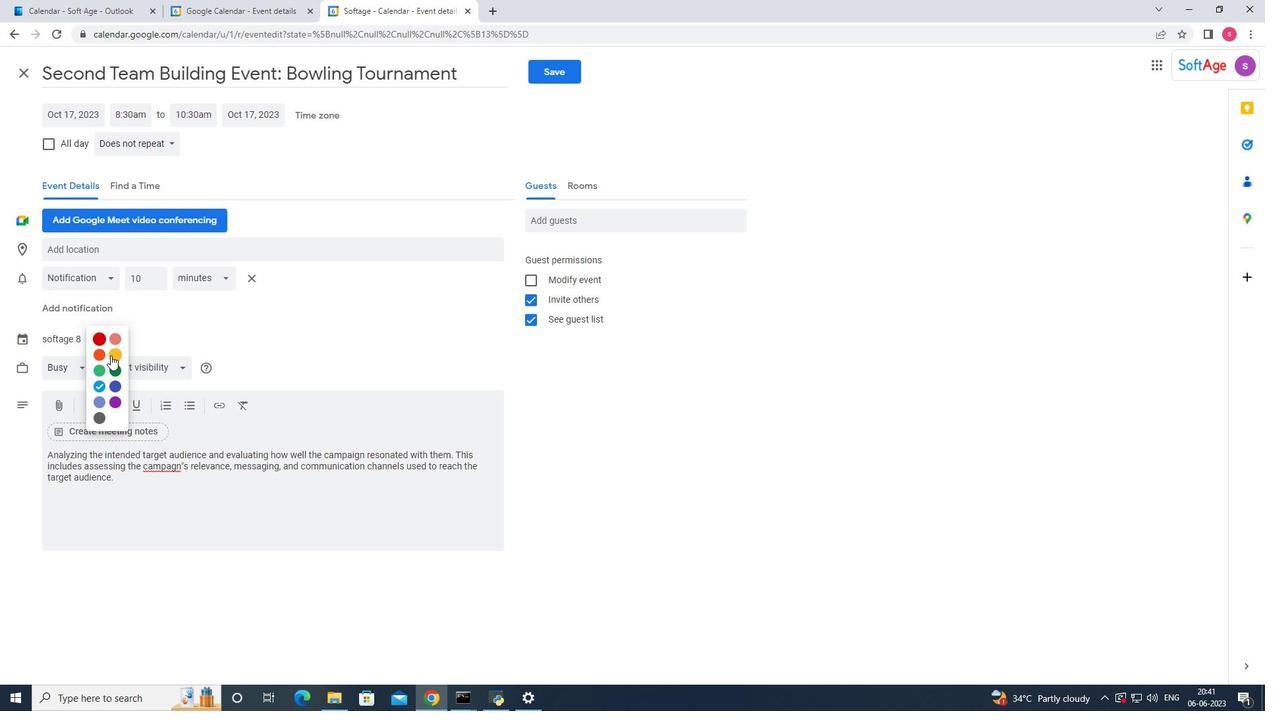 
Action: Mouse moved to (93, 252)
Screenshot: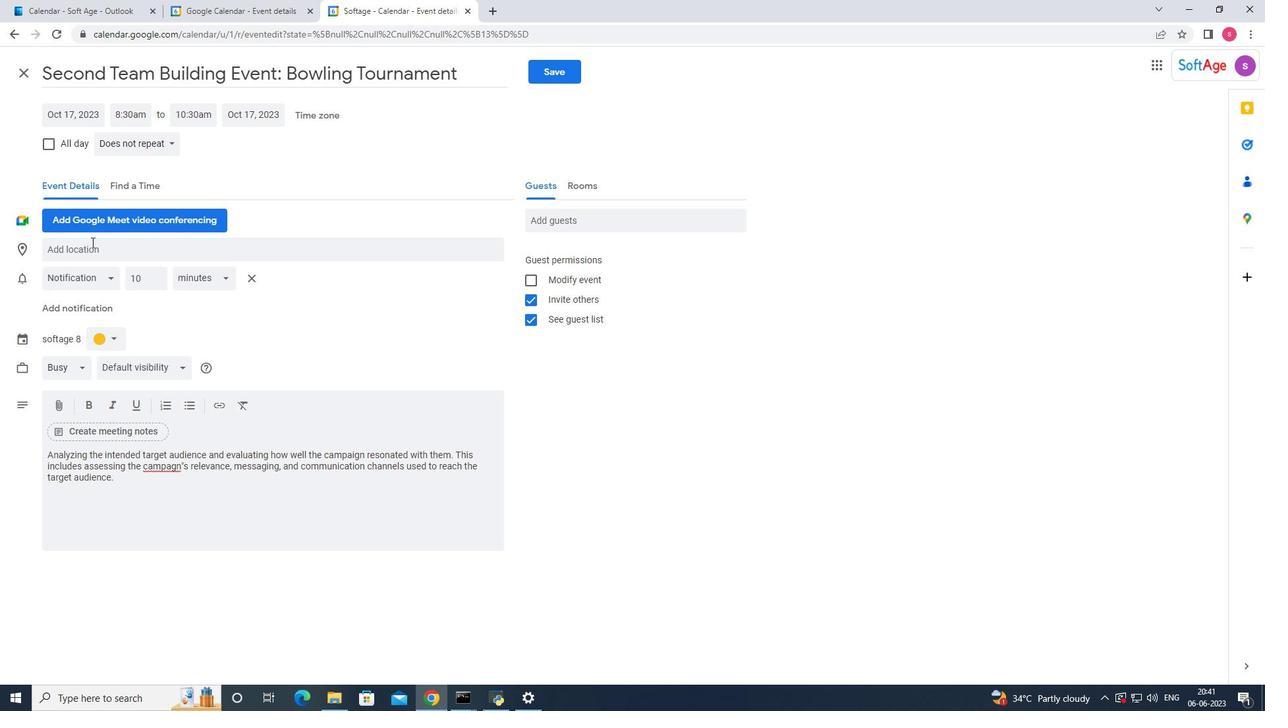 
Action: Mouse pressed left at (93, 252)
Screenshot: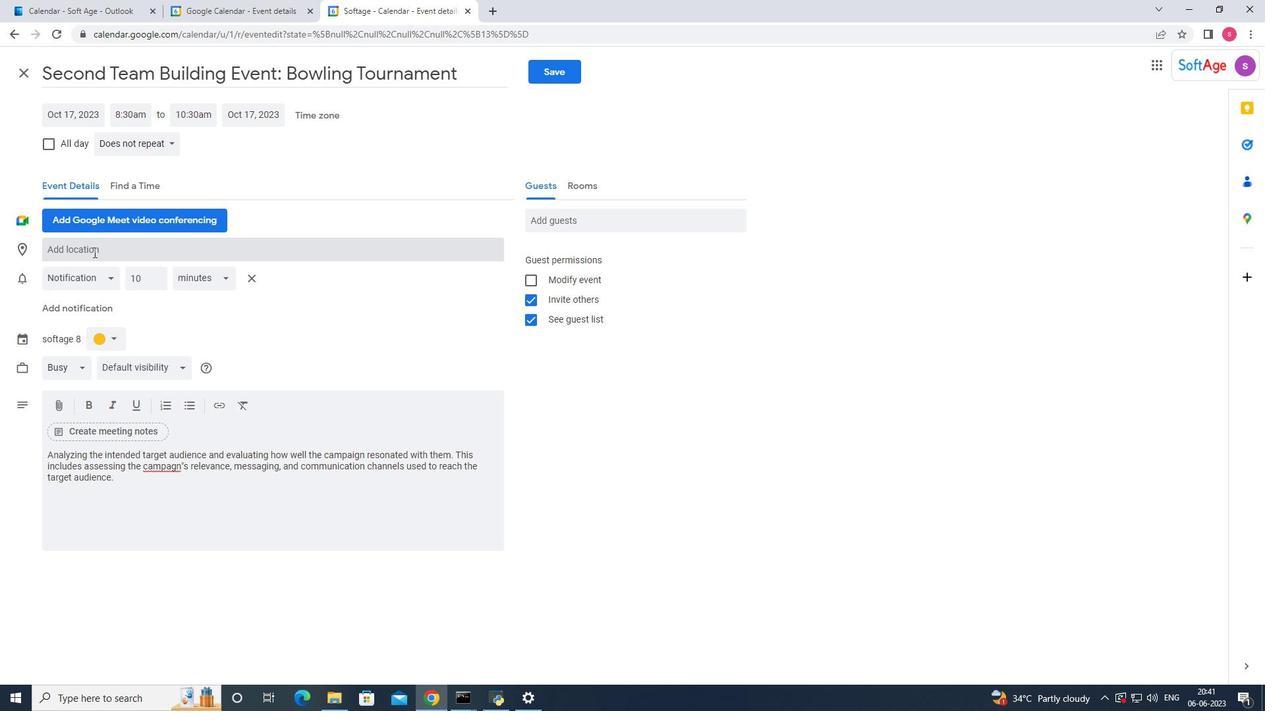 
Action: Key pressed <Key.shift_r><Key.shift_r><Key.shift_r><Key.shift_r>Frankfurt
Screenshot: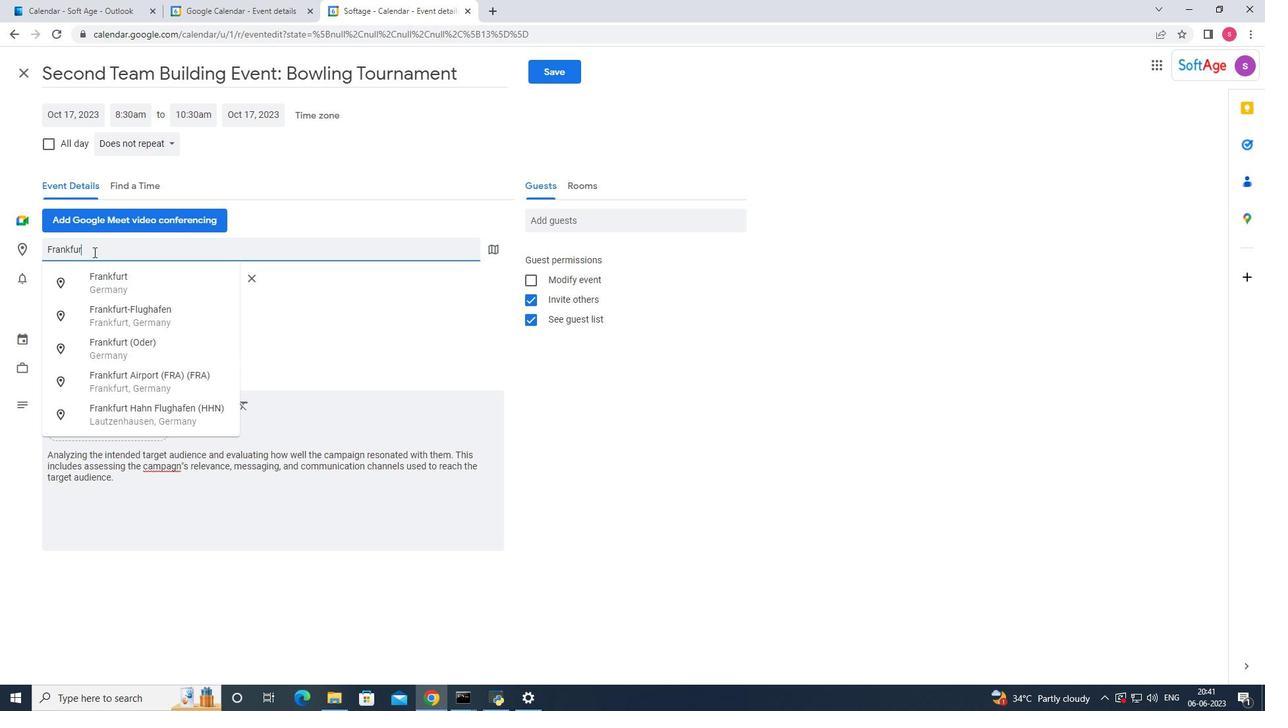 
Action: Mouse moved to (117, 279)
Screenshot: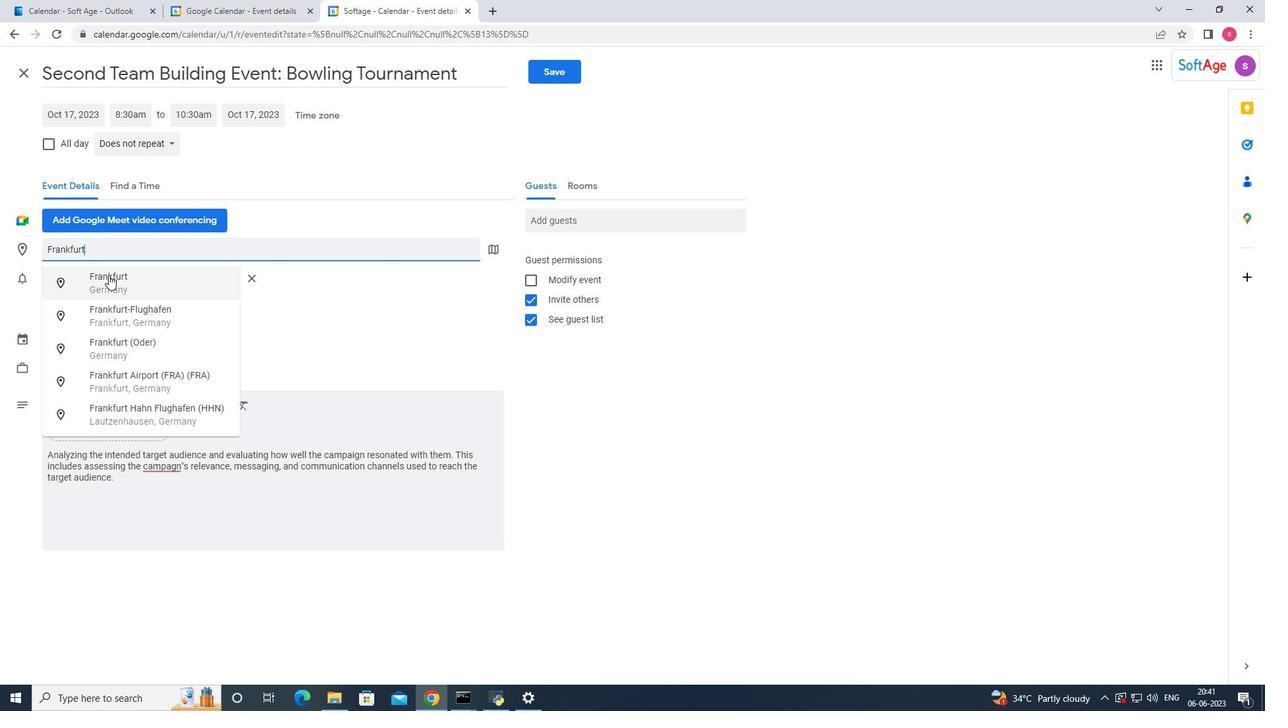 
Action: Mouse pressed left at (117, 279)
Screenshot: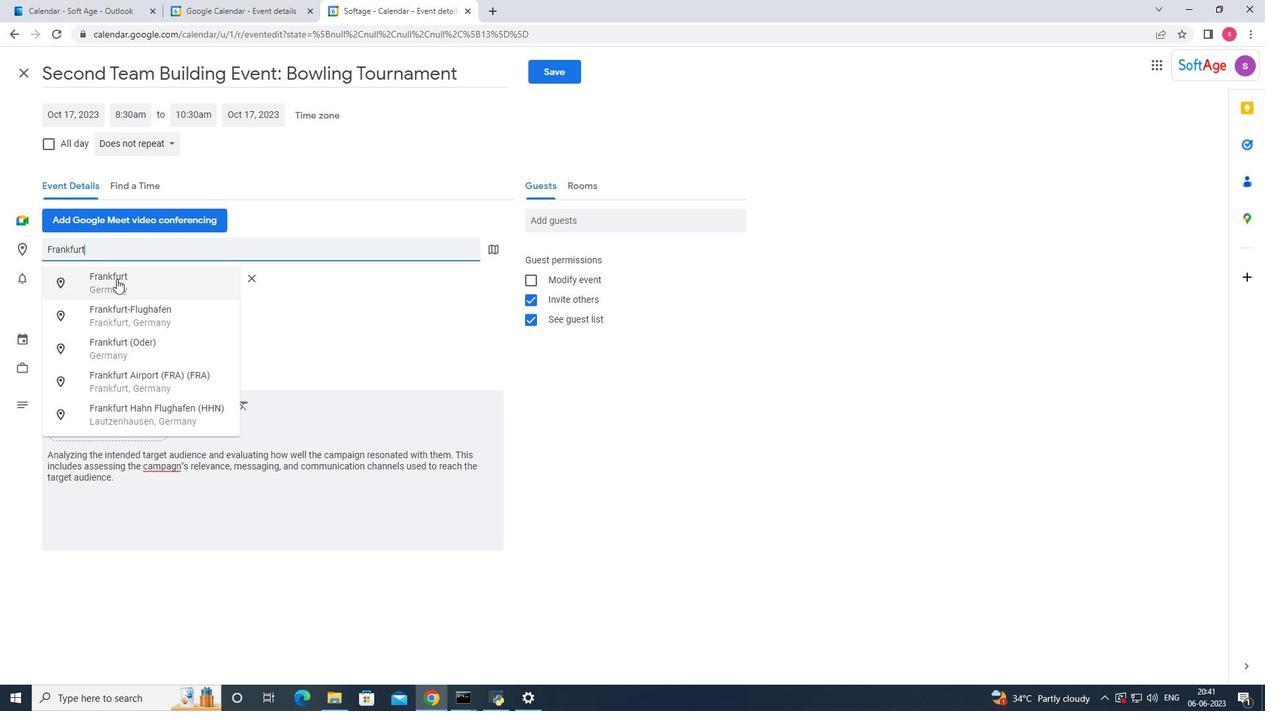 
Action: Mouse moved to (561, 217)
Screenshot: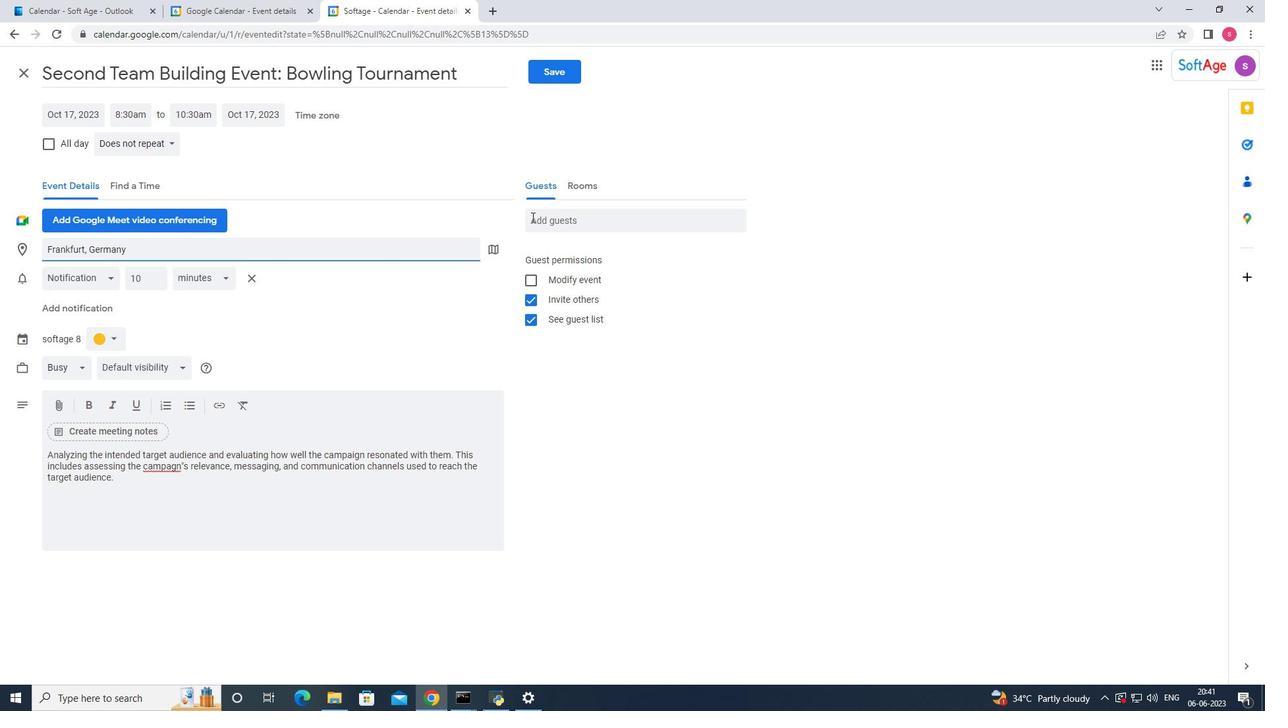 
Action: Mouse pressed left at (561, 217)
Screenshot: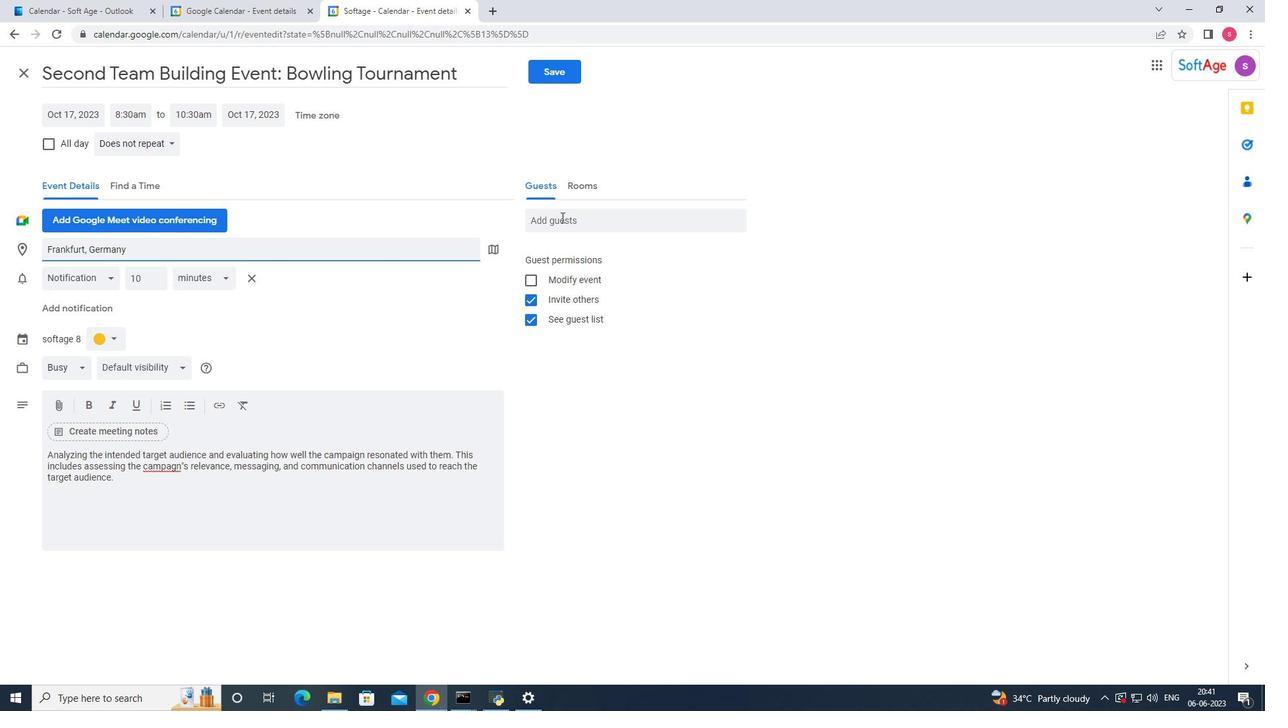 
Action: Key pressed softage.3
Screenshot: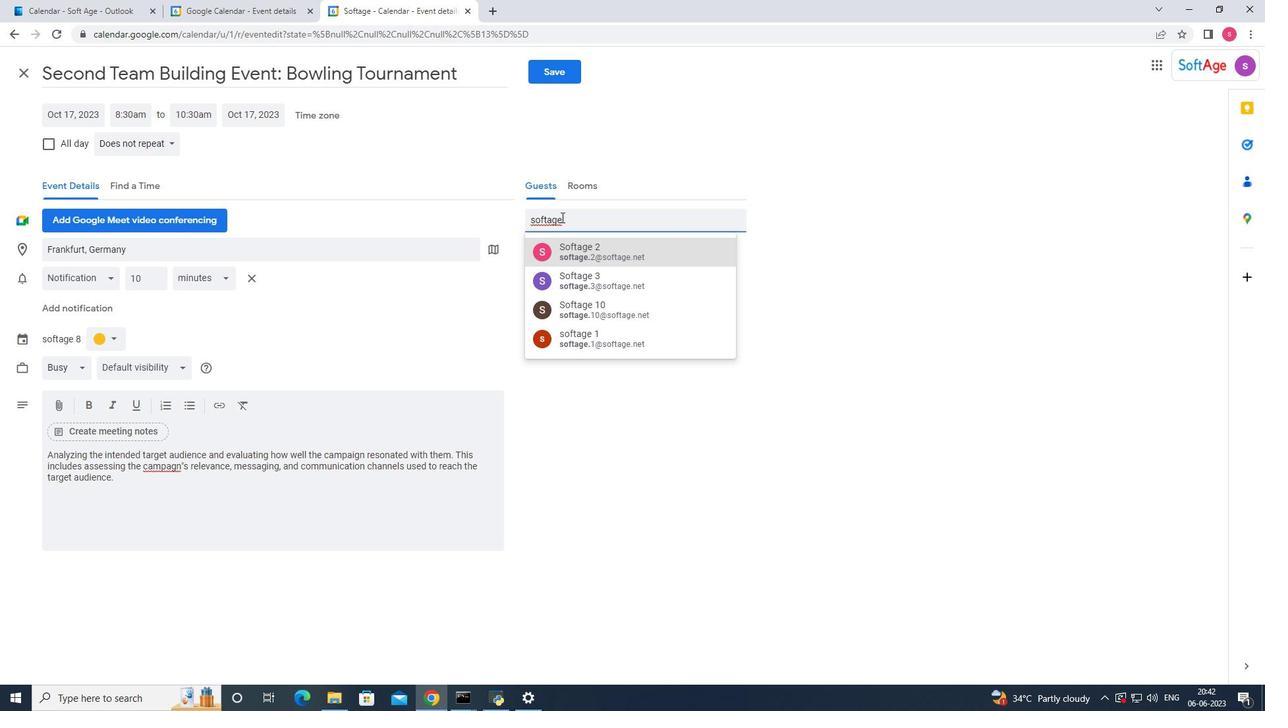
Action: Mouse moved to (603, 250)
Screenshot: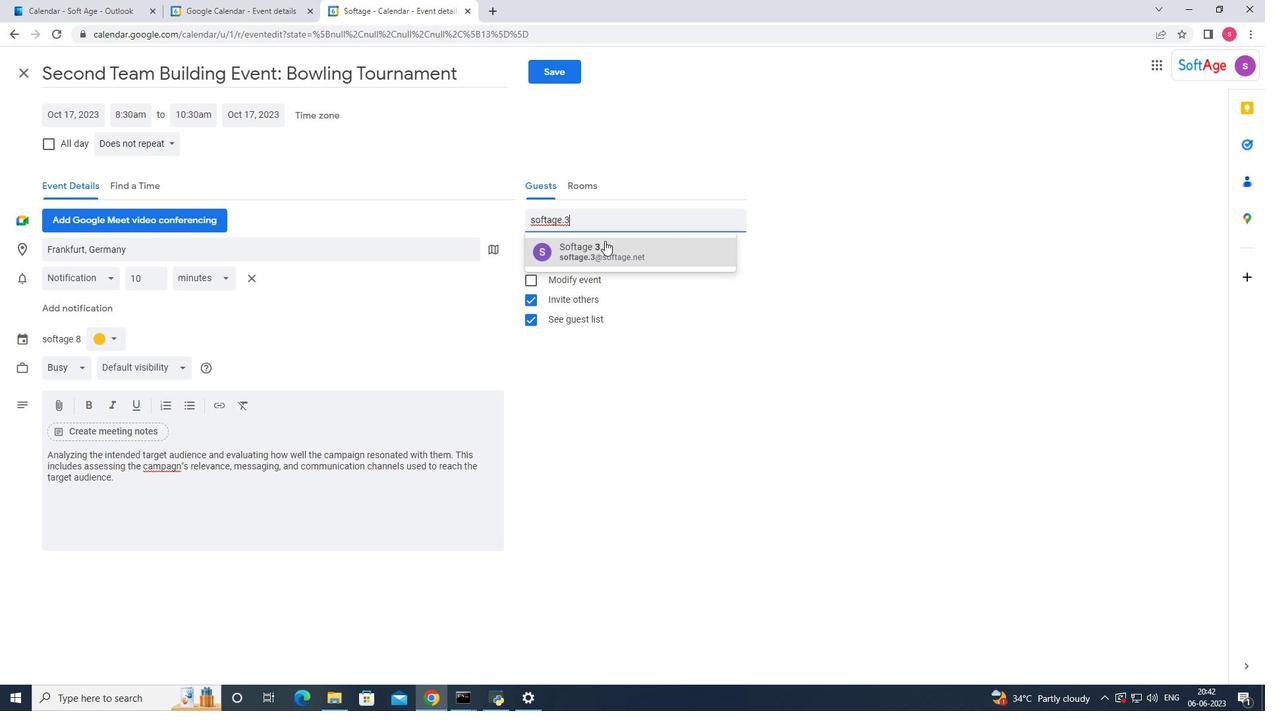 
Action: Mouse pressed left at (603, 250)
Screenshot: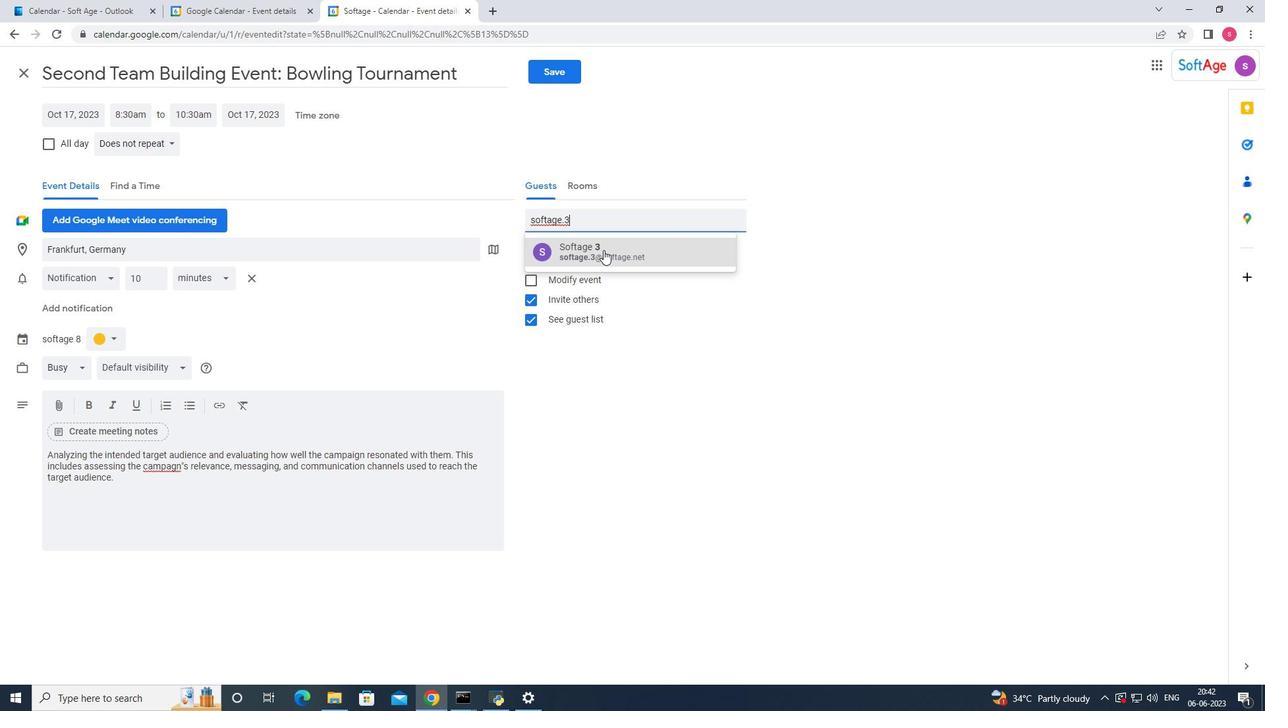 
Action: Key pressed softage.4
Screenshot: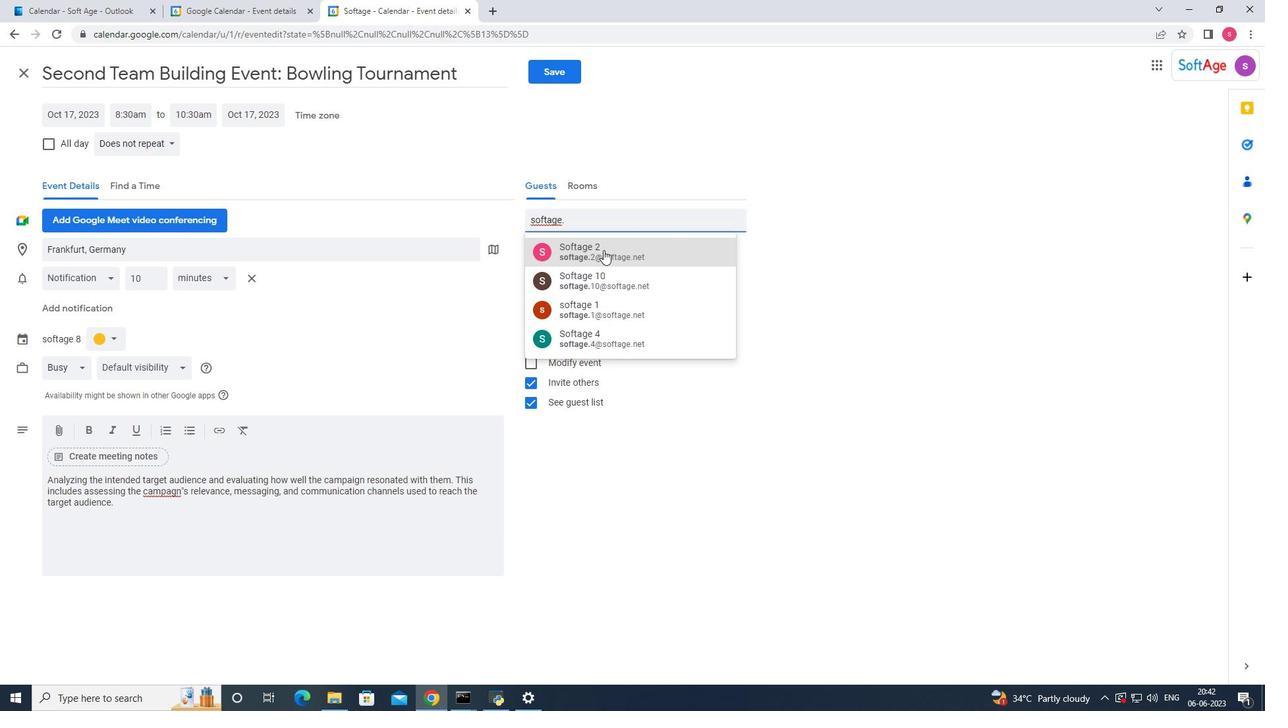 
Action: Mouse pressed left at (603, 250)
Screenshot: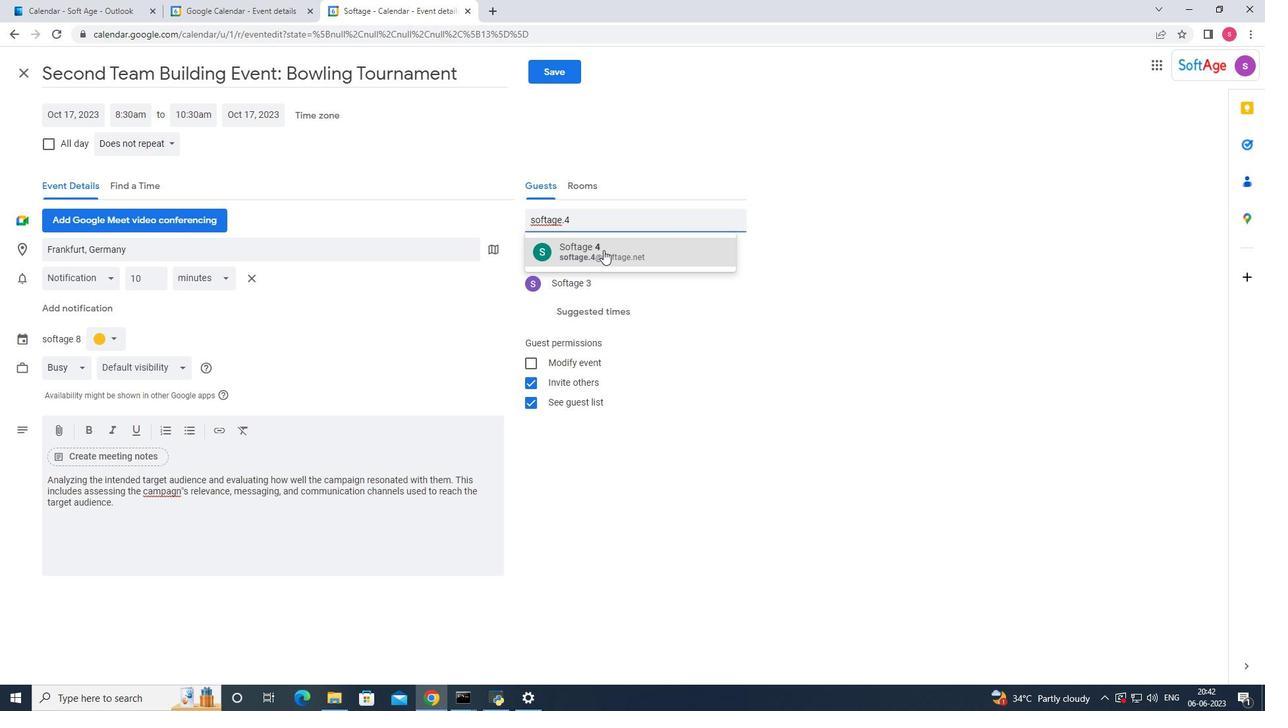 
Action: Mouse moved to (133, 146)
Screenshot: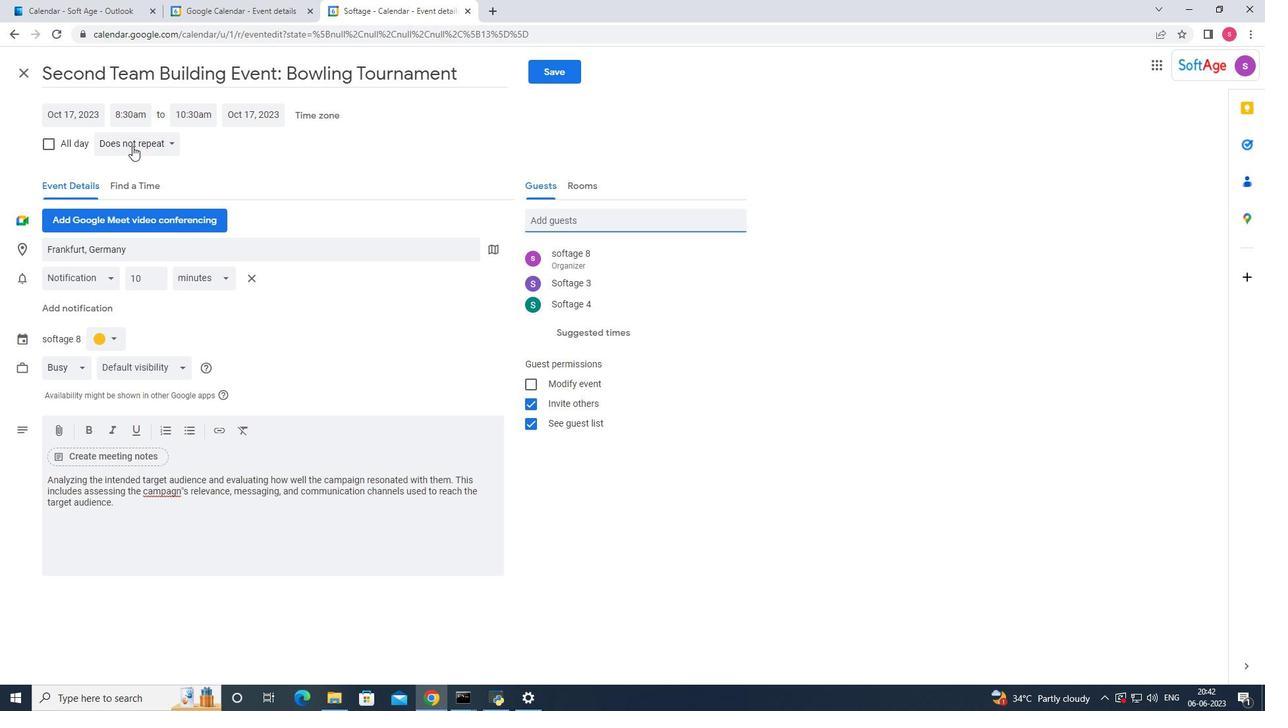 
Action: Mouse pressed left at (133, 146)
Screenshot: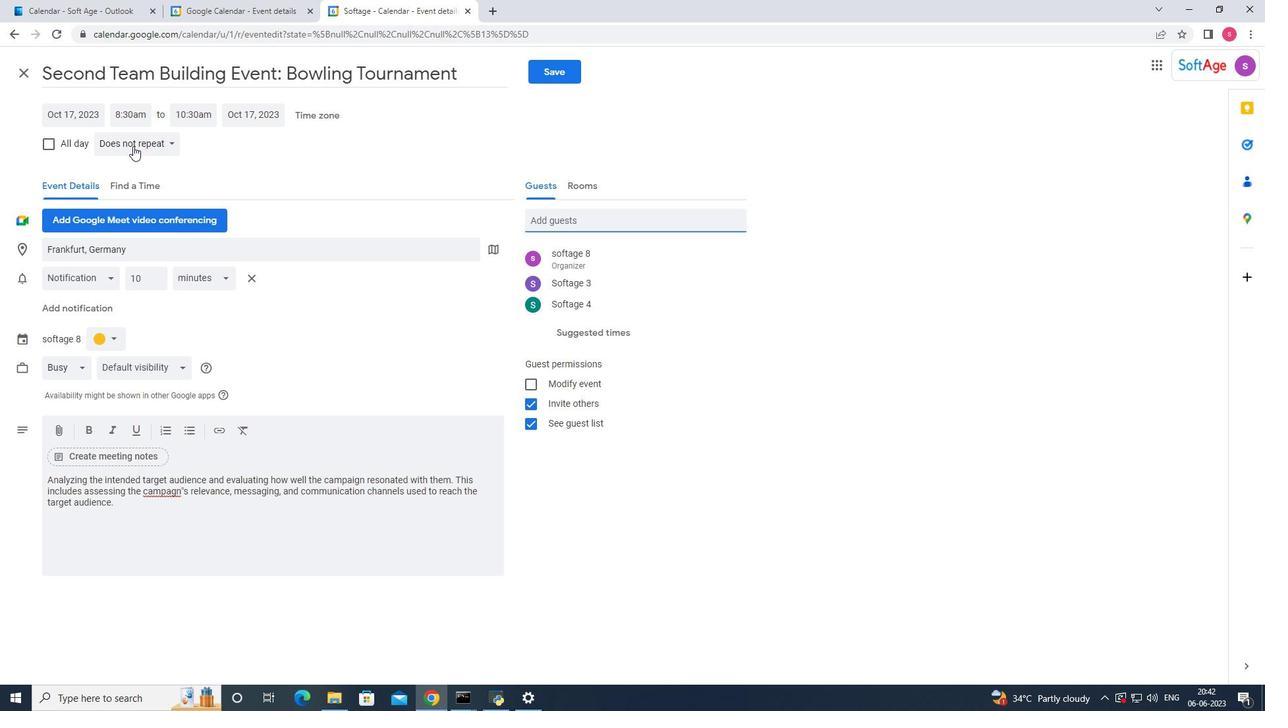
Action: Mouse moved to (168, 141)
Screenshot: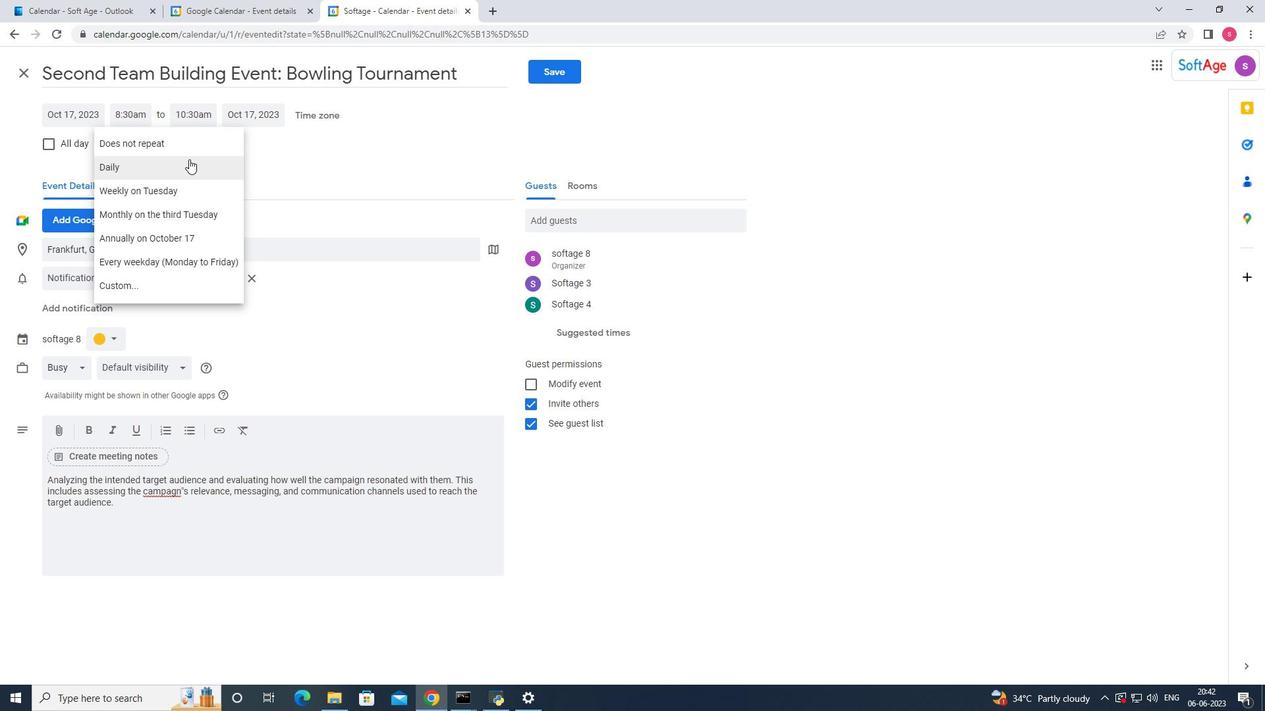 
Action: Mouse pressed left at (168, 141)
Screenshot: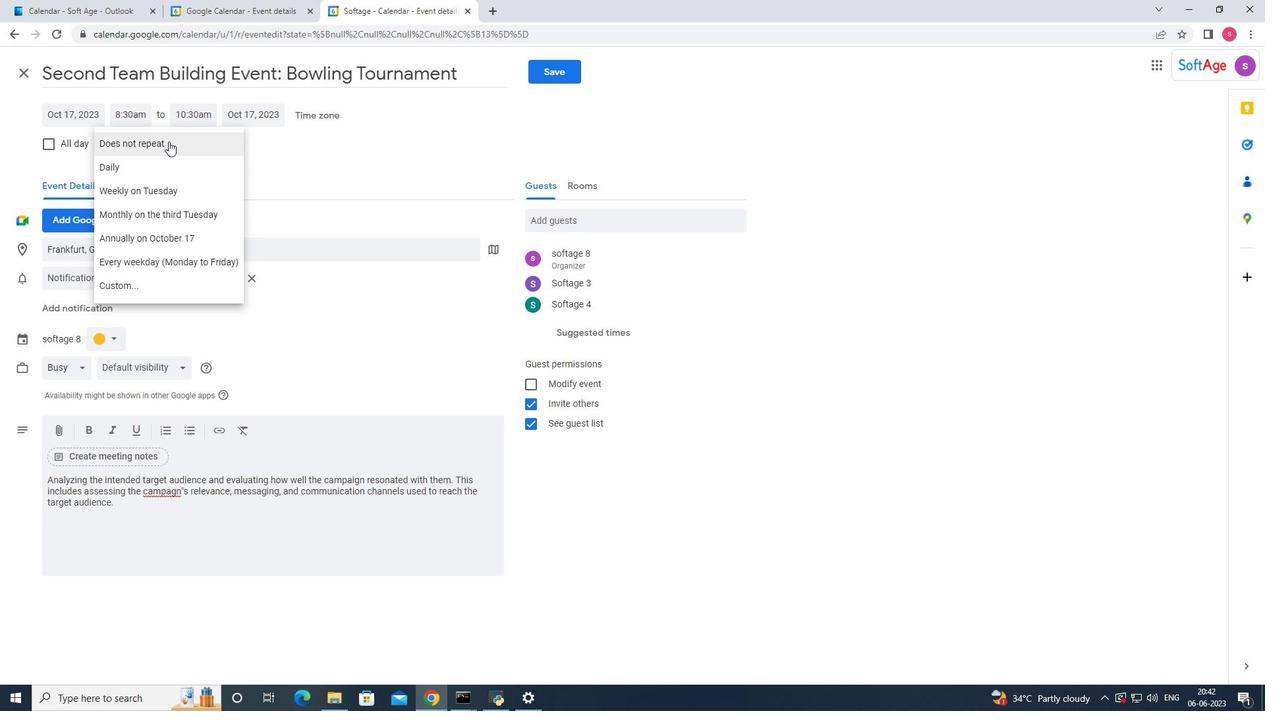 
Action: Mouse moved to (562, 67)
Screenshot: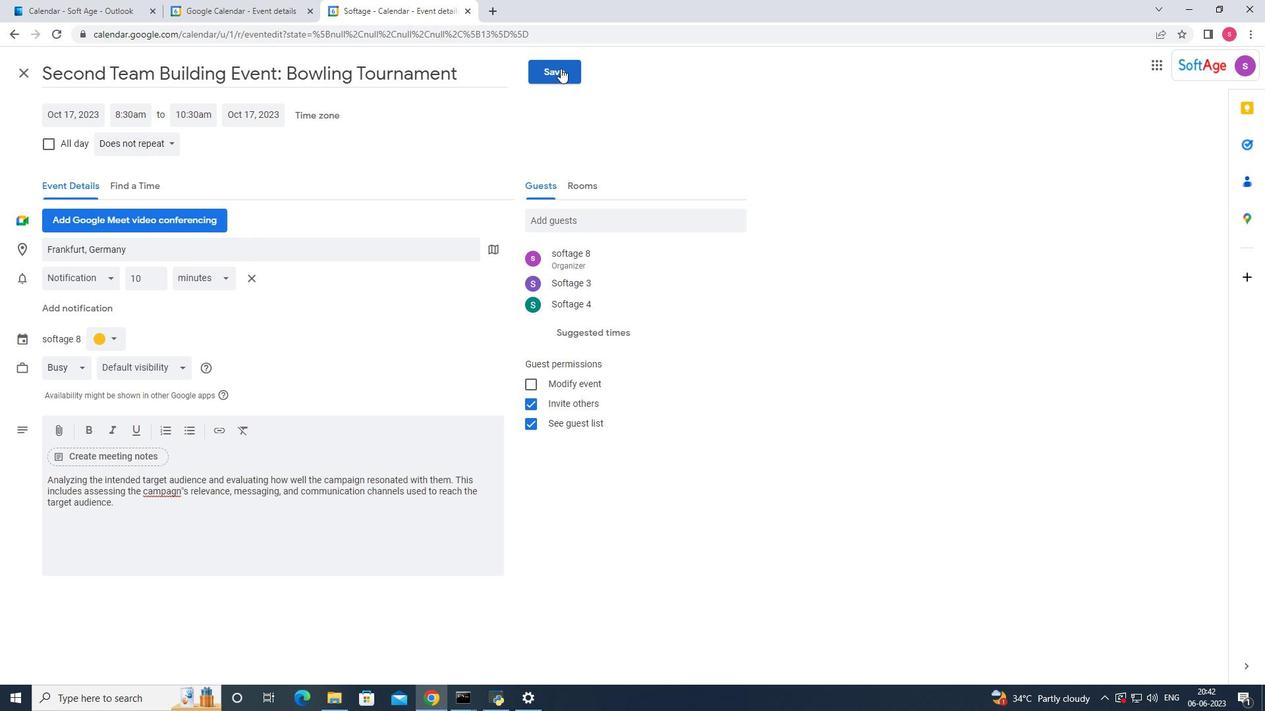 
Action: Mouse pressed left at (562, 67)
Screenshot: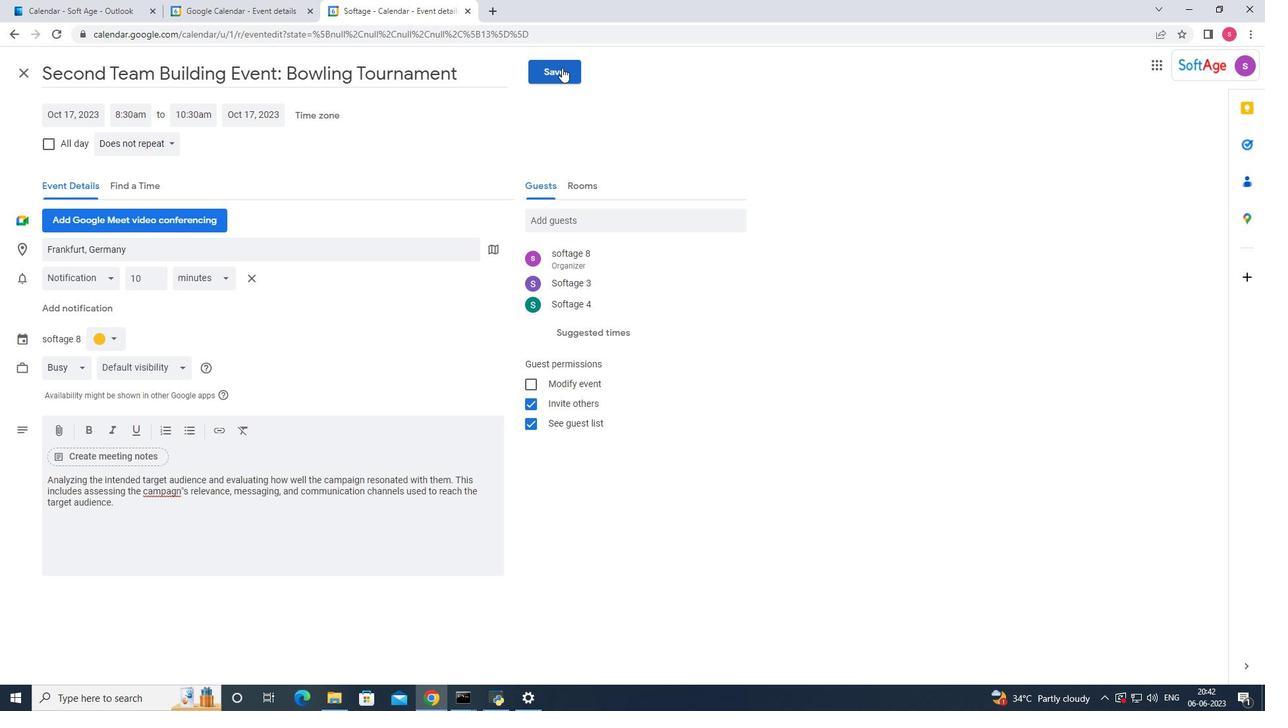 
Action: Mouse moved to (759, 394)
Screenshot: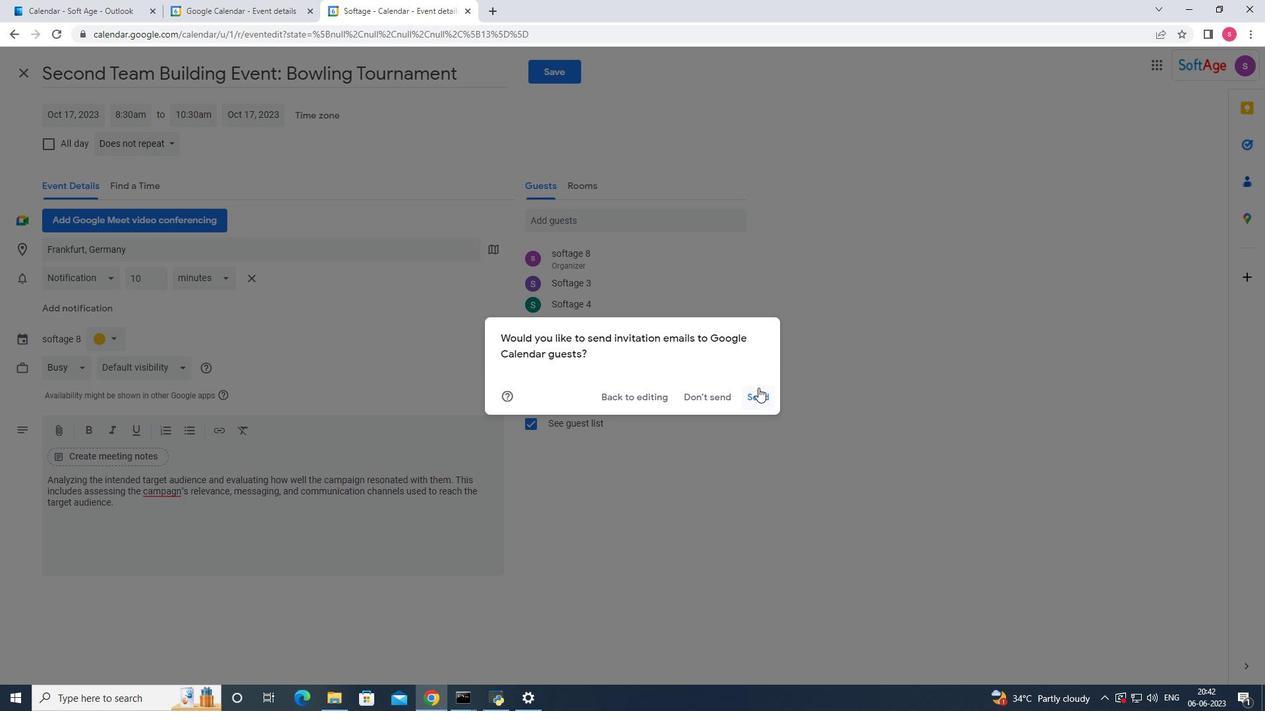 
Action: Mouse pressed left at (759, 394)
Screenshot: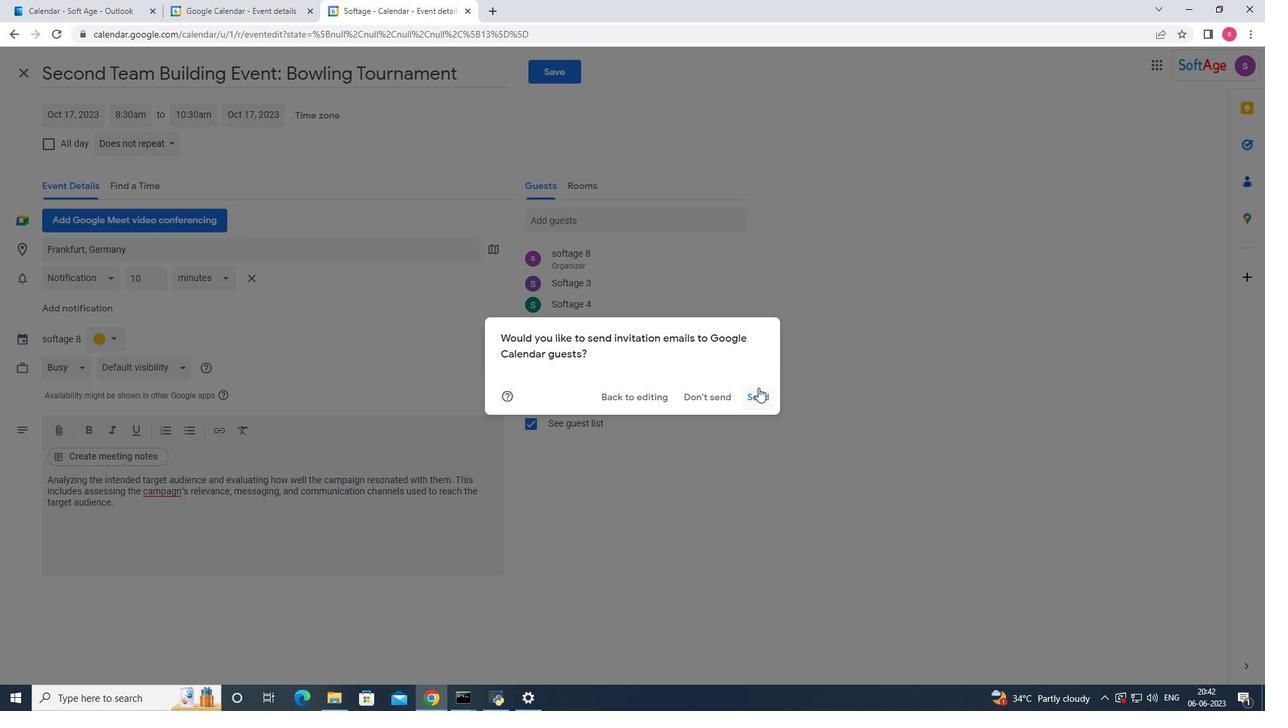 
Action: Mouse moved to (760, 368)
Screenshot: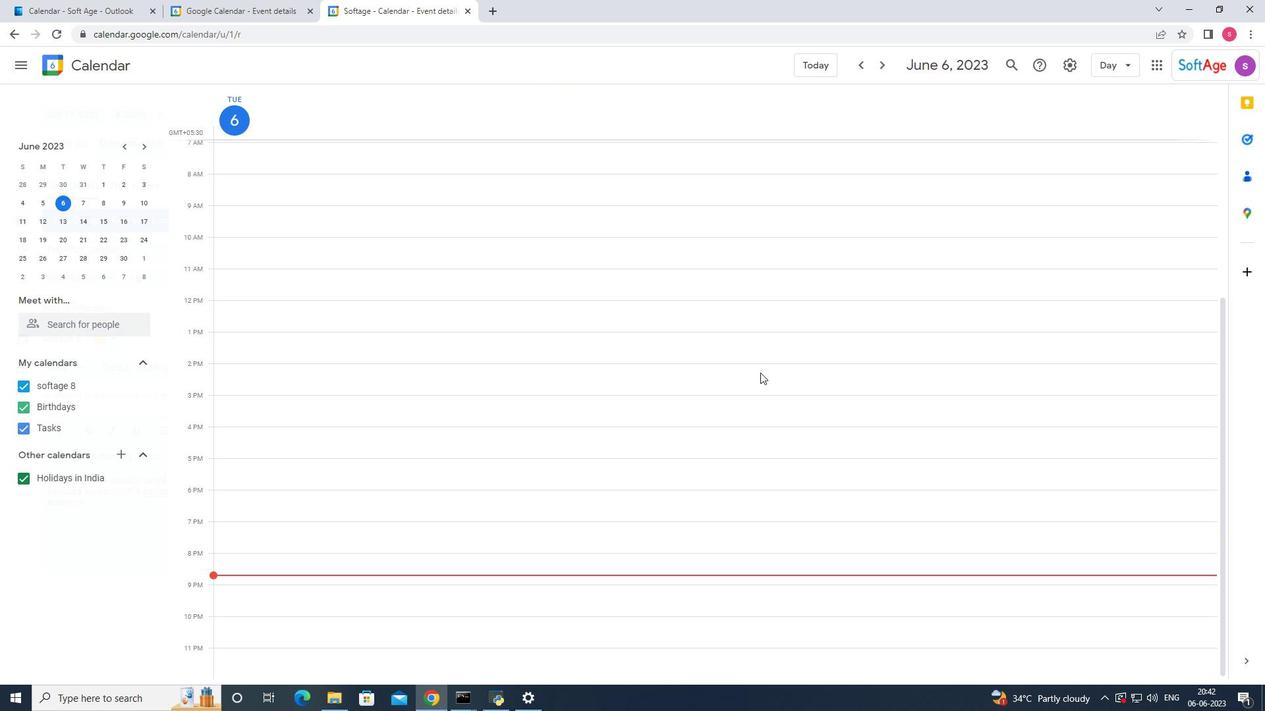 
